 Task: Find a stay in Suzhou, China for 8 guests from July 12 to July 16, with a price range of ₹10,000 to ₹16,000, including Wifi and Free parking, and with Self check-in option.
Action: Mouse moved to (545, 124)
Screenshot: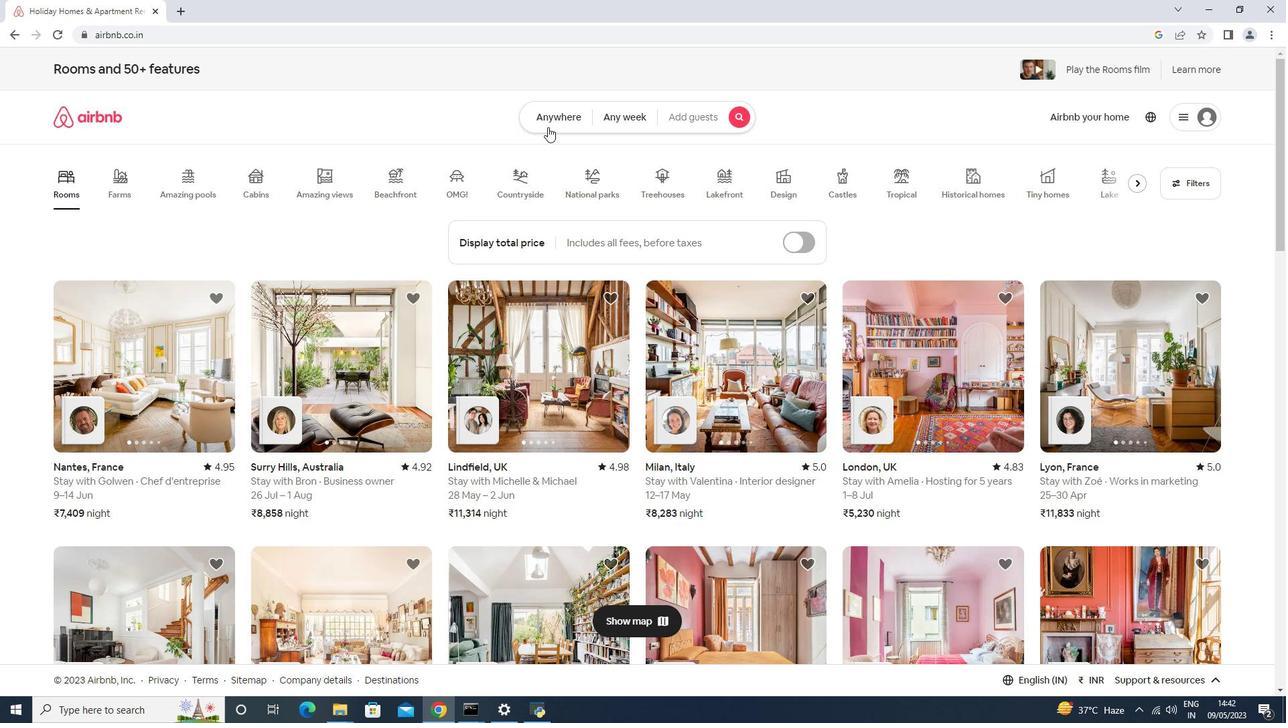 
Action: Mouse pressed left at (545, 124)
Screenshot: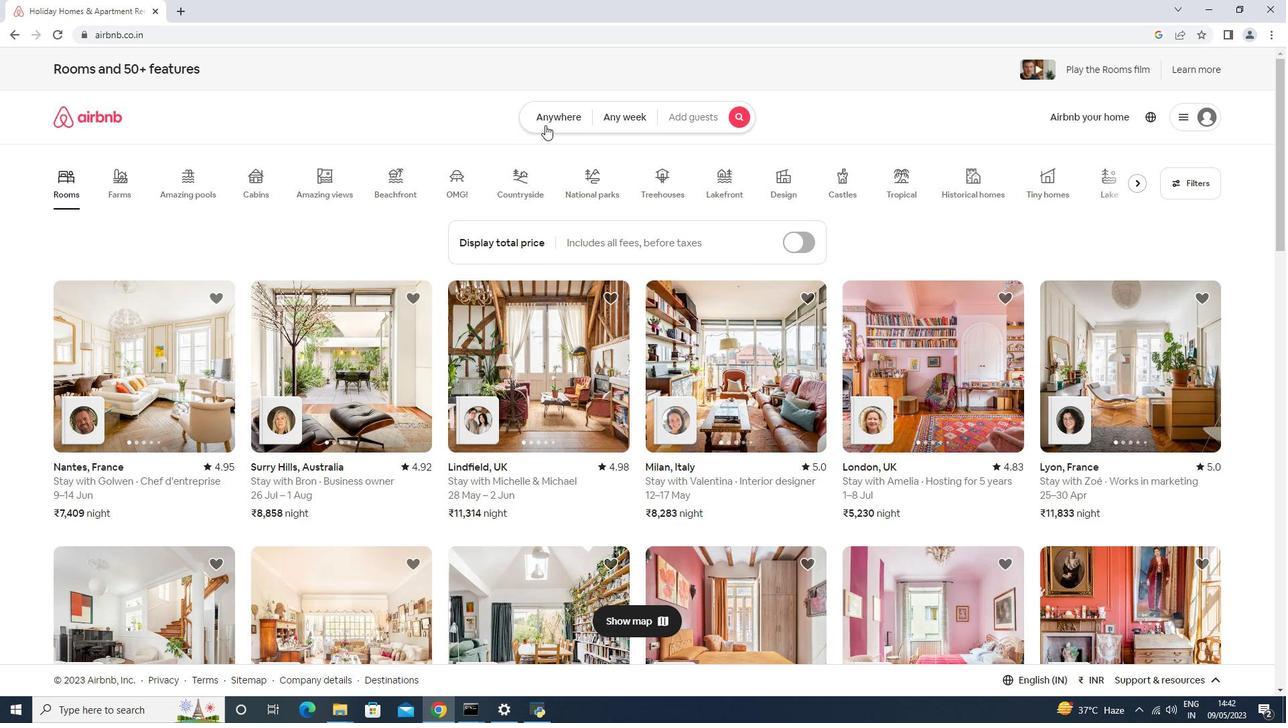 
Action: Mouse moved to (491, 166)
Screenshot: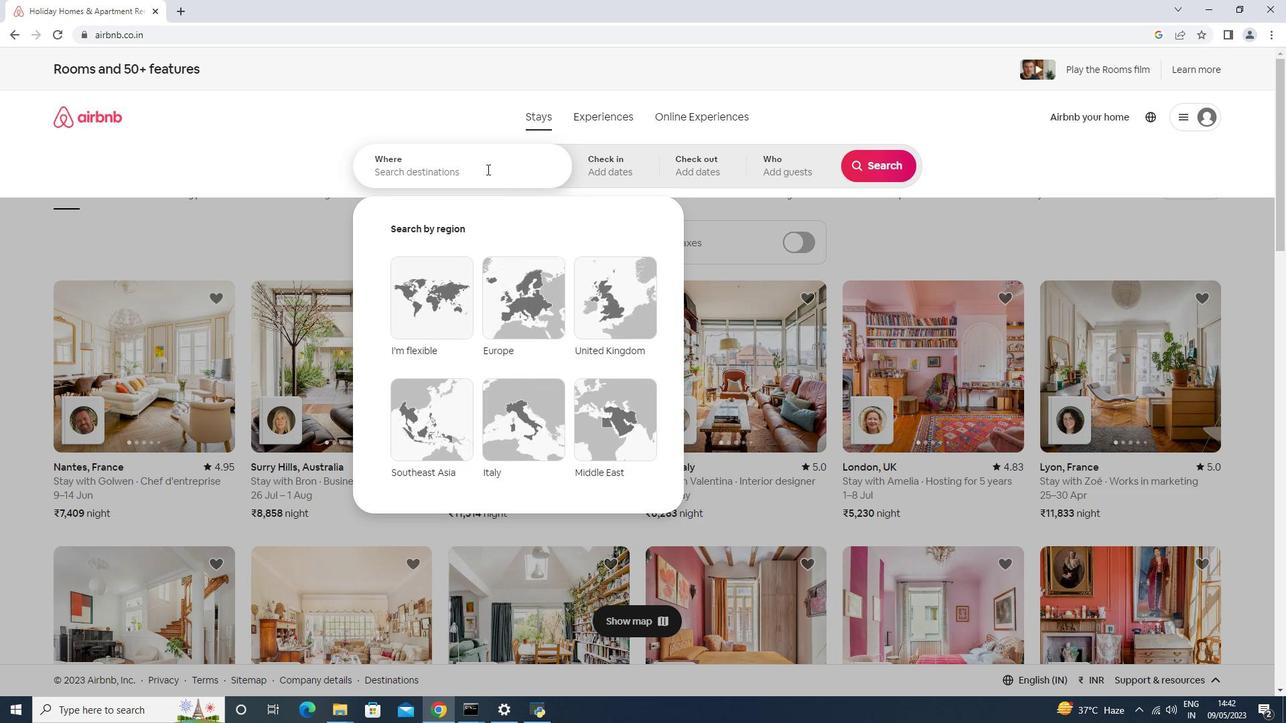 
Action: Mouse pressed left at (491, 166)
Screenshot: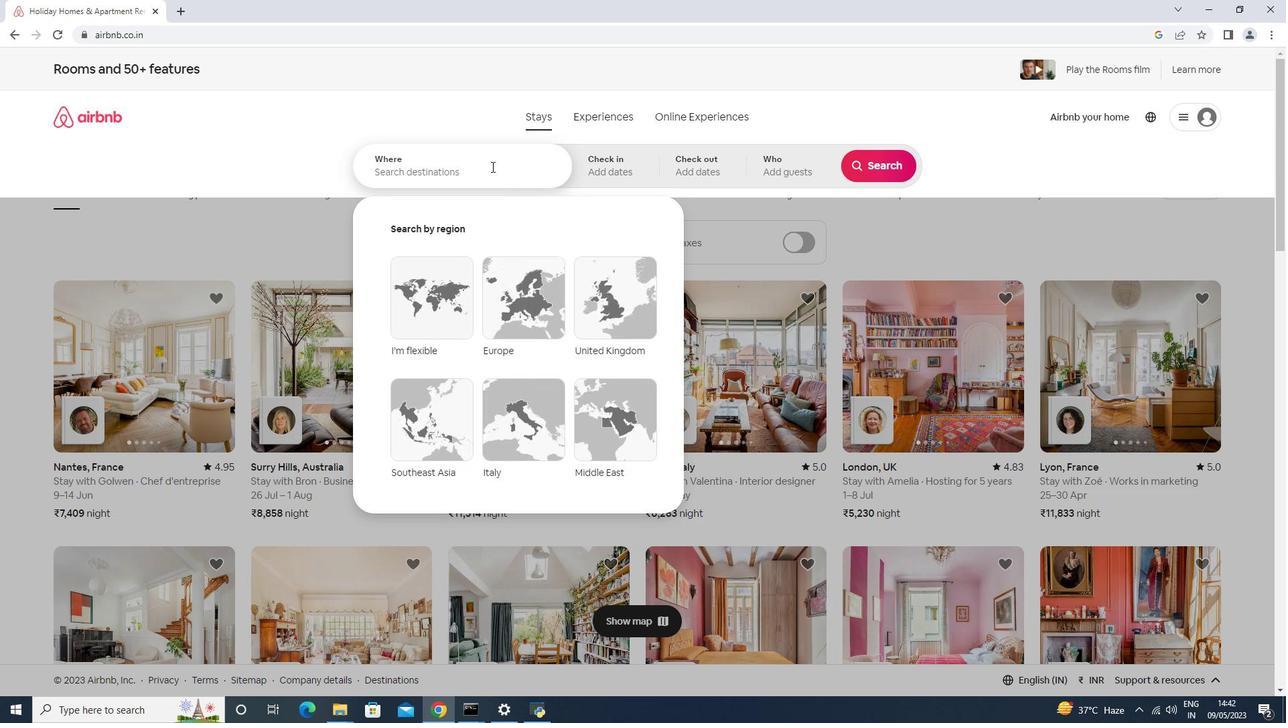 
Action: Key pressed <Key.shift>Suzhou,<Key.space><Key.shift><Key.shift><Key.shift>China<Key.enter>
Screenshot: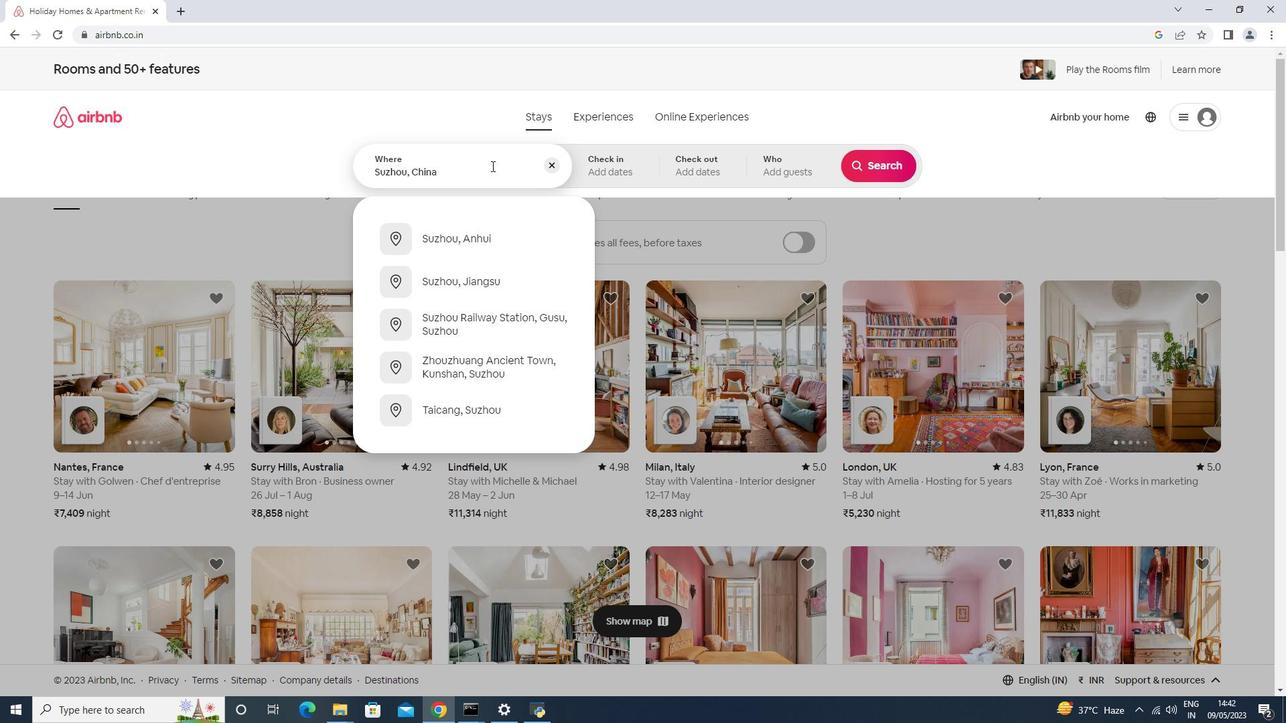 
Action: Mouse moved to (873, 269)
Screenshot: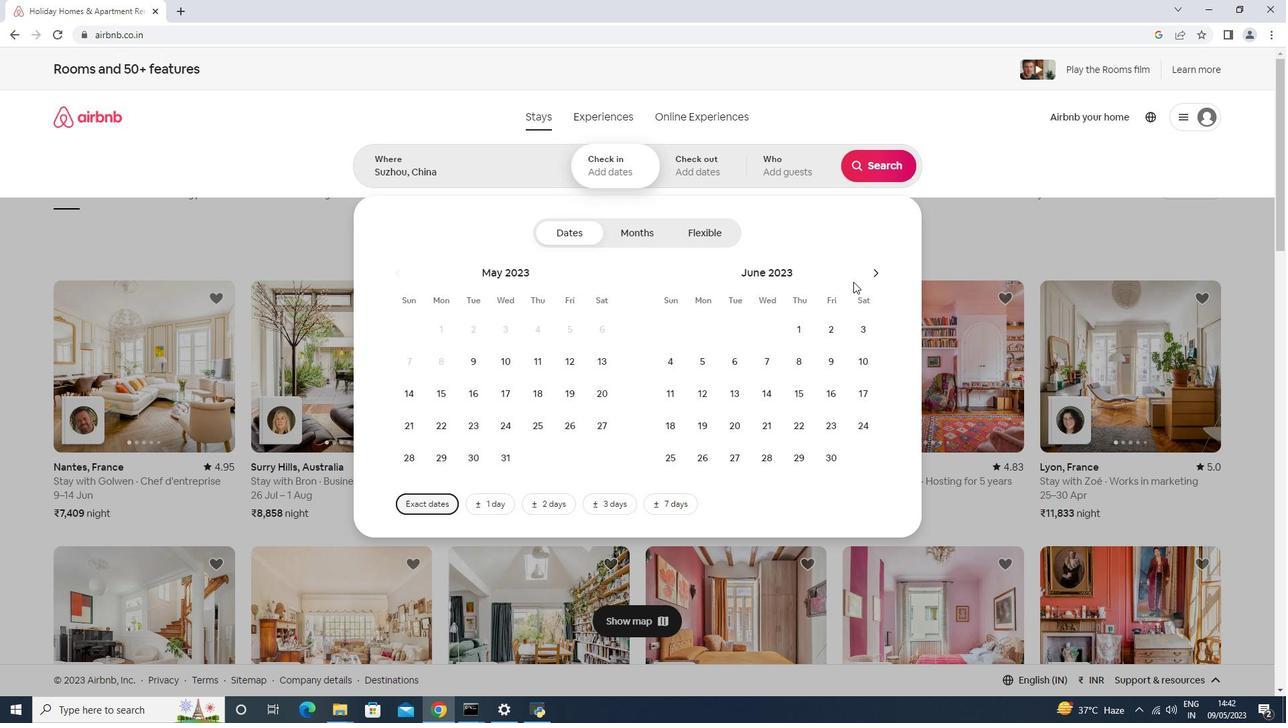 
Action: Mouse pressed left at (873, 269)
Screenshot: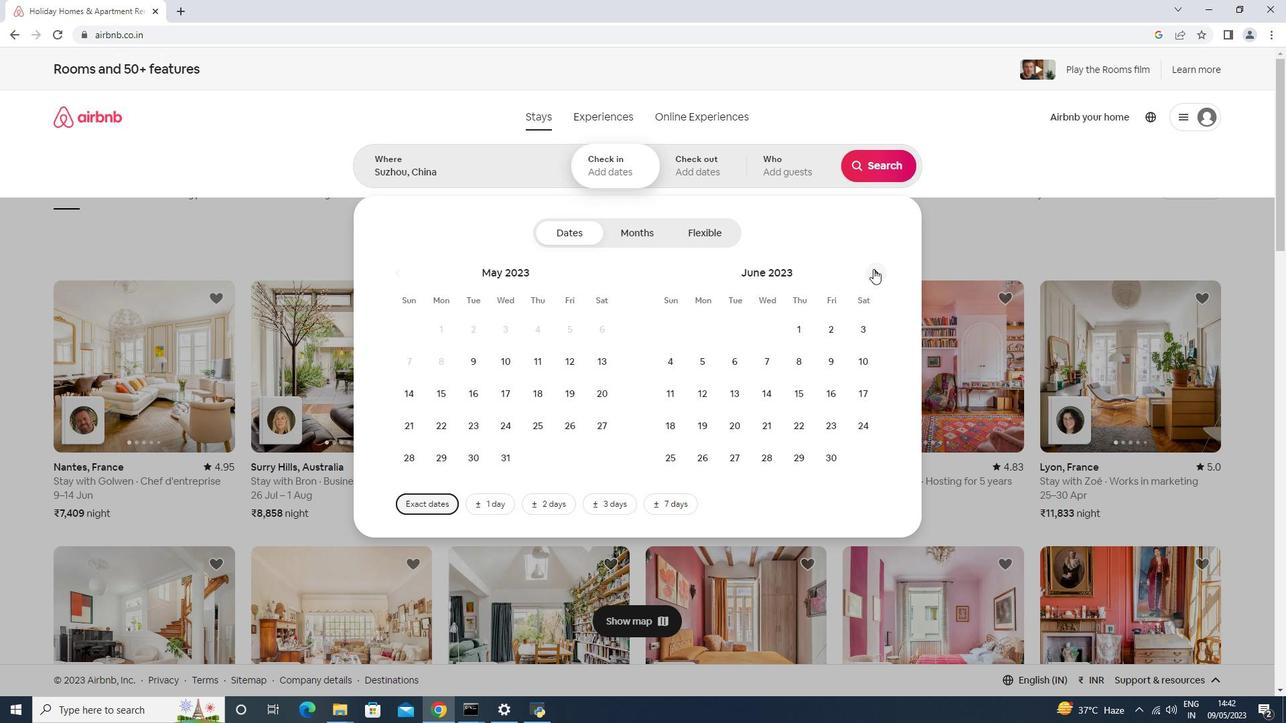
Action: Mouse moved to (762, 389)
Screenshot: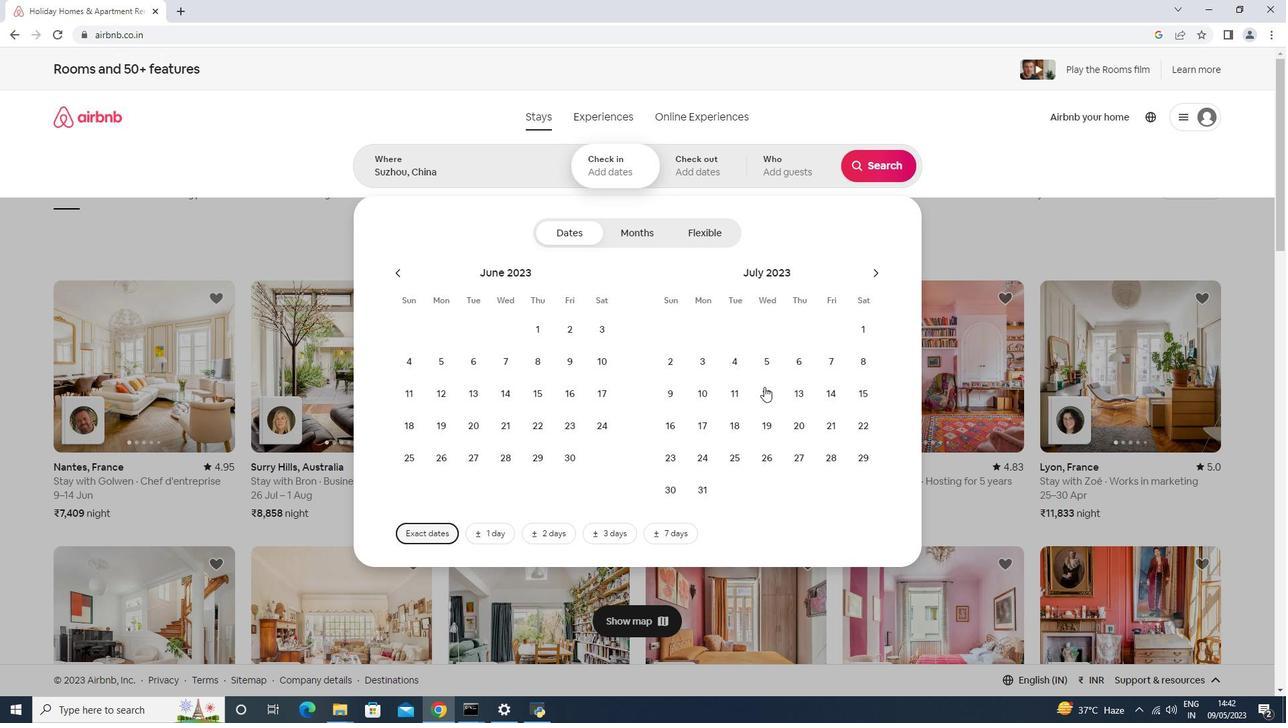 
Action: Mouse pressed left at (762, 389)
Screenshot: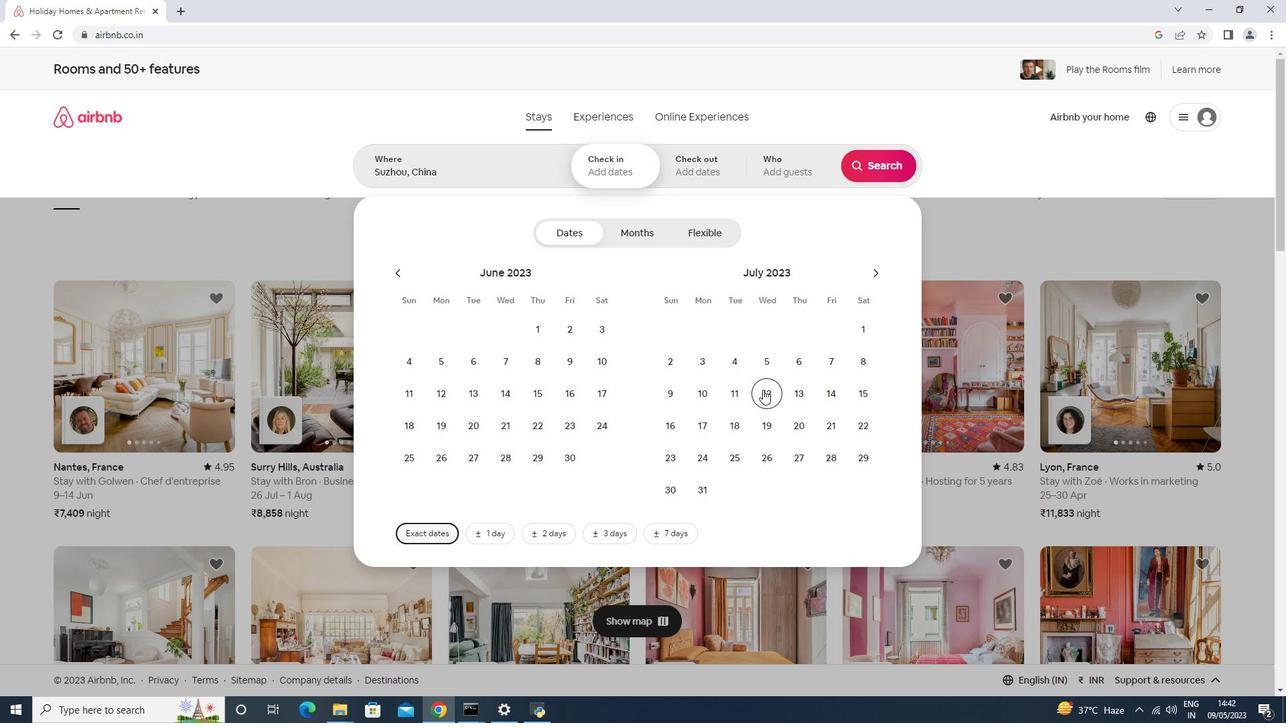 
Action: Mouse moved to (663, 434)
Screenshot: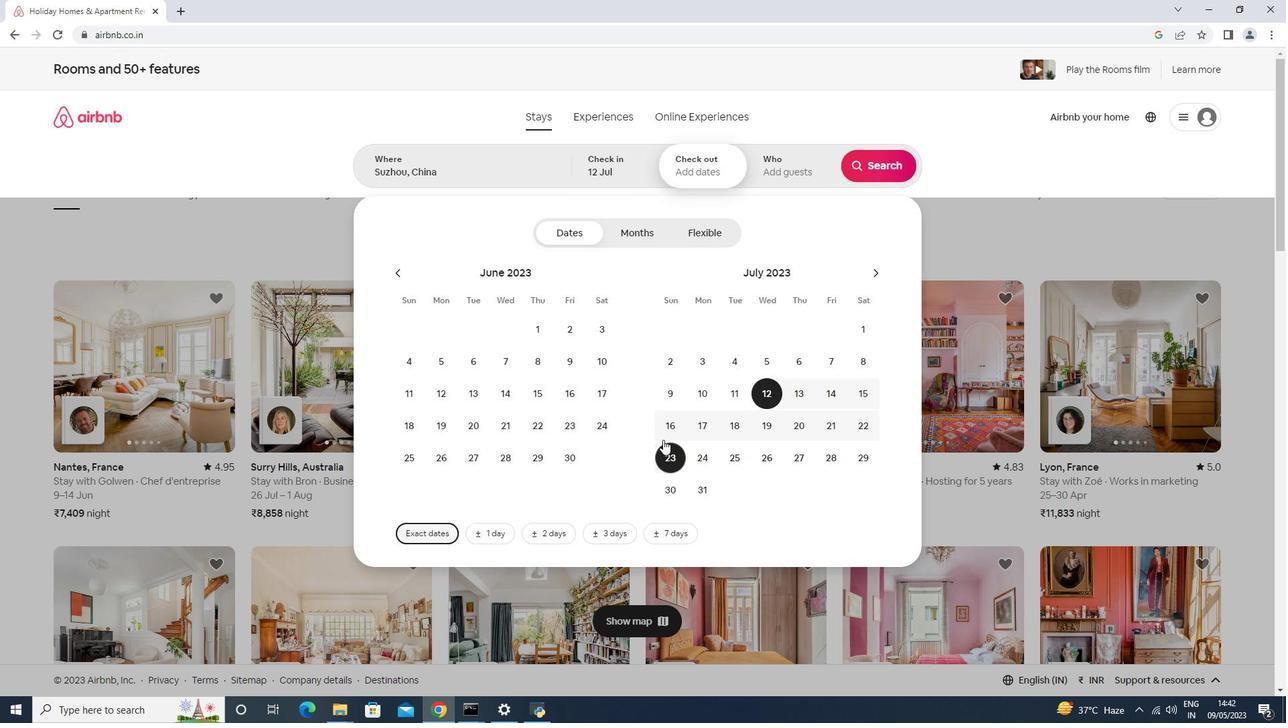 
Action: Mouse pressed left at (663, 434)
Screenshot: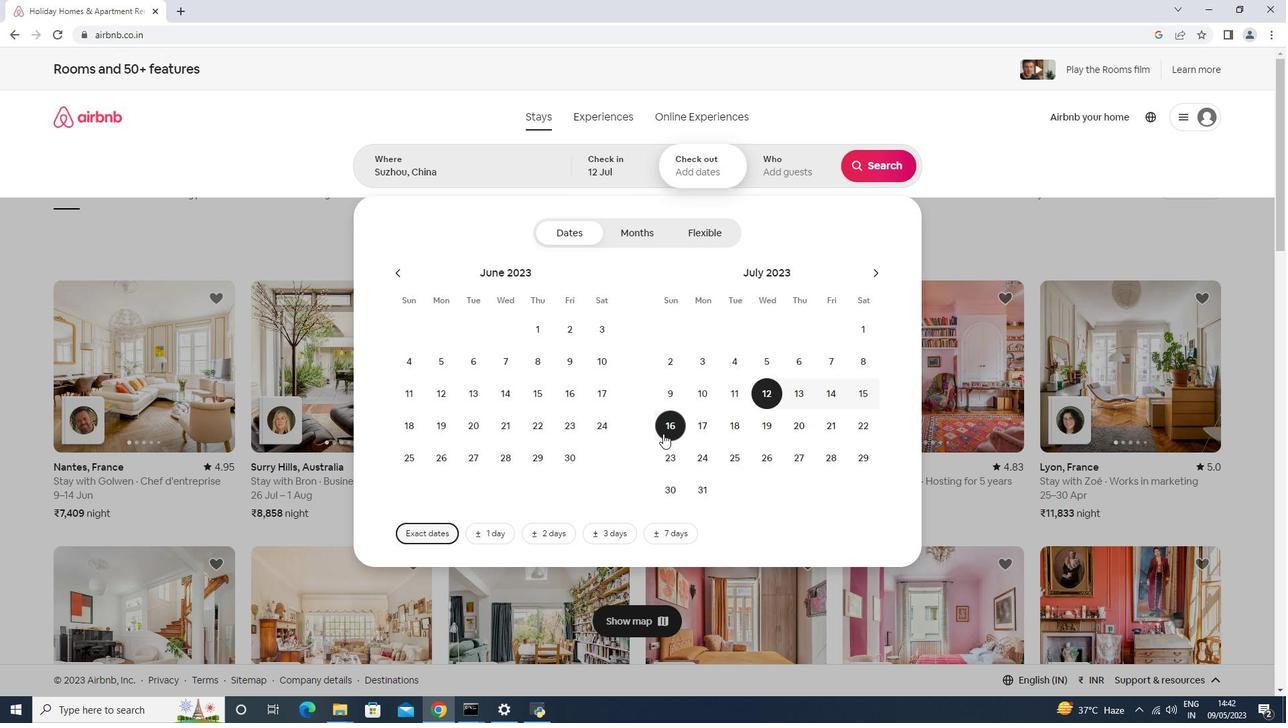
Action: Mouse moved to (782, 181)
Screenshot: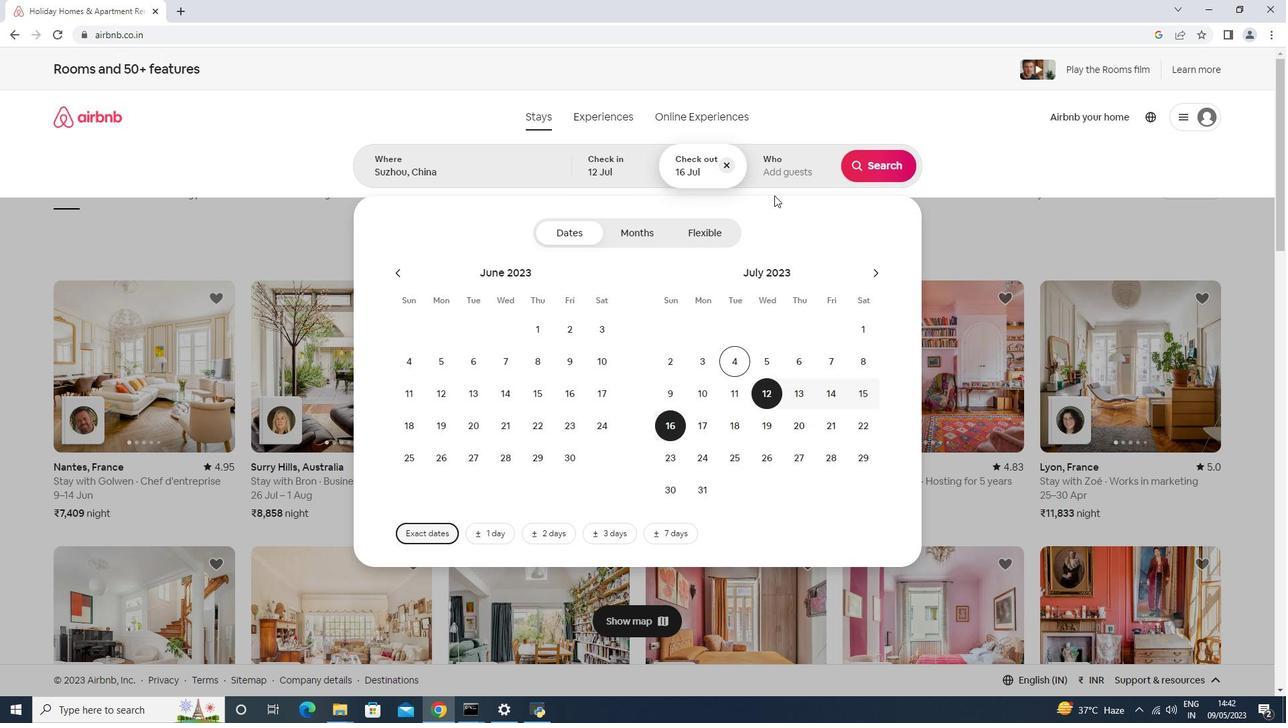 
Action: Mouse pressed left at (782, 181)
Screenshot: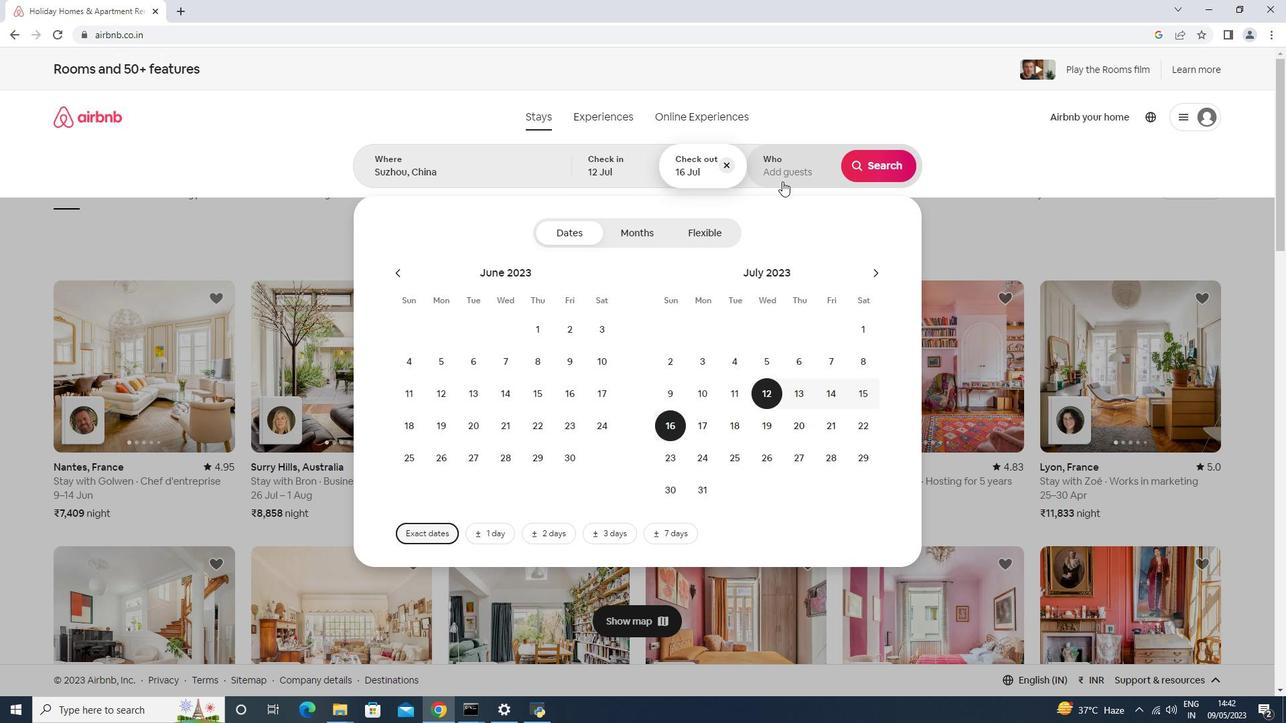 
Action: Mouse moved to (890, 239)
Screenshot: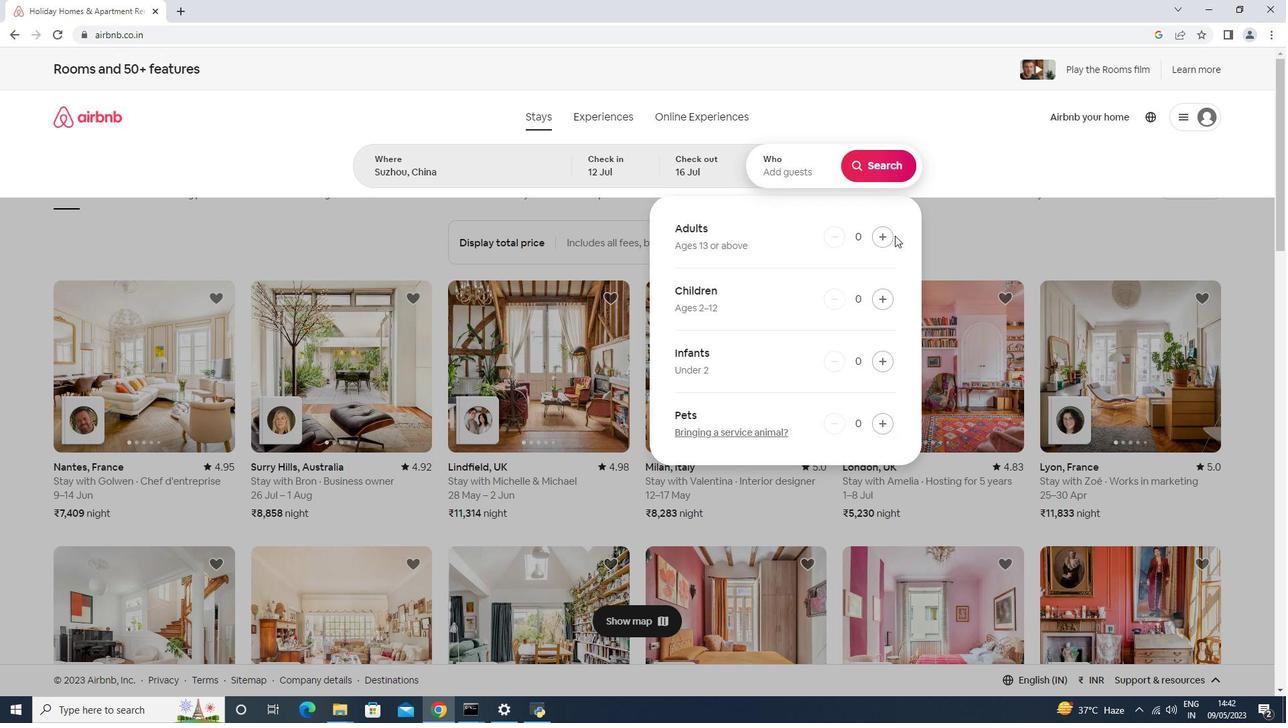 
Action: Mouse pressed left at (890, 239)
Screenshot: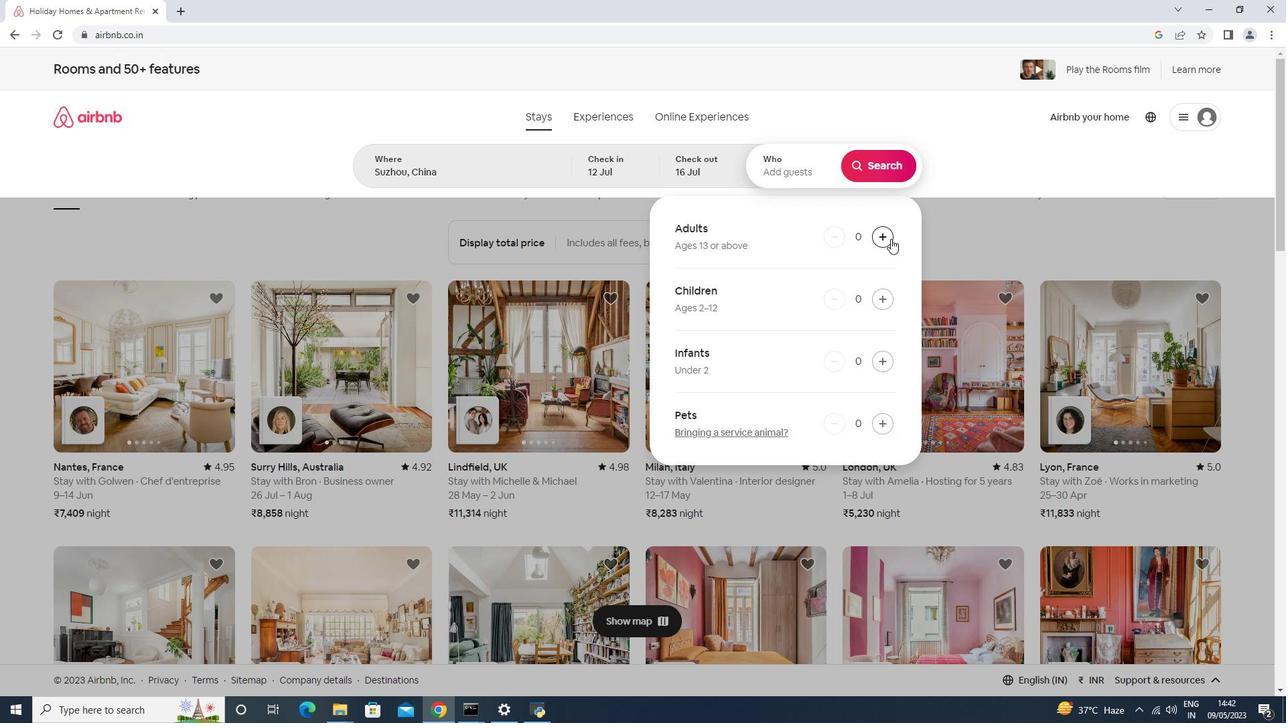 
Action: Mouse pressed left at (890, 239)
Screenshot: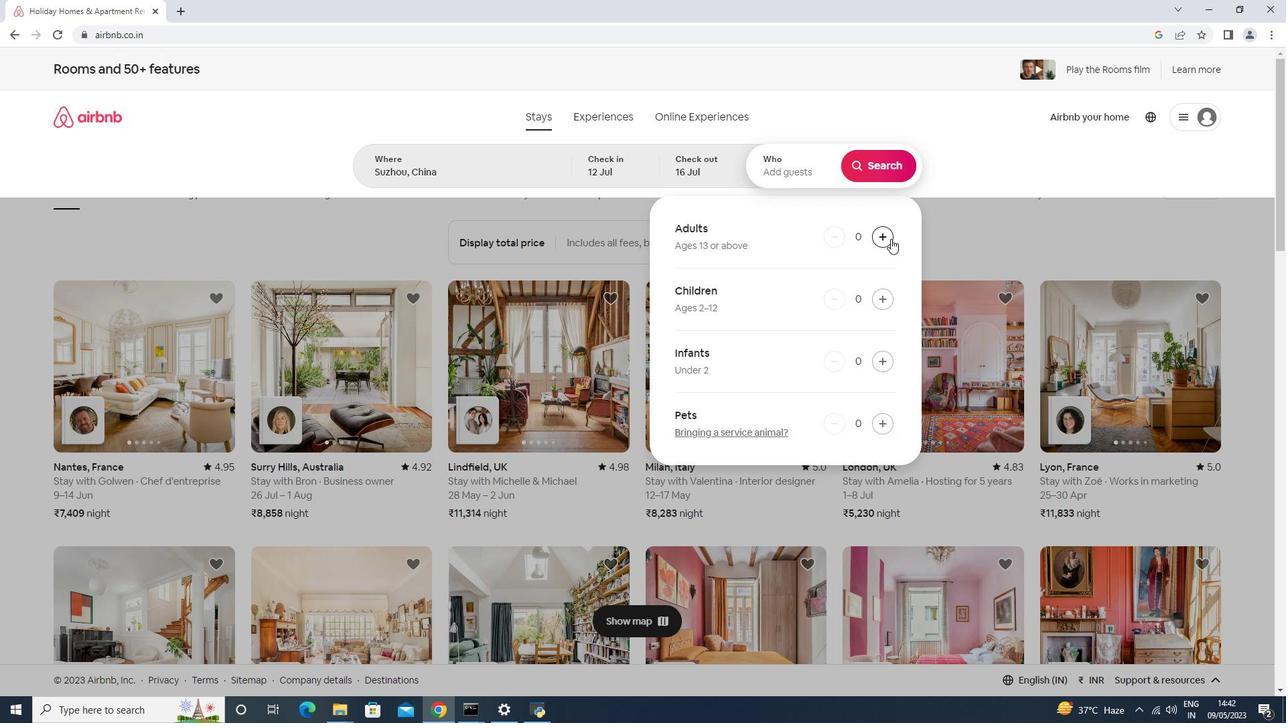 
Action: Mouse pressed left at (890, 239)
Screenshot: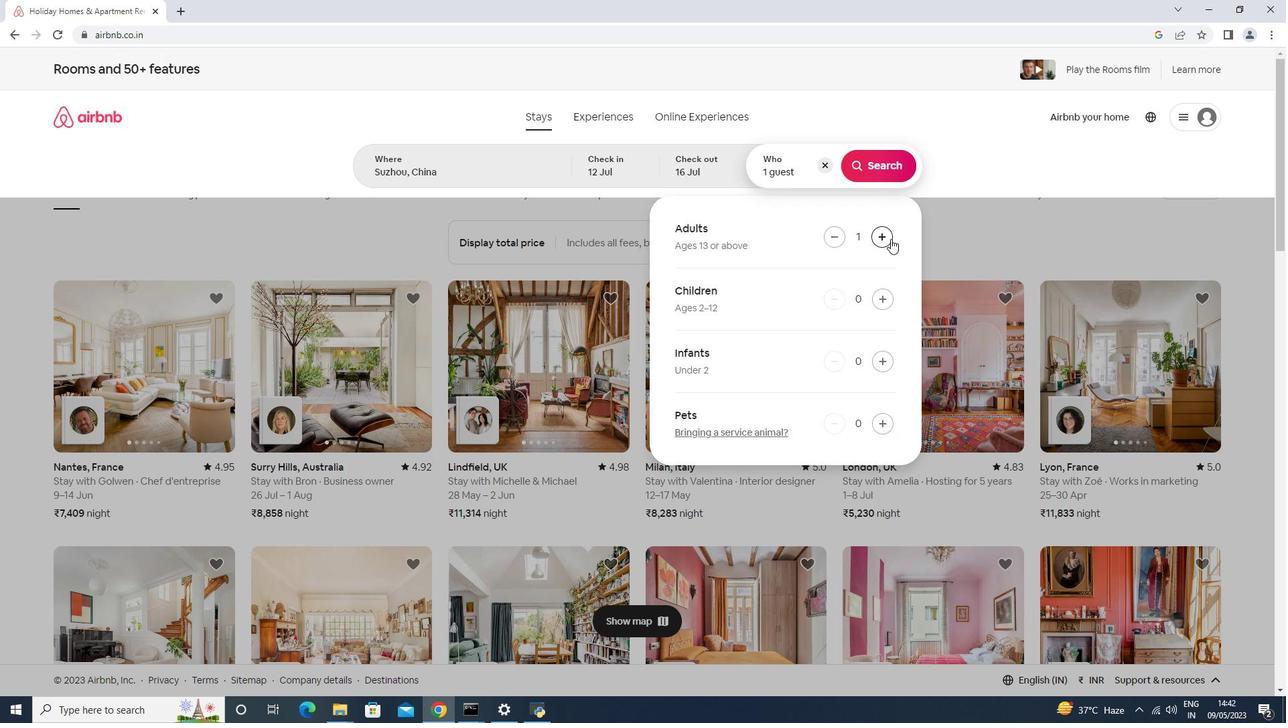 
Action: Mouse pressed left at (890, 239)
Screenshot: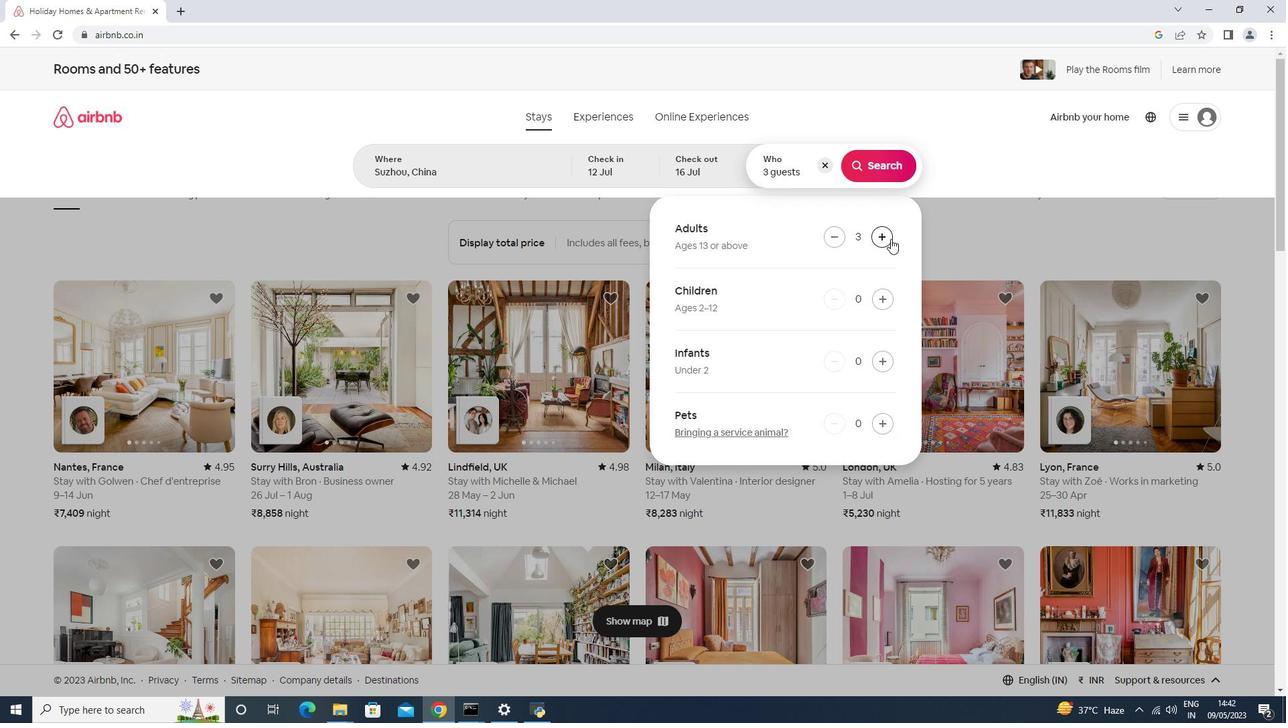 
Action: Mouse pressed left at (890, 239)
Screenshot: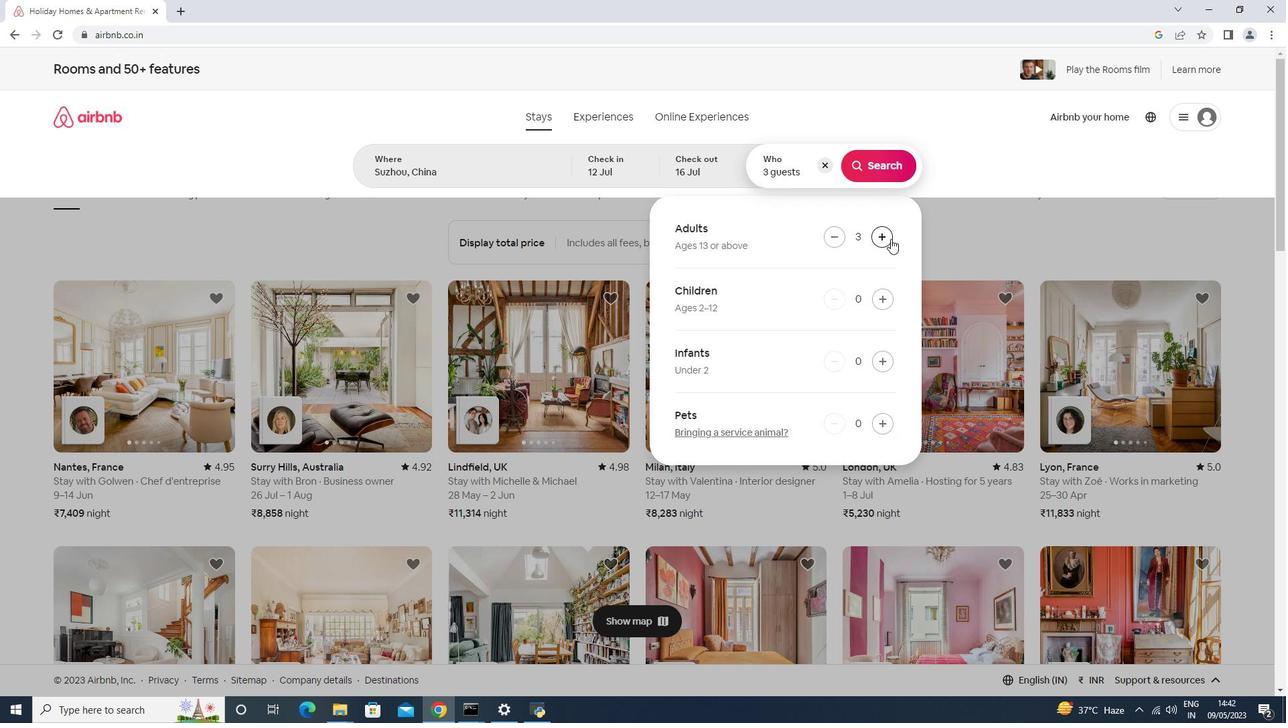 
Action: Mouse pressed left at (890, 239)
Screenshot: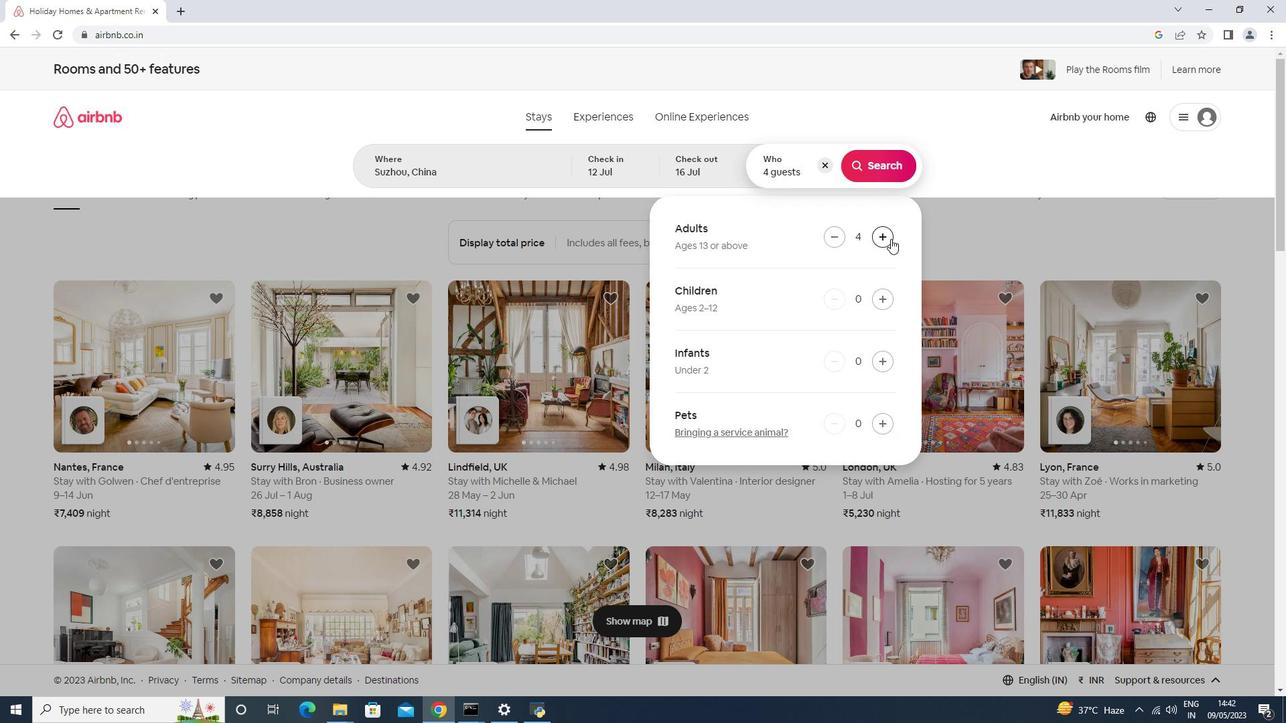 
Action: Mouse pressed left at (890, 239)
Screenshot: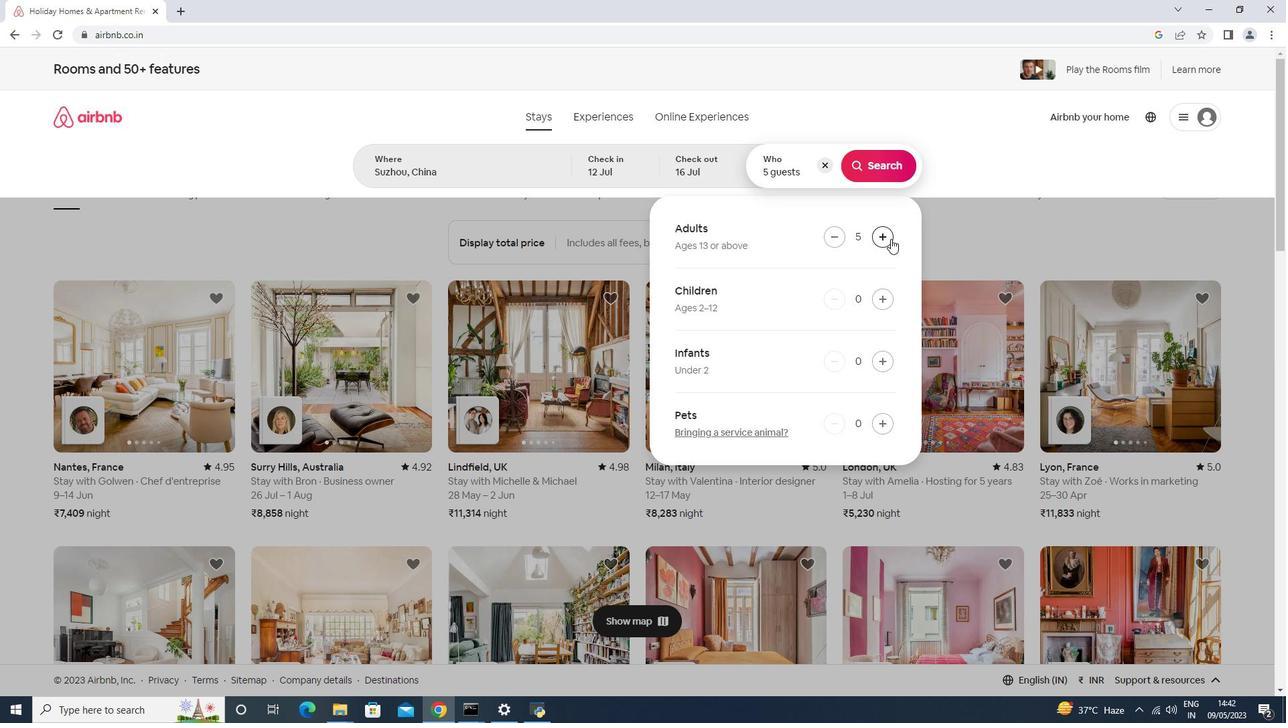 
Action: Mouse pressed left at (890, 239)
Screenshot: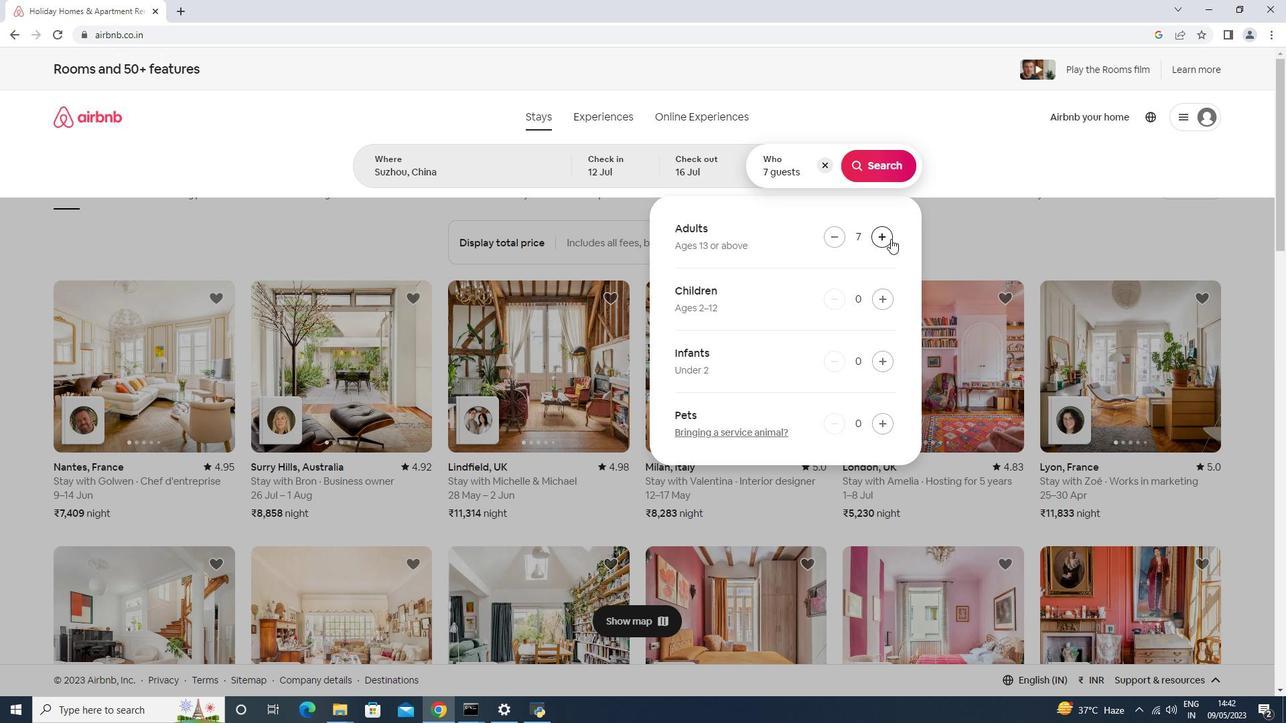 
Action: Mouse moved to (896, 165)
Screenshot: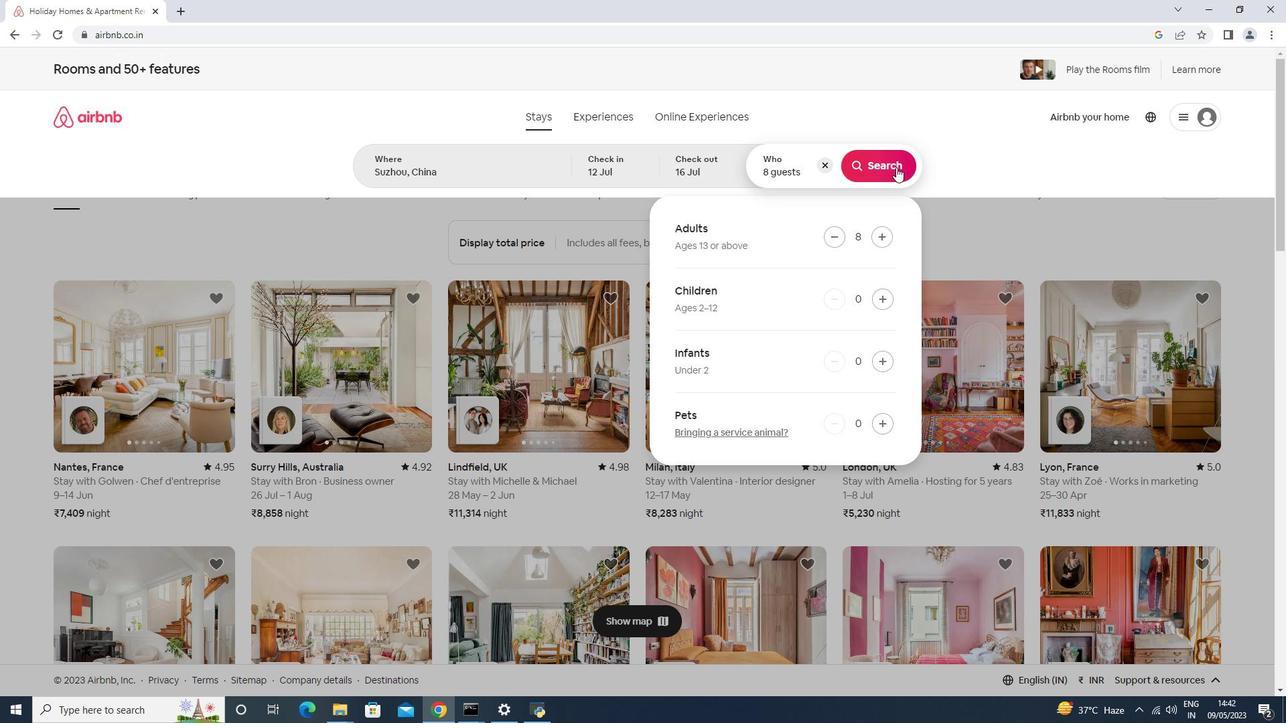 
Action: Mouse pressed left at (896, 165)
Screenshot: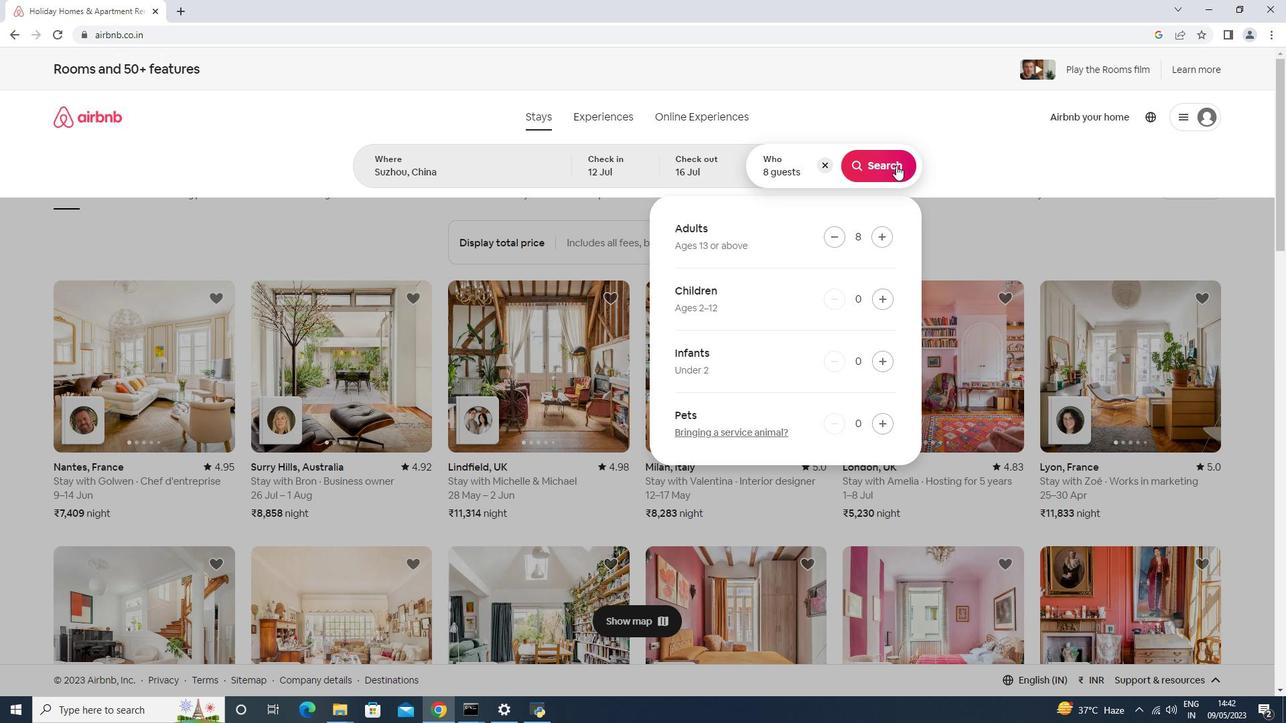 
Action: Mouse moved to (1210, 129)
Screenshot: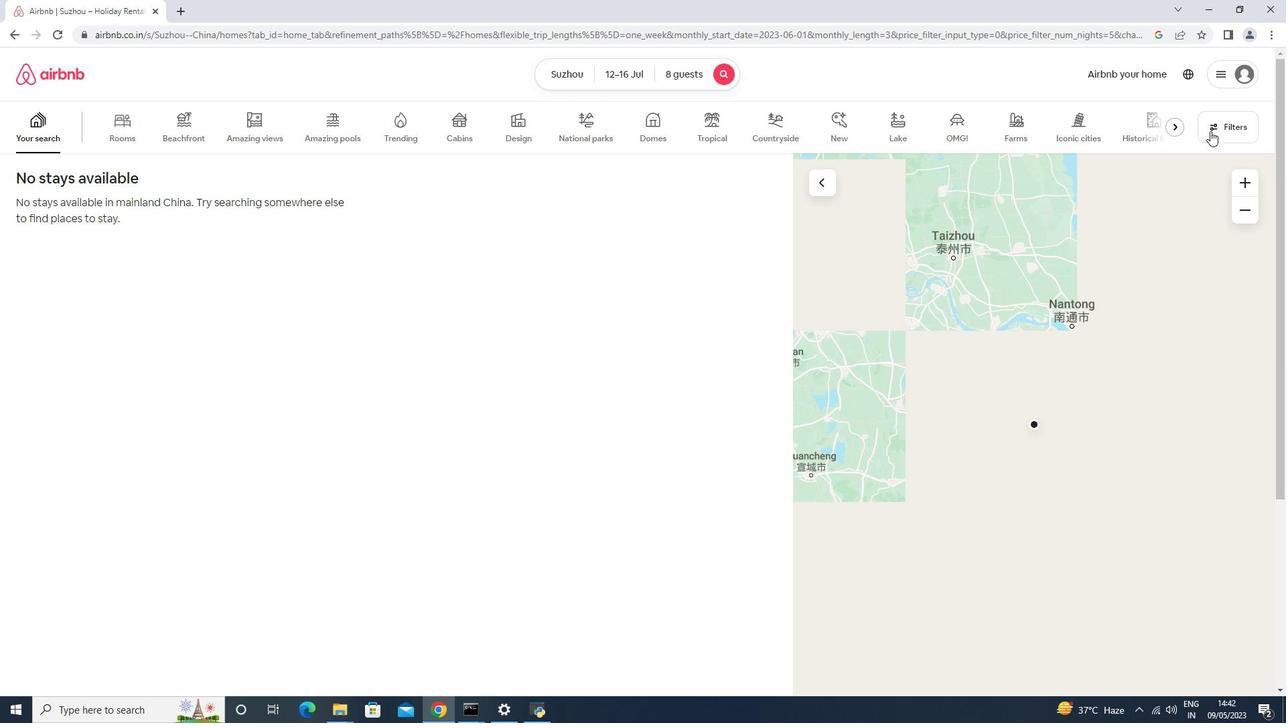 
Action: Mouse pressed left at (1210, 129)
Screenshot: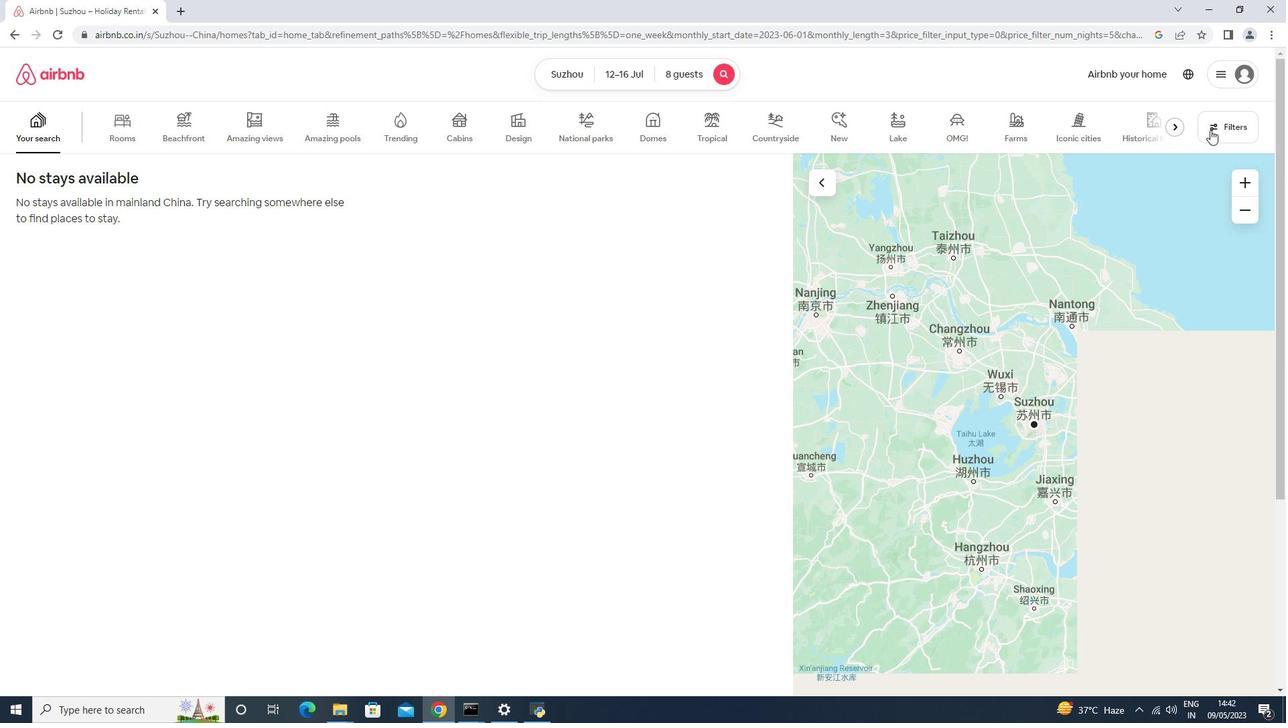 
Action: Mouse moved to (547, 456)
Screenshot: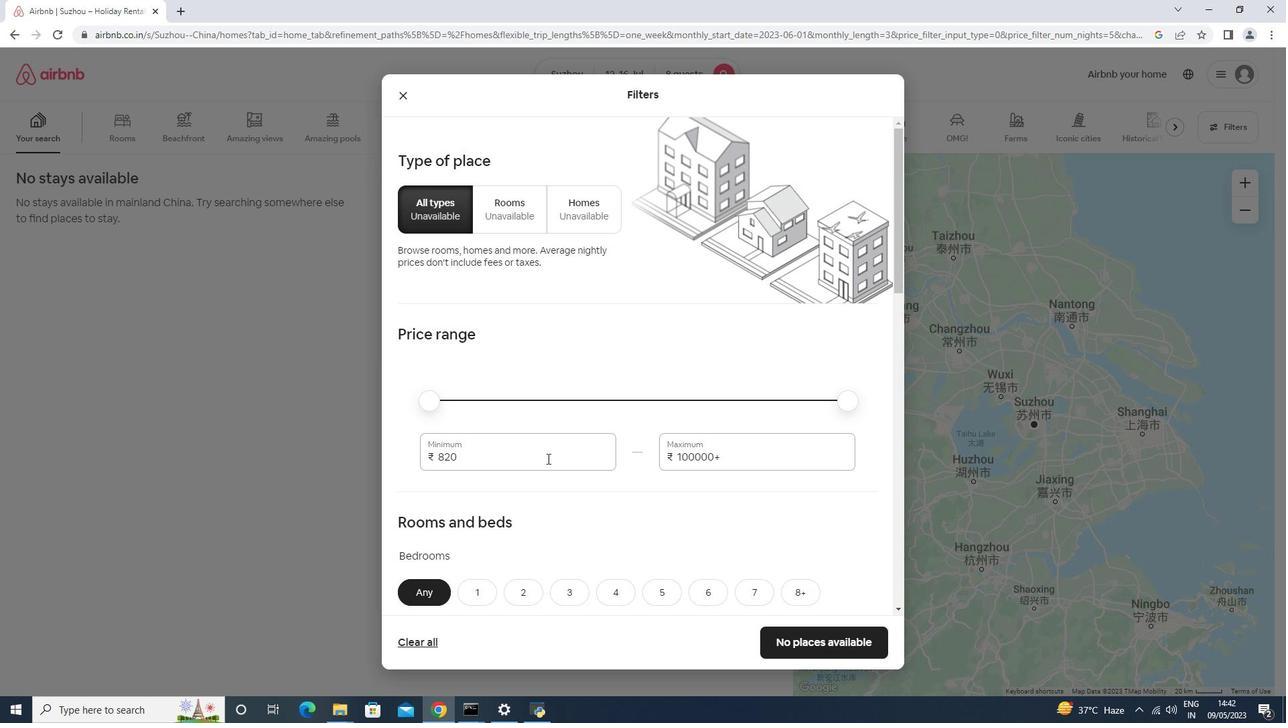 
Action: Mouse pressed left at (547, 456)
Screenshot: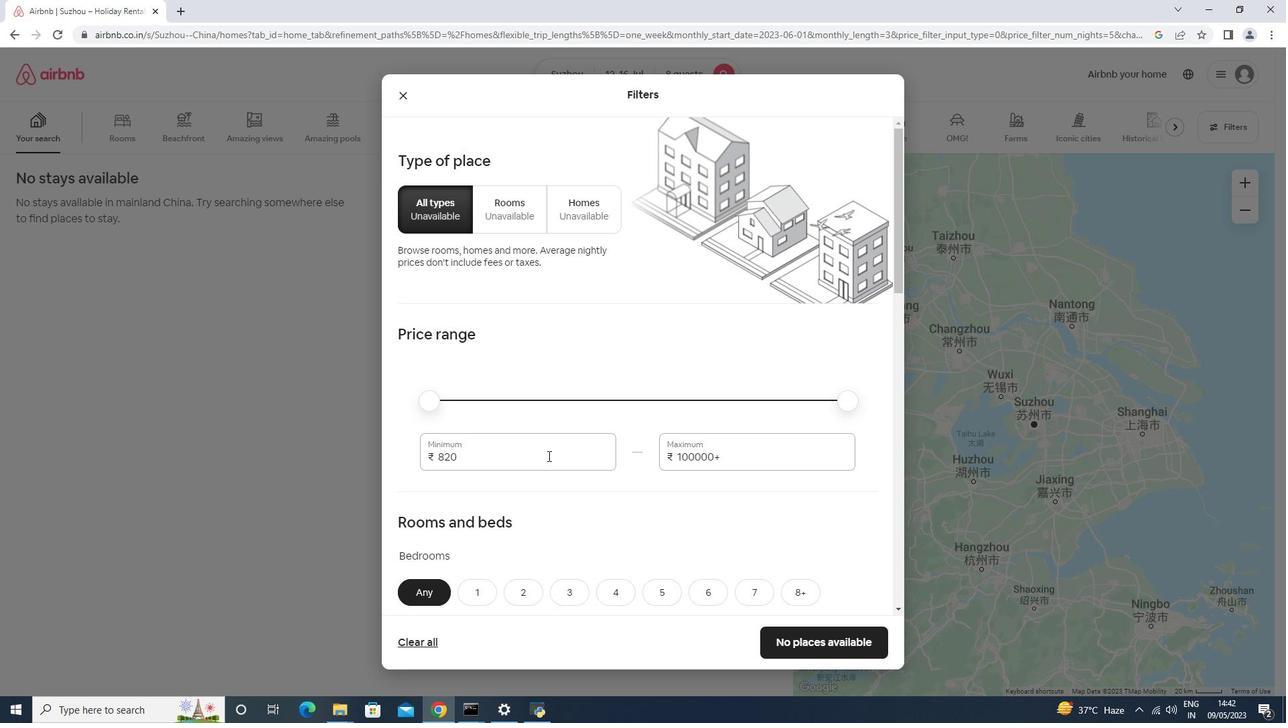 
Action: Key pressed <Key.backspace><Key.backspace><Key.backspace>10100<Key.backspace><Key.backspace><Key.backspace>000<Key.tab>16000
Screenshot: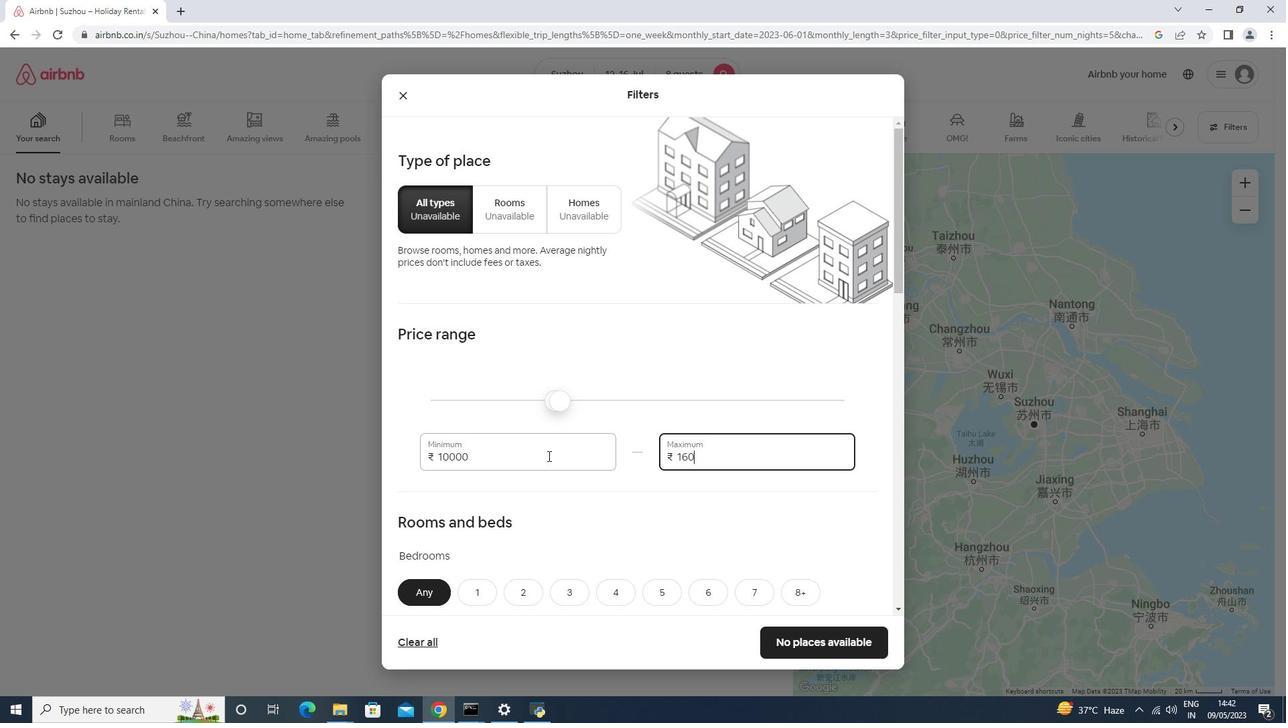 
Action: Mouse moved to (547, 456)
Screenshot: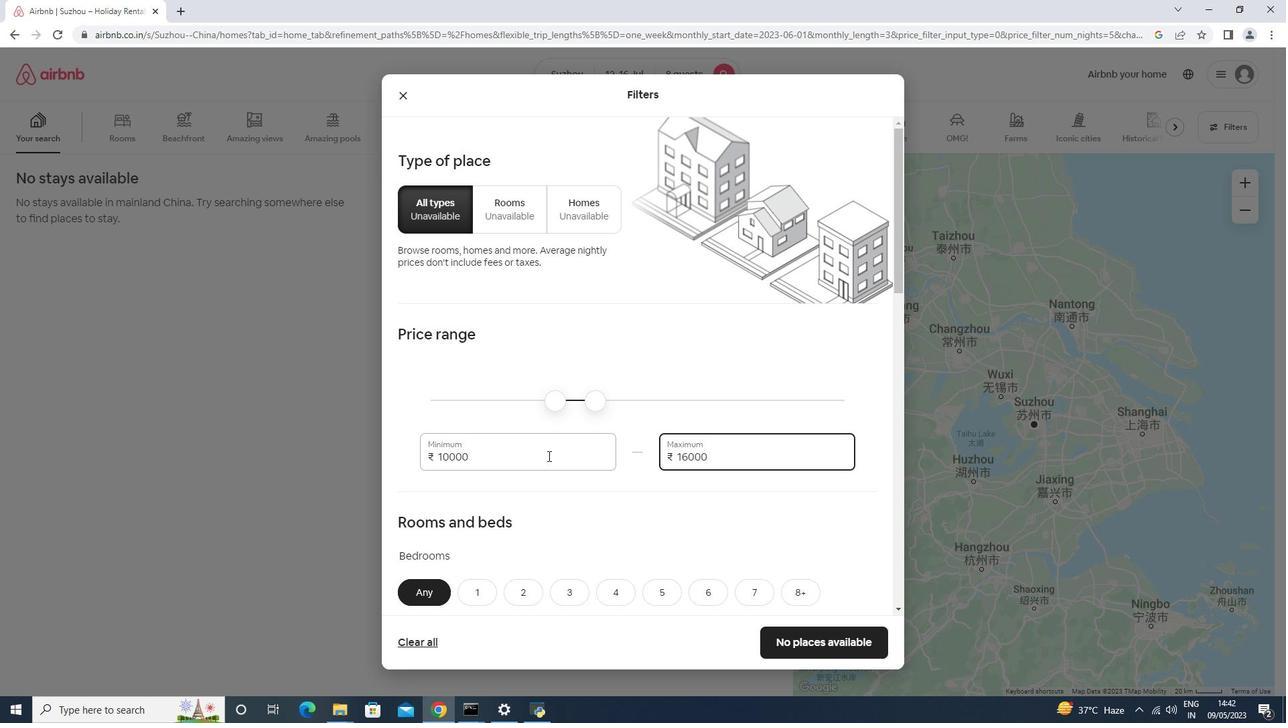 
Action: Mouse scrolled (547, 455) with delta (0, 0)
Screenshot: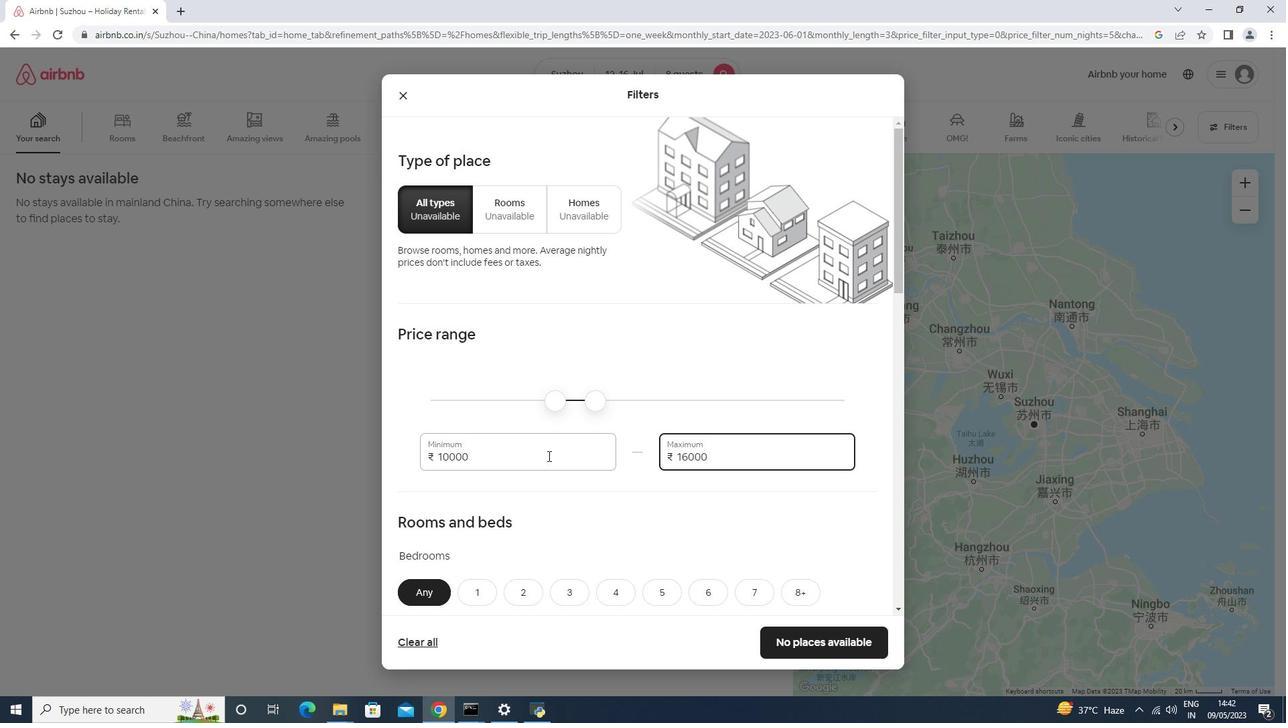 
Action: Mouse scrolled (547, 455) with delta (0, 0)
Screenshot: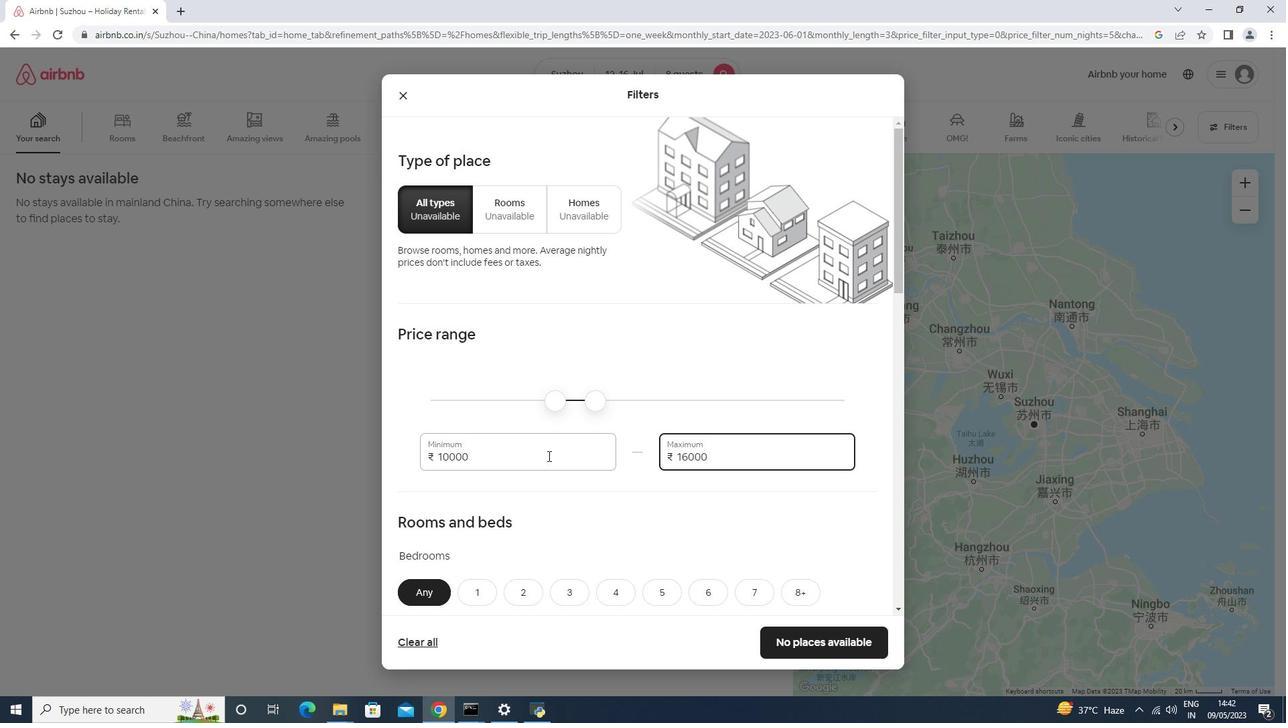 
Action: Mouse scrolled (547, 455) with delta (0, 0)
Screenshot: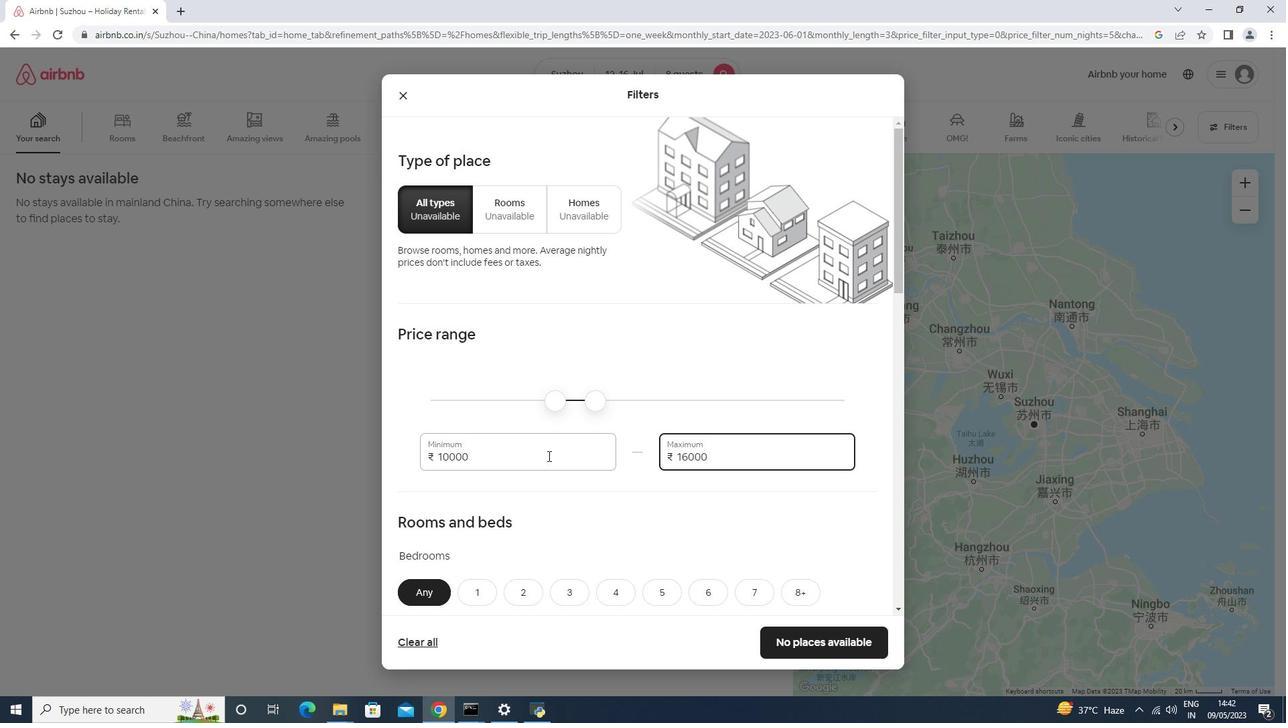 
Action: Mouse scrolled (547, 455) with delta (0, 0)
Screenshot: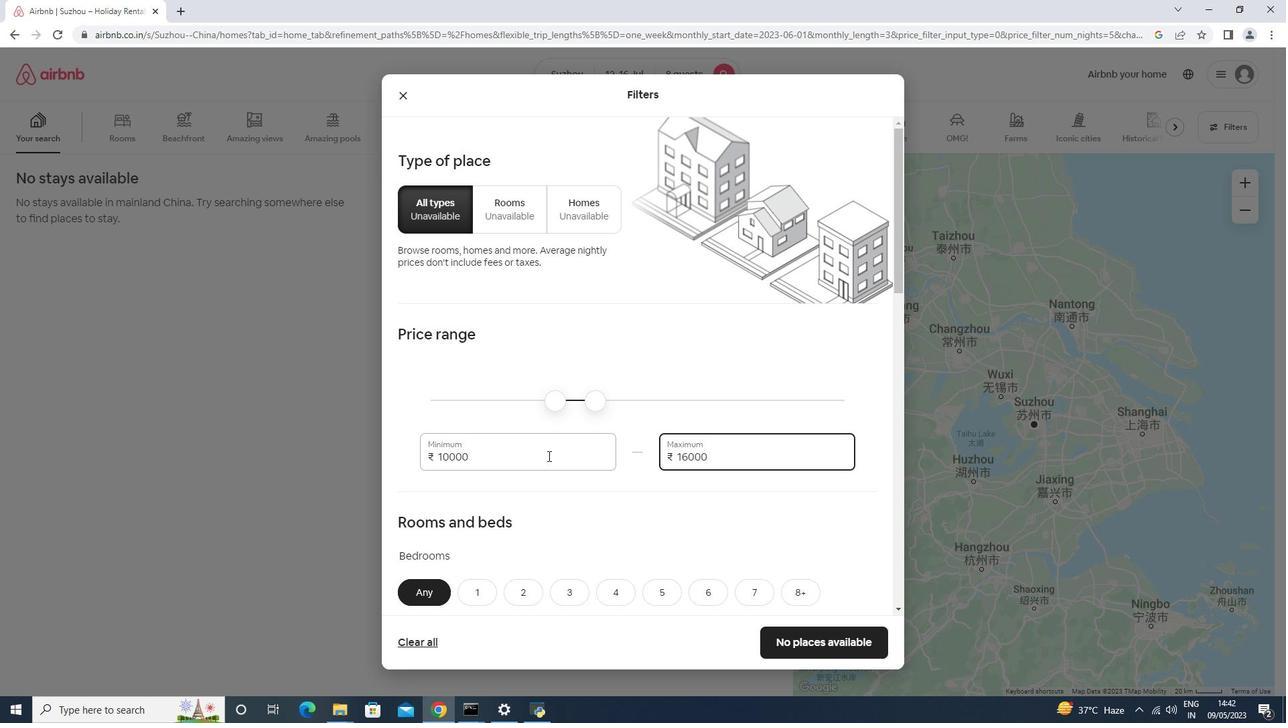 
Action: Mouse moved to (789, 328)
Screenshot: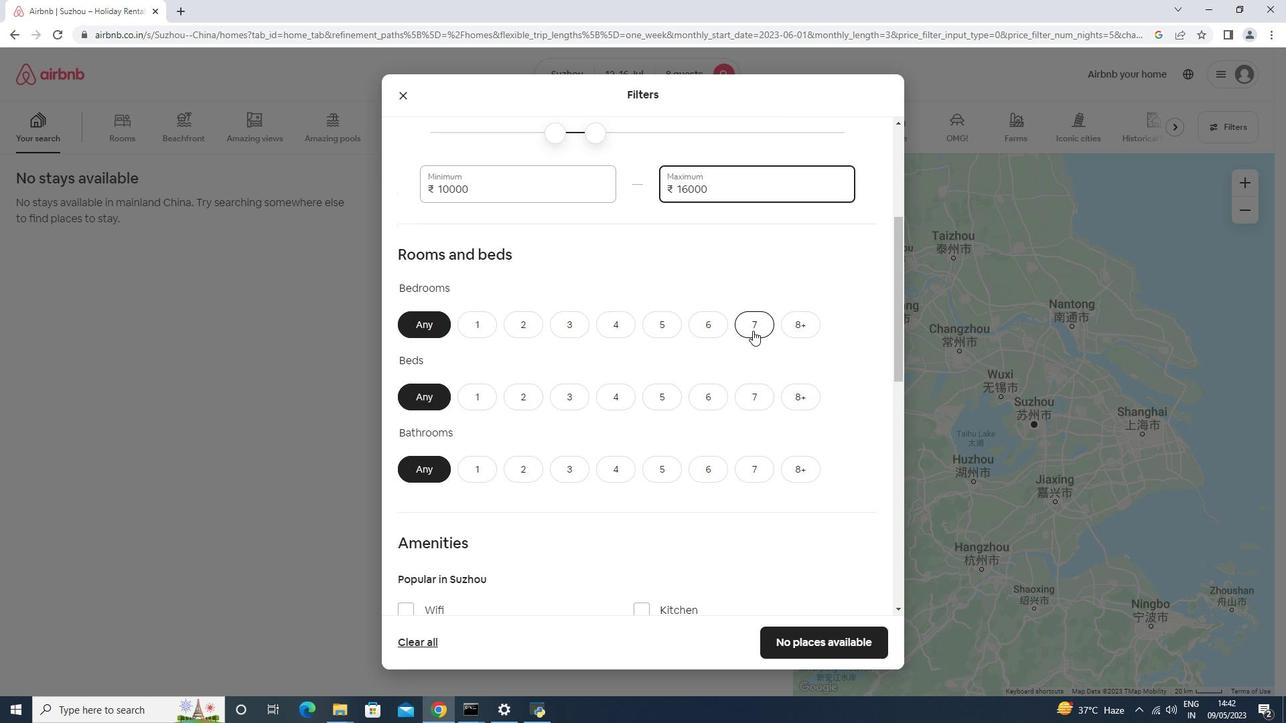 
Action: Mouse pressed left at (789, 328)
Screenshot: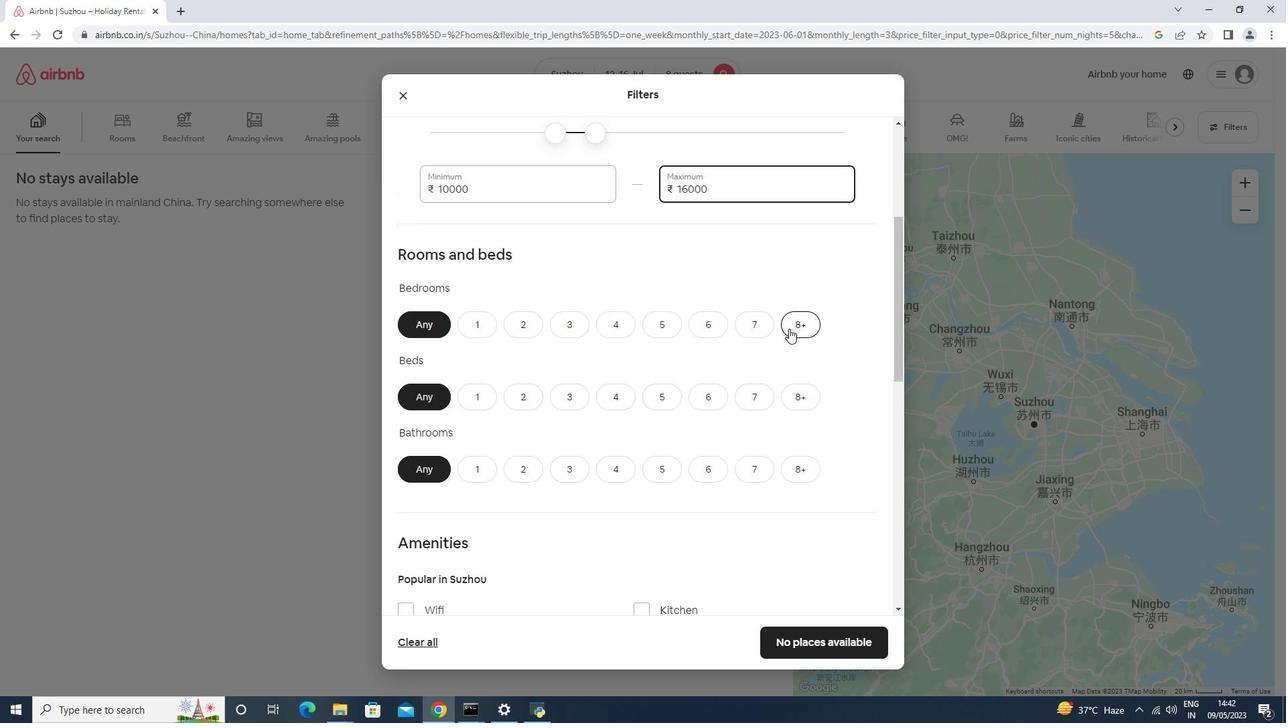 
Action: Mouse moved to (802, 394)
Screenshot: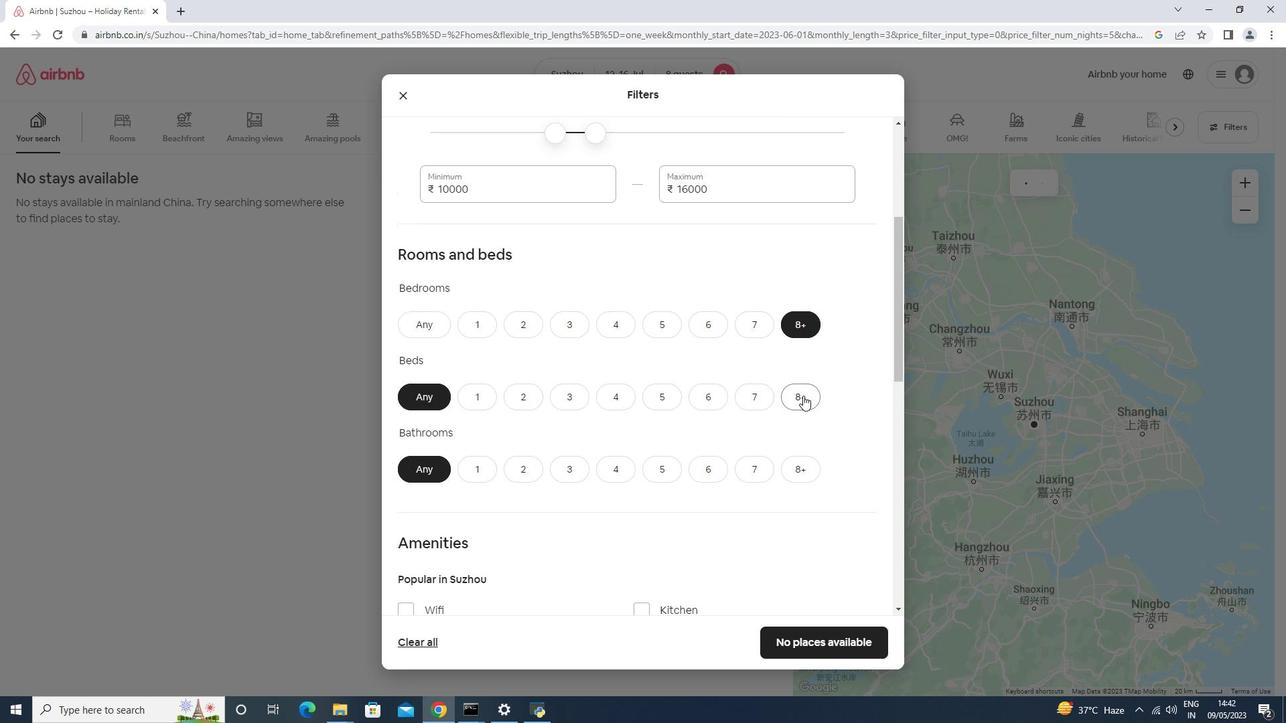 
Action: Mouse pressed left at (802, 394)
Screenshot: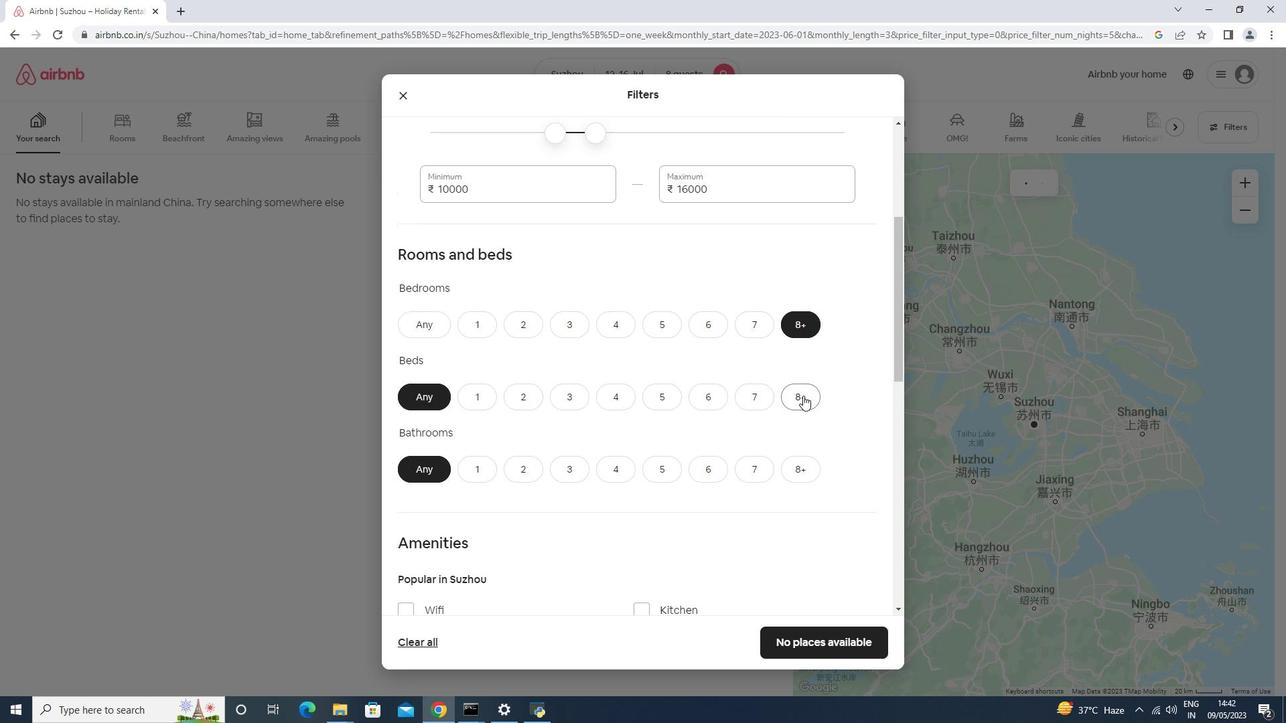
Action: Mouse moved to (801, 473)
Screenshot: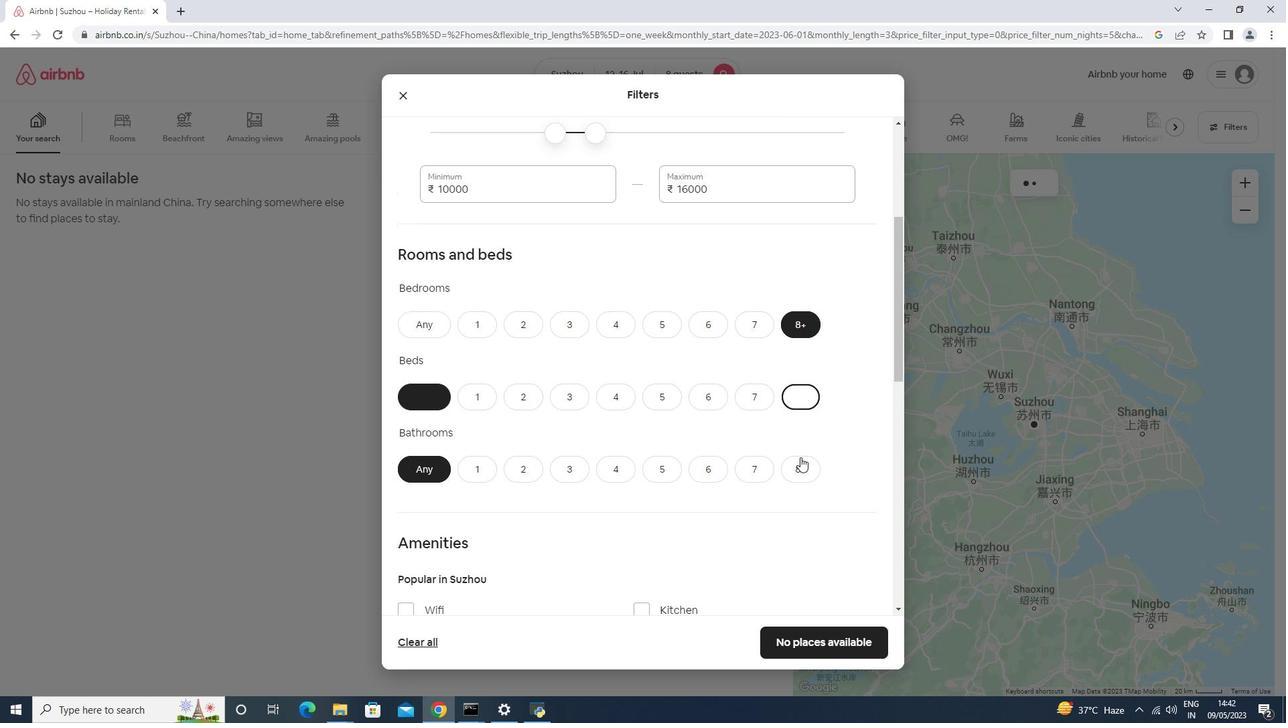 
Action: Mouse pressed left at (801, 473)
Screenshot: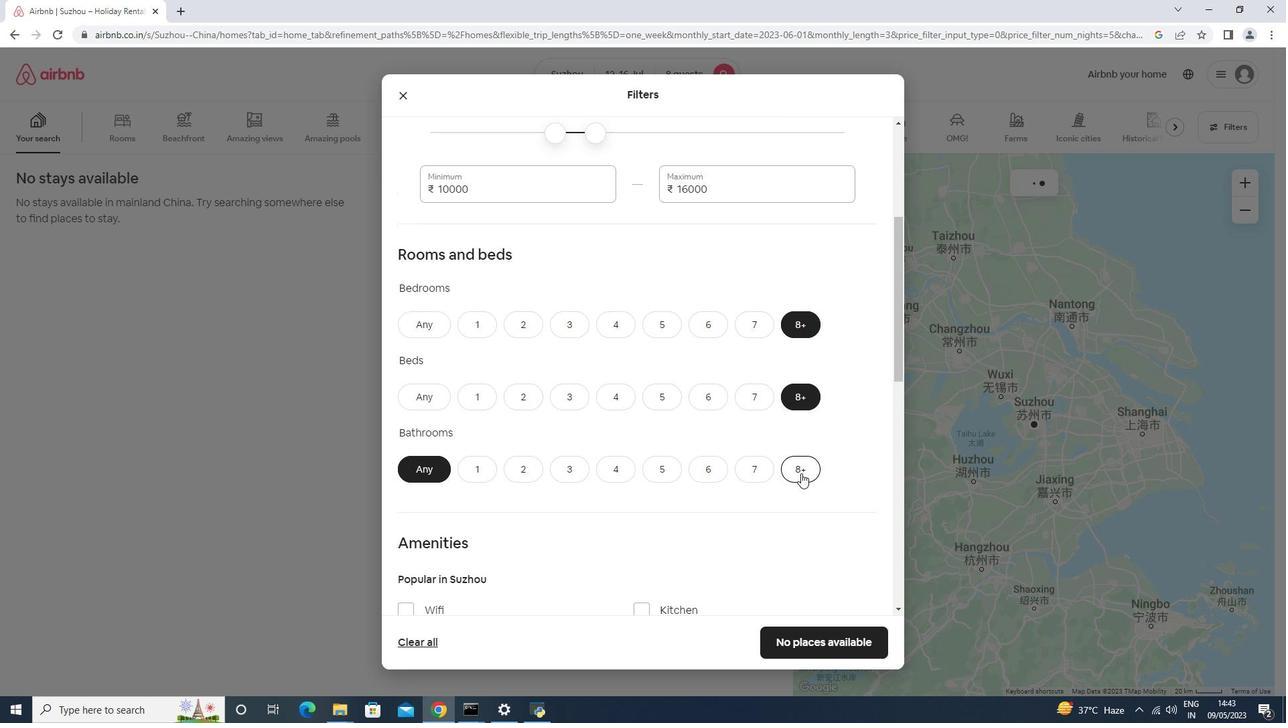 
Action: Mouse moved to (799, 468)
Screenshot: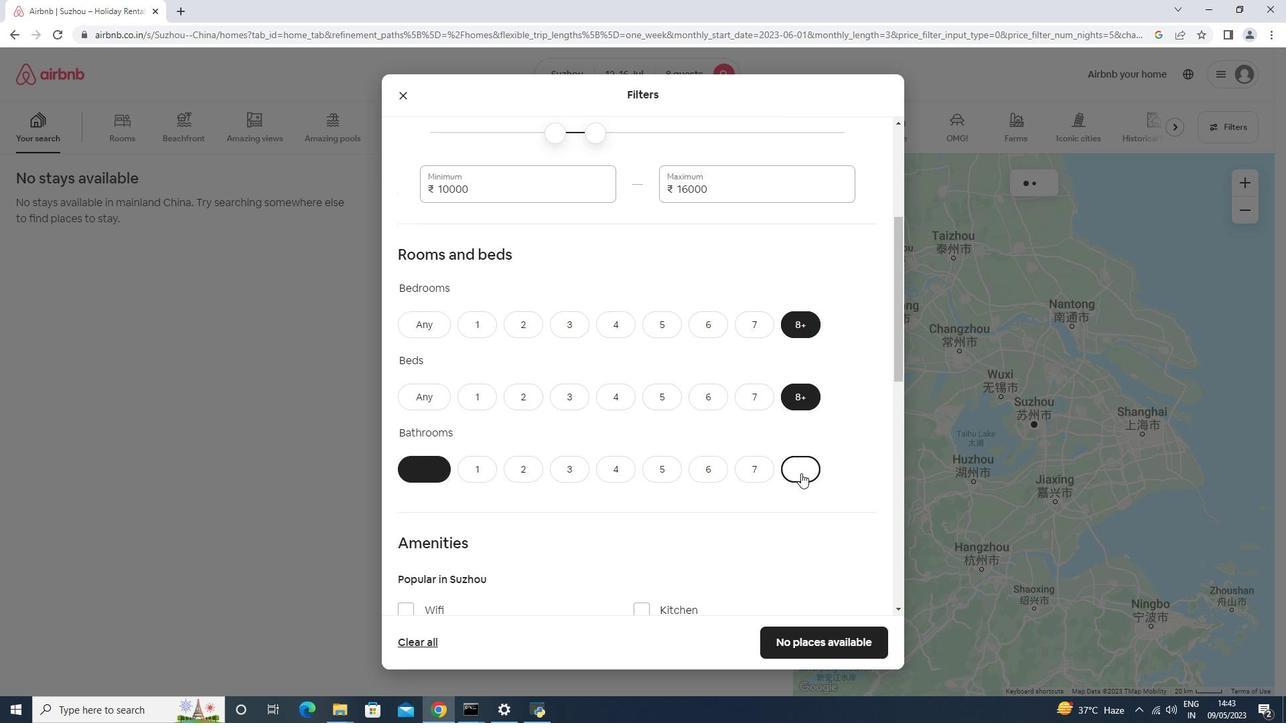 
Action: Mouse scrolled (799, 468) with delta (0, 0)
Screenshot: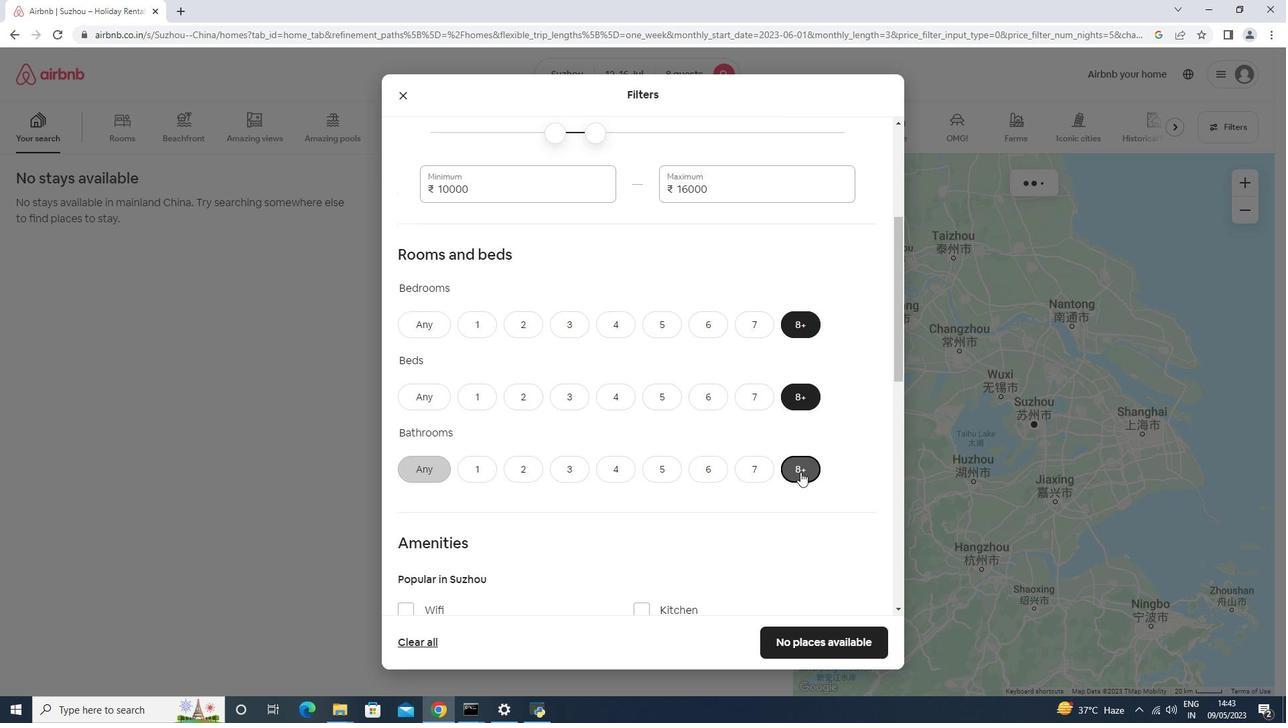 
Action: Mouse scrolled (799, 468) with delta (0, 0)
Screenshot: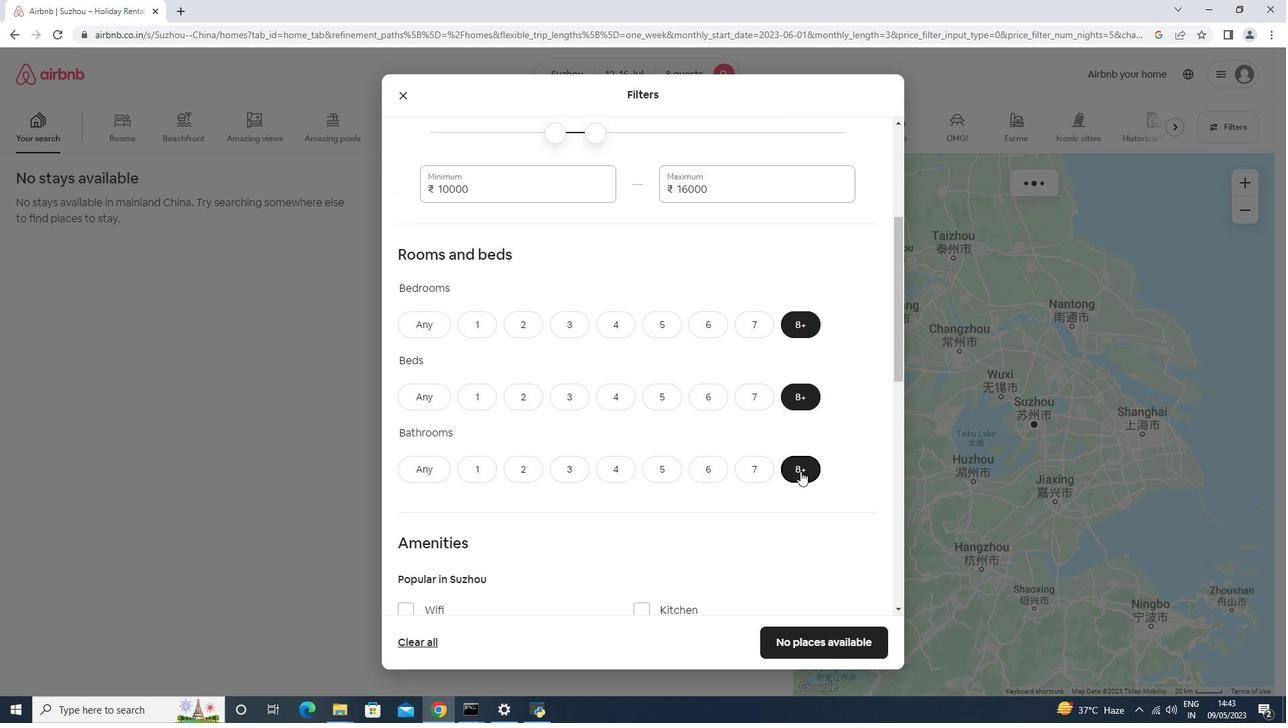 
Action: Mouse scrolled (799, 468) with delta (0, 0)
Screenshot: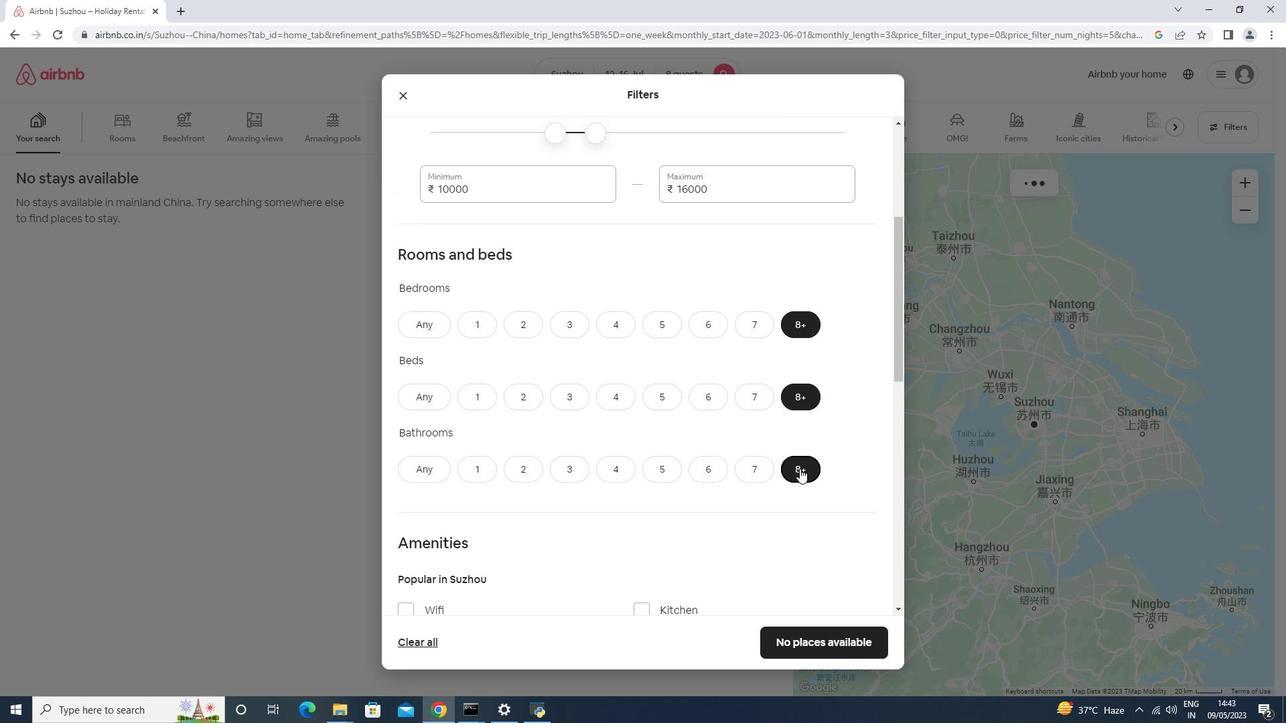 
Action: Mouse scrolled (799, 468) with delta (0, 0)
Screenshot: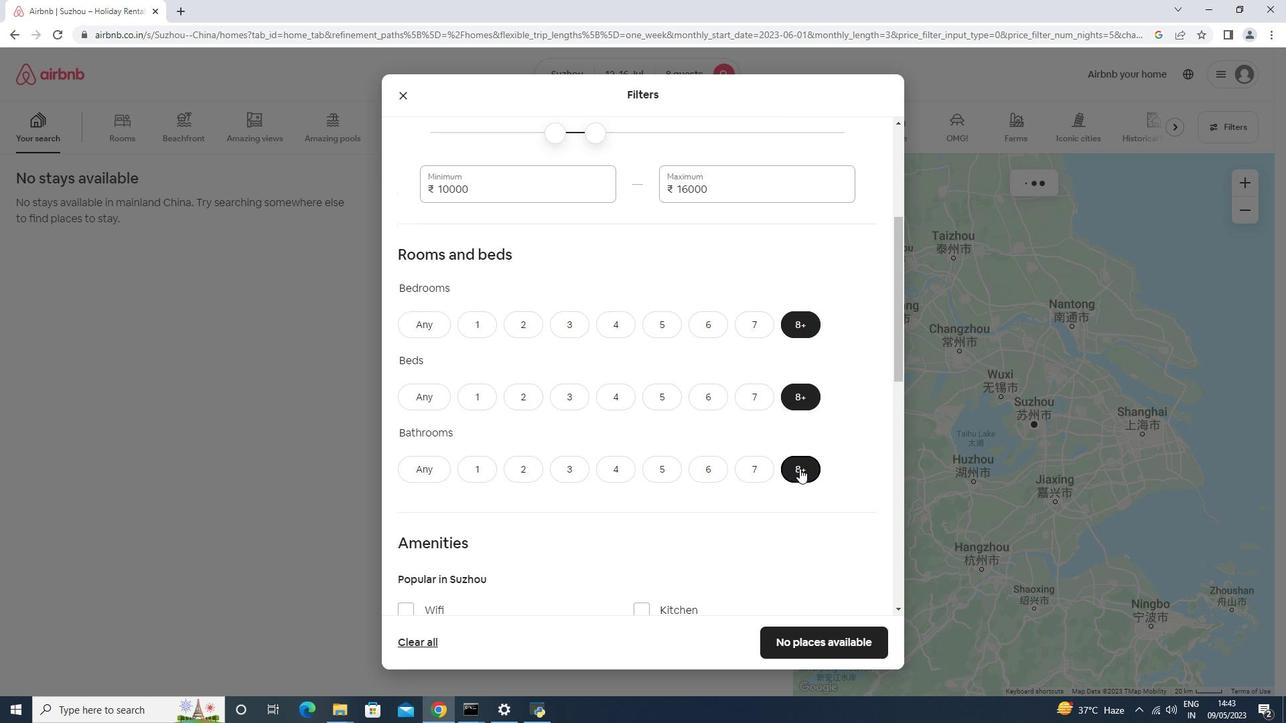 
Action: Mouse scrolled (799, 468) with delta (0, 0)
Screenshot: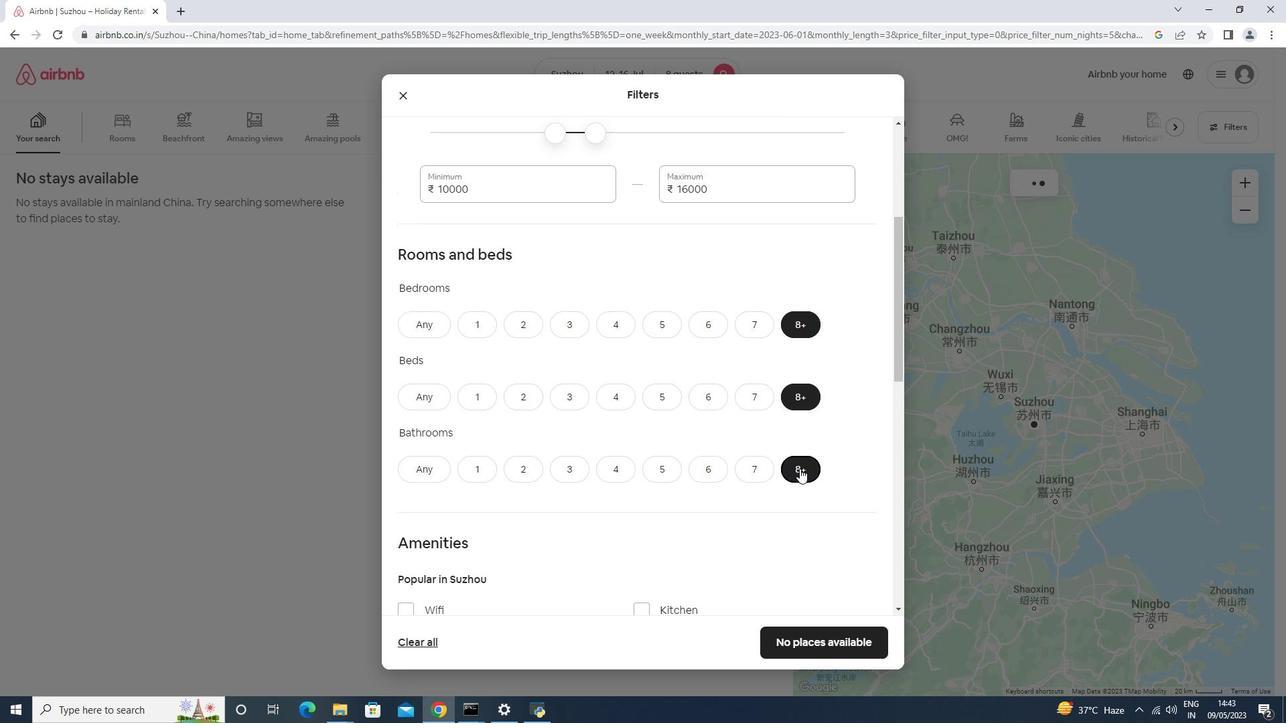 
Action: Mouse moved to (466, 342)
Screenshot: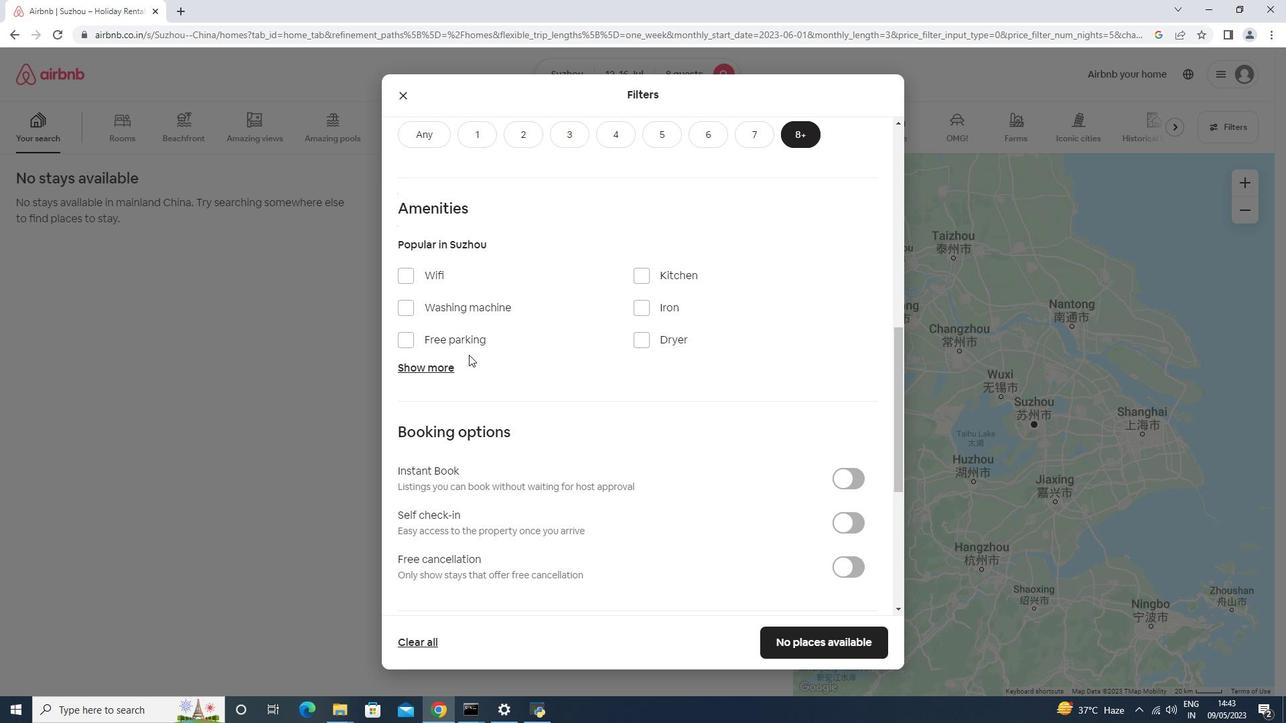 
Action: Mouse pressed left at (466, 342)
Screenshot: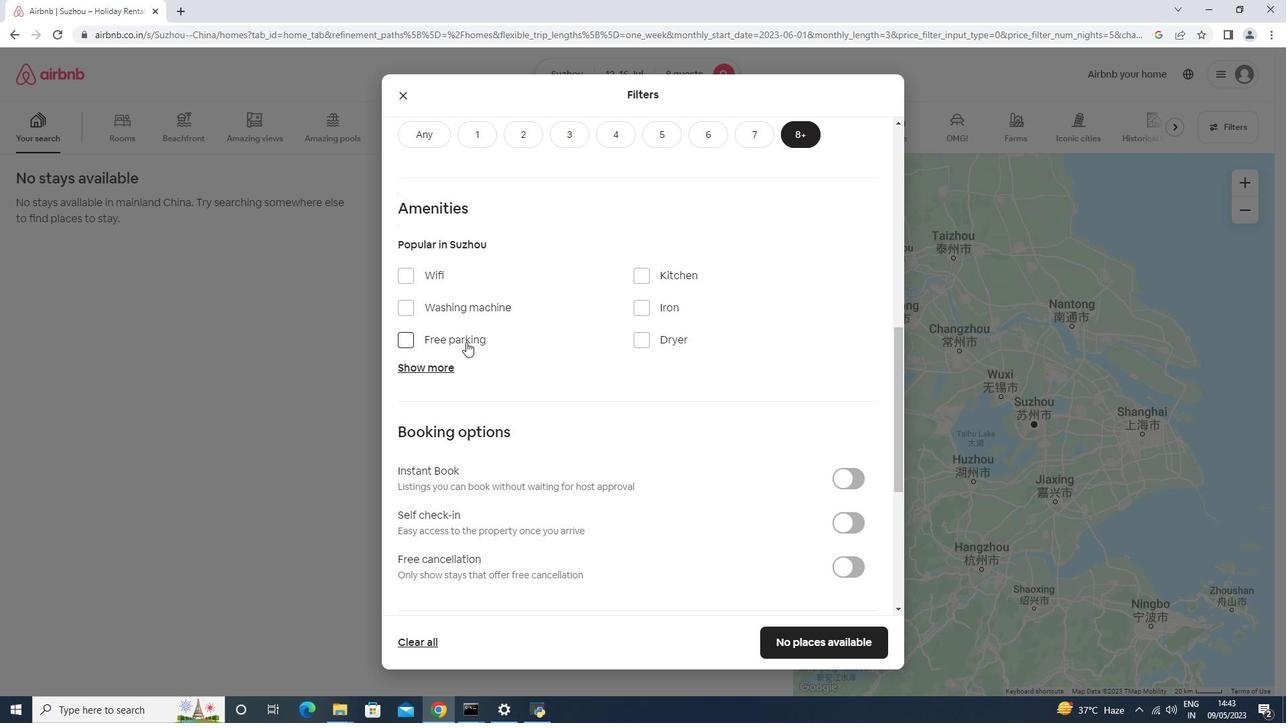 
Action: Mouse moved to (465, 280)
Screenshot: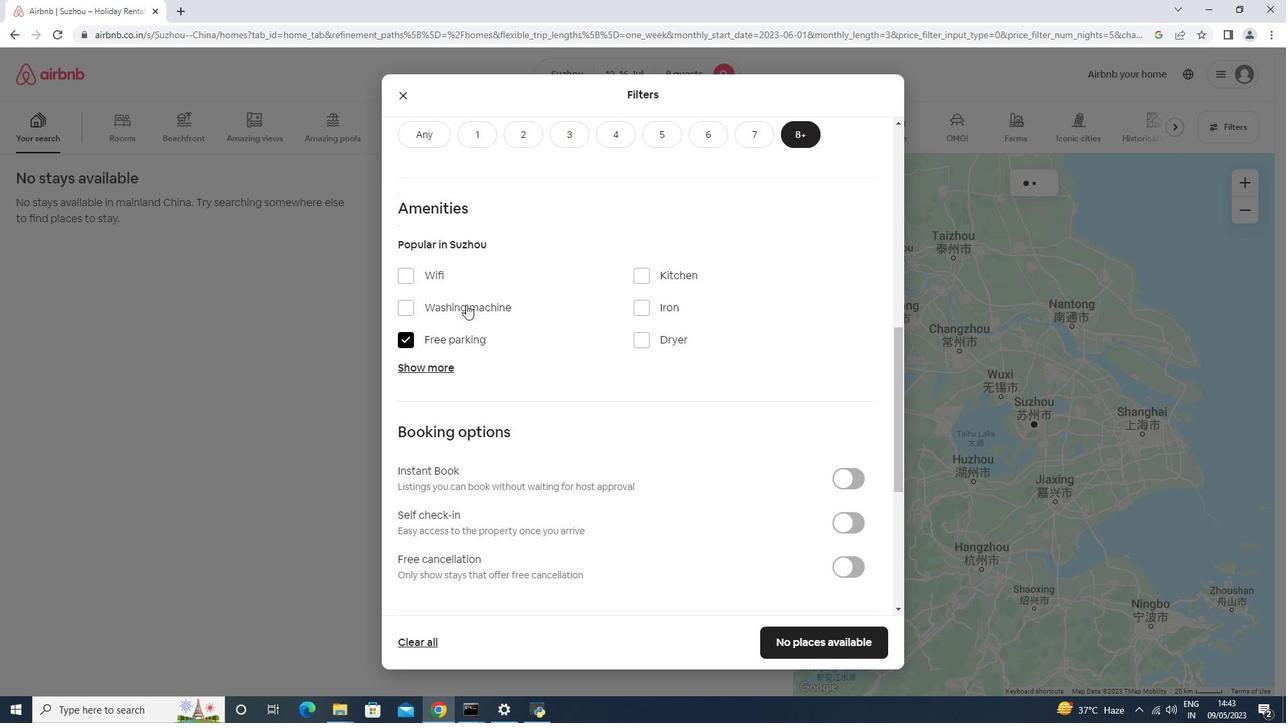 
Action: Mouse pressed left at (465, 280)
Screenshot: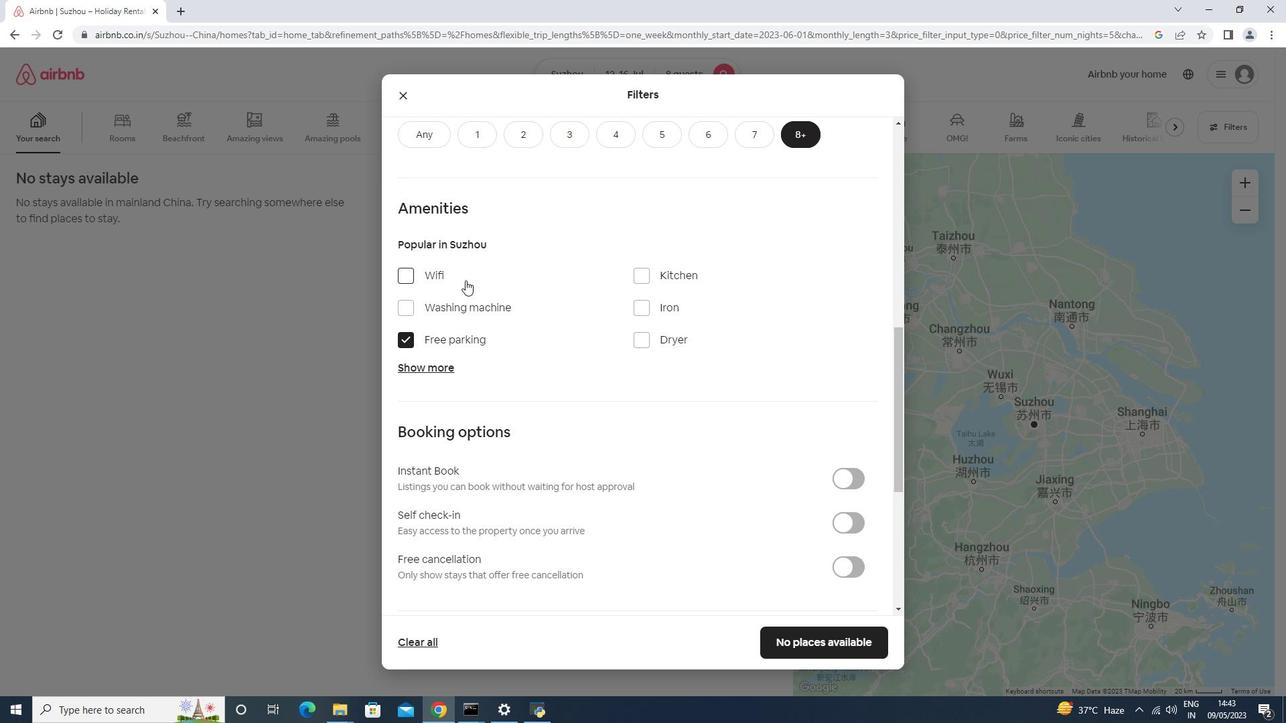 
Action: Mouse moved to (432, 369)
Screenshot: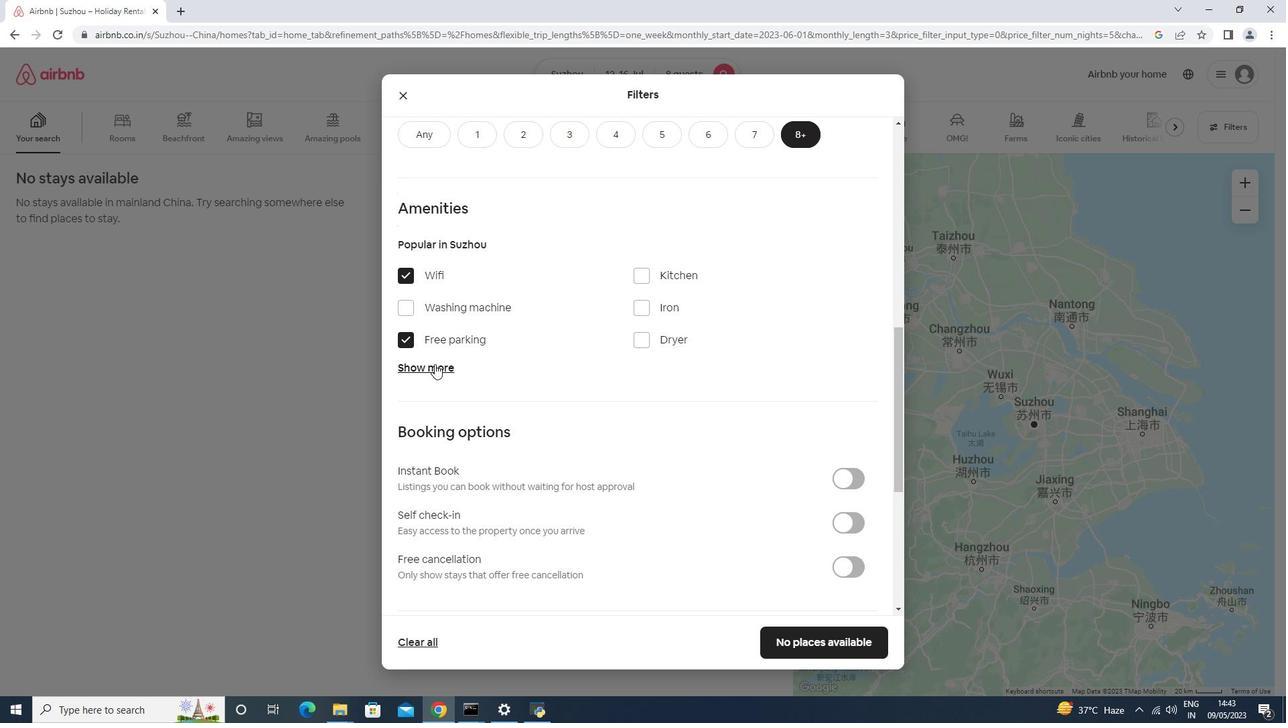 
Action: Mouse pressed left at (432, 369)
Screenshot: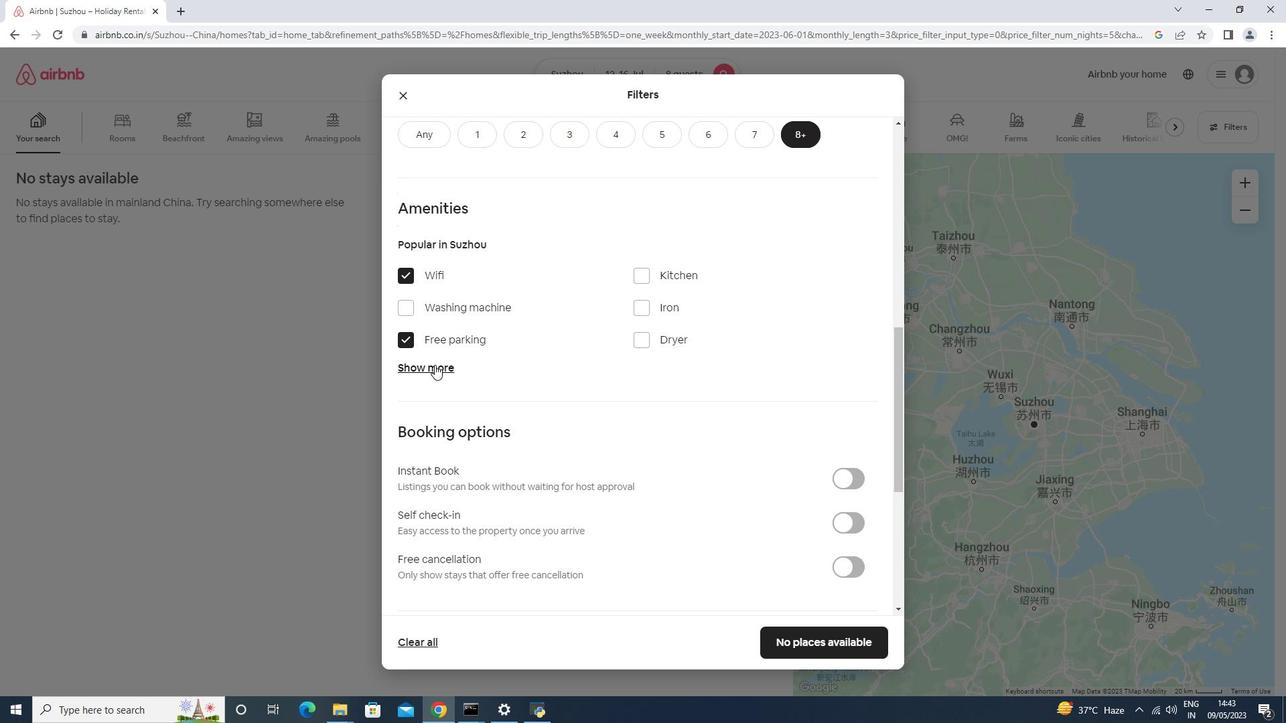 
Action: Mouse moved to (657, 449)
Screenshot: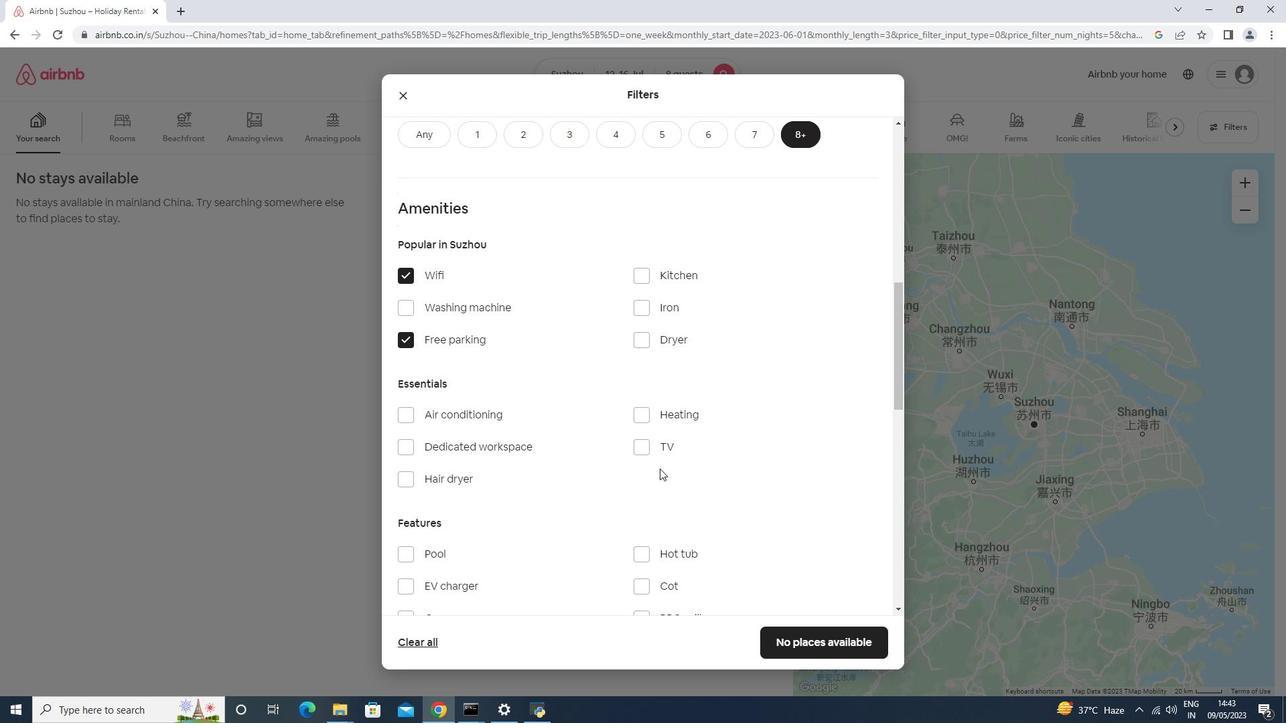 
Action: Mouse pressed left at (657, 449)
Screenshot: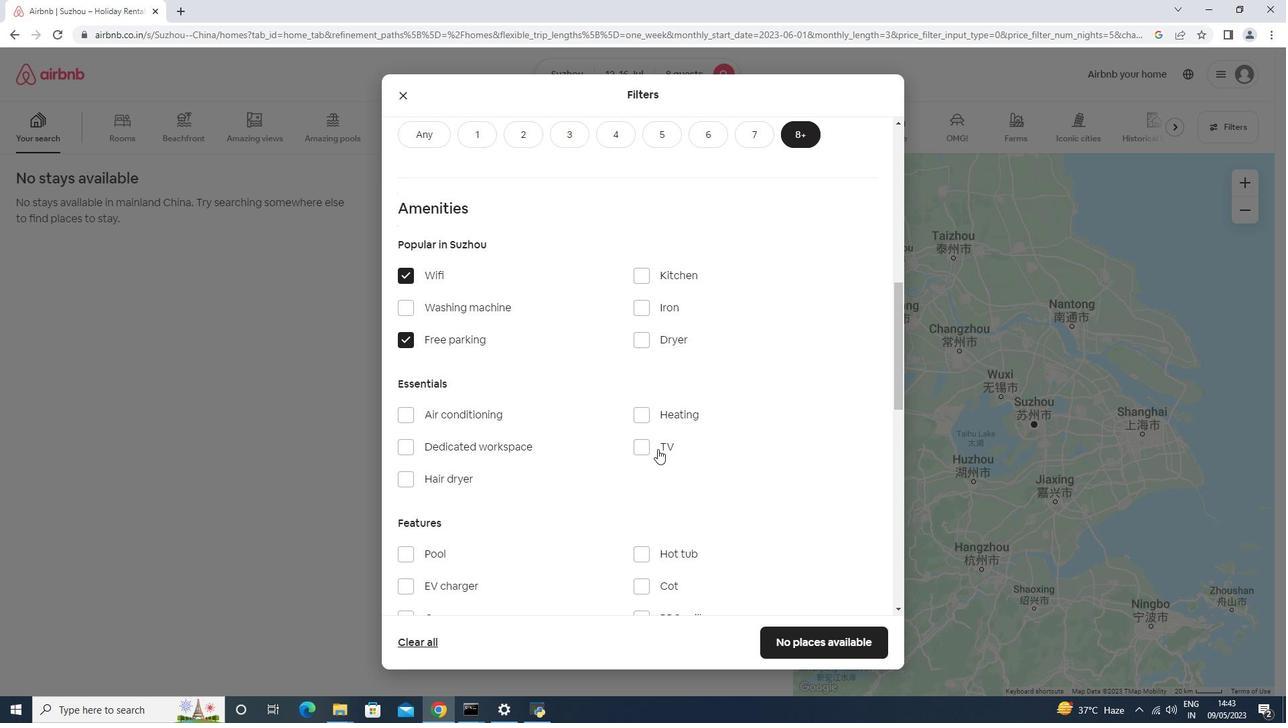 
Action: Mouse moved to (655, 448)
Screenshot: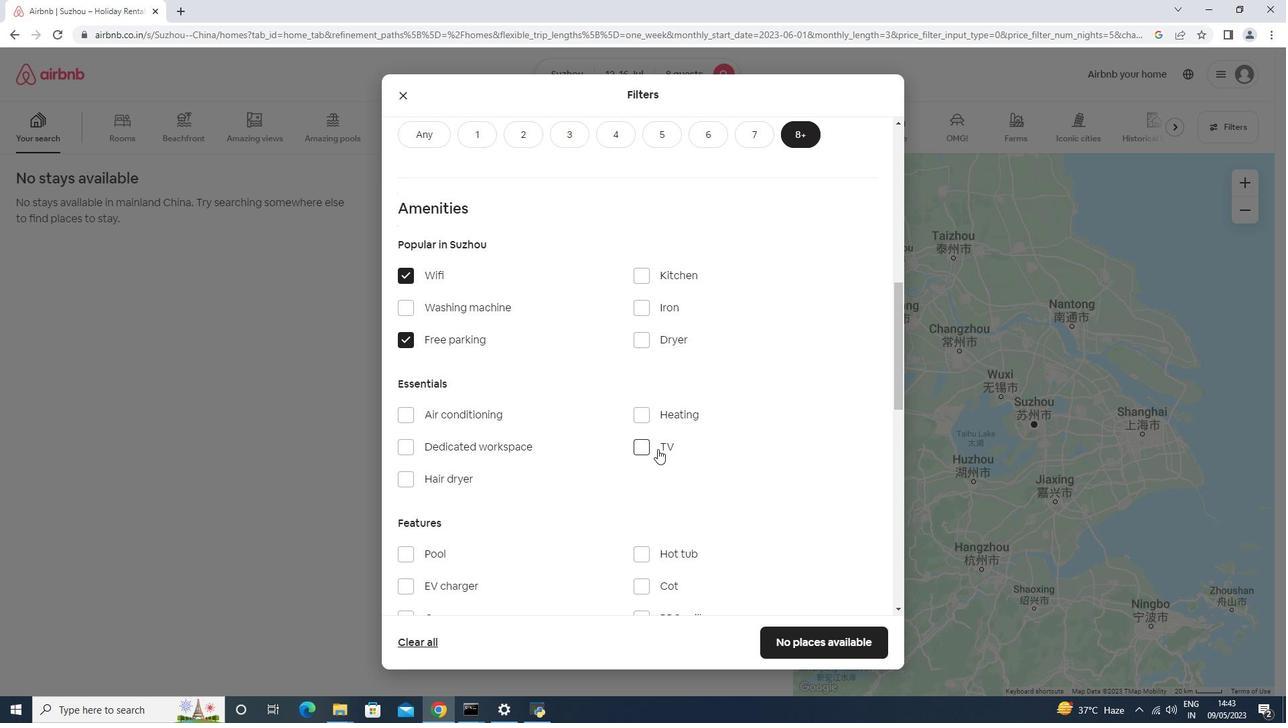 
Action: Mouse scrolled (655, 448) with delta (0, 0)
Screenshot: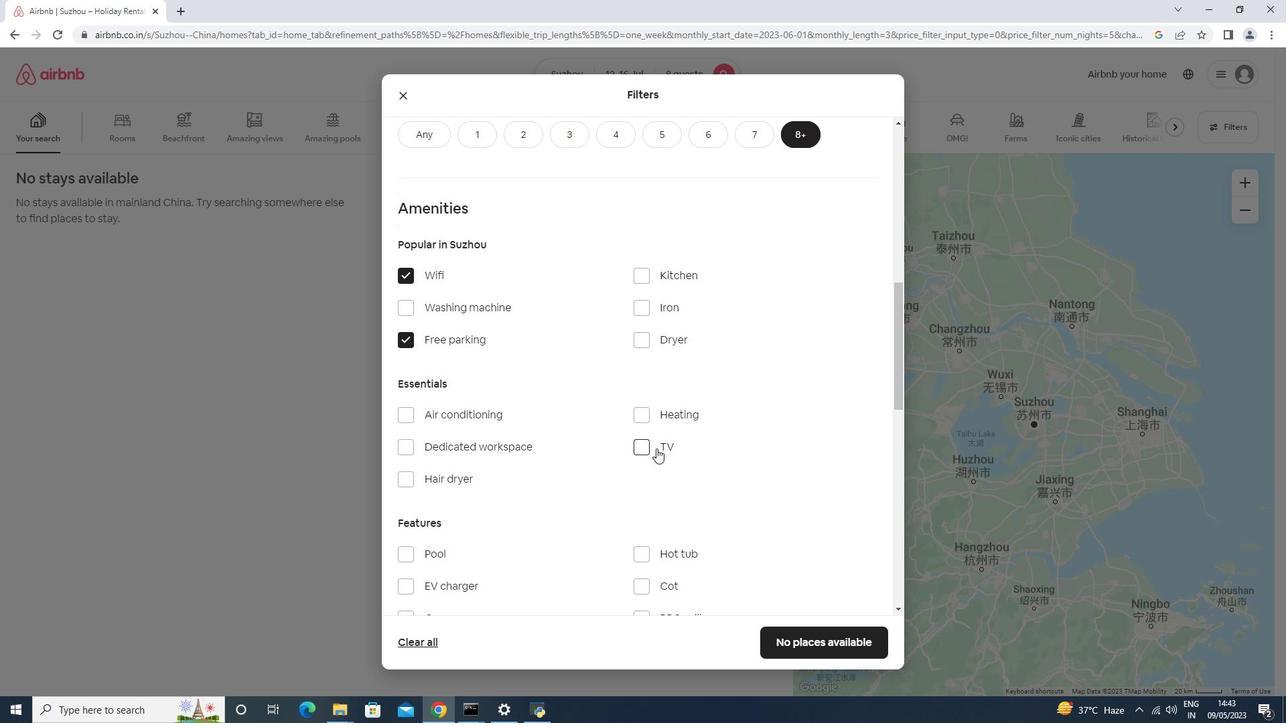 
Action: Mouse scrolled (655, 448) with delta (0, 0)
Screenshot: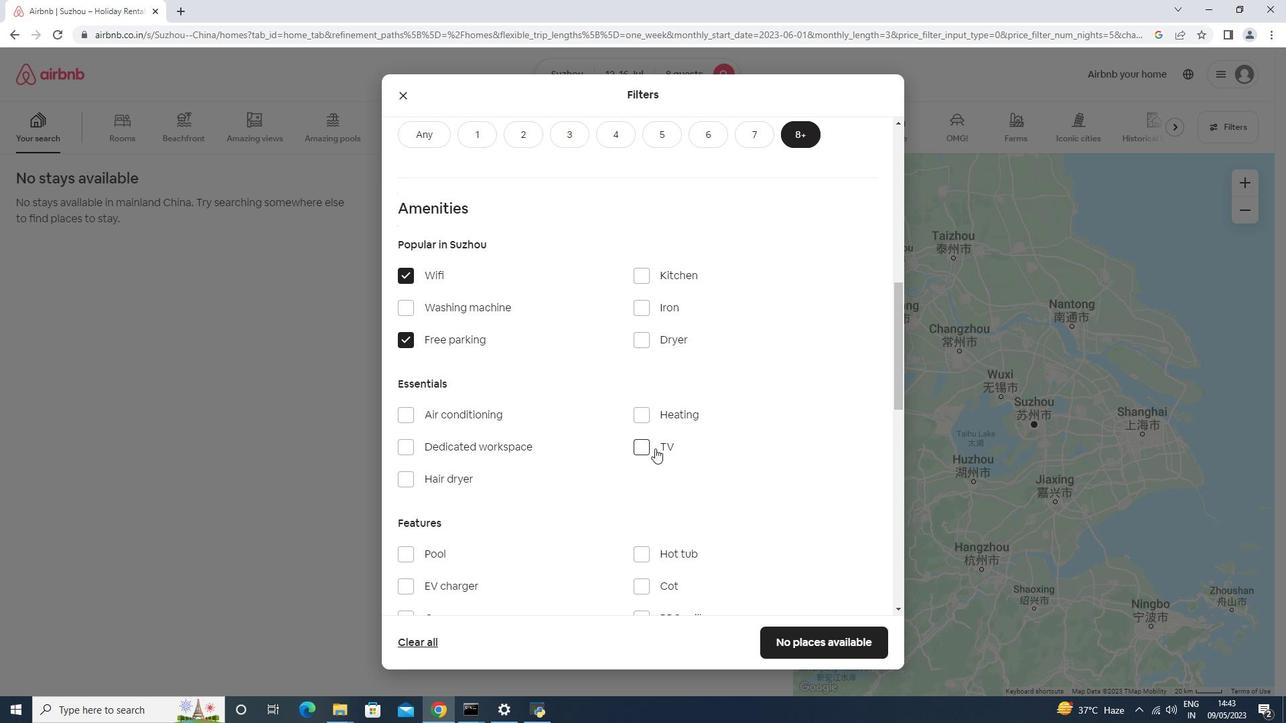 
Action: Mouse moved to (499, 511)
Screenshot: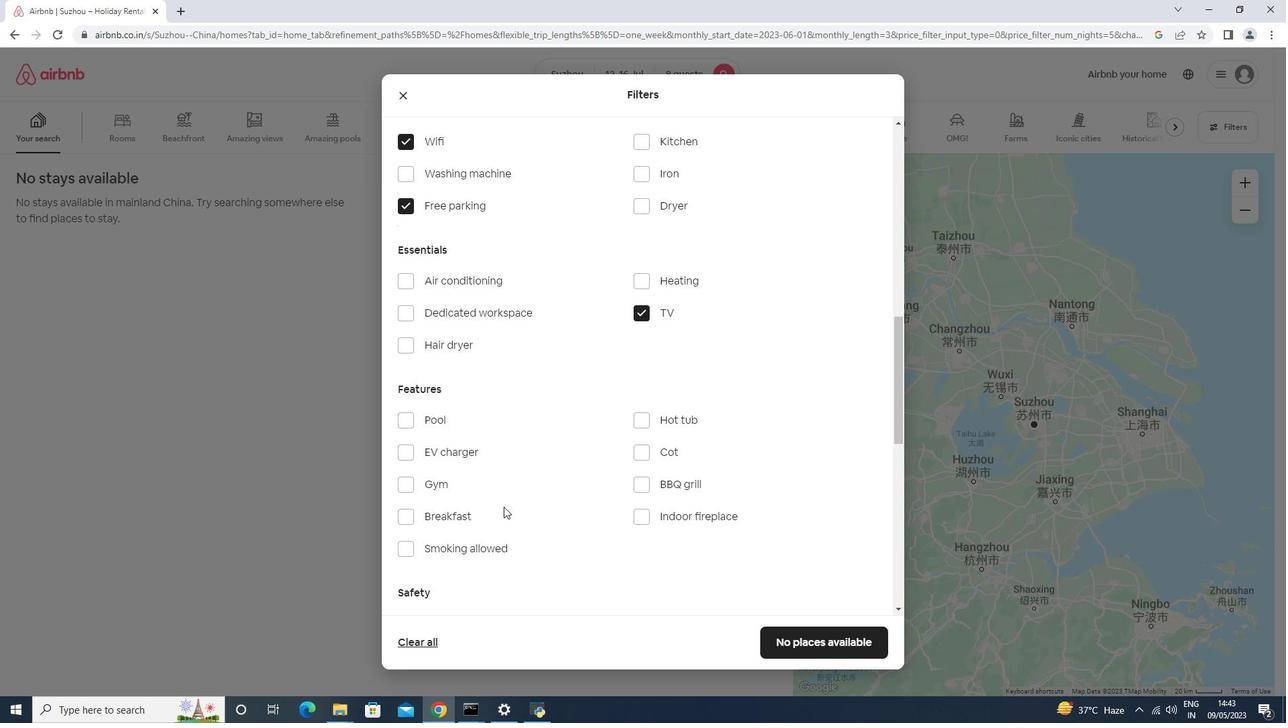 
Action: Mouse pressed left at (499, 511)
Screenshot: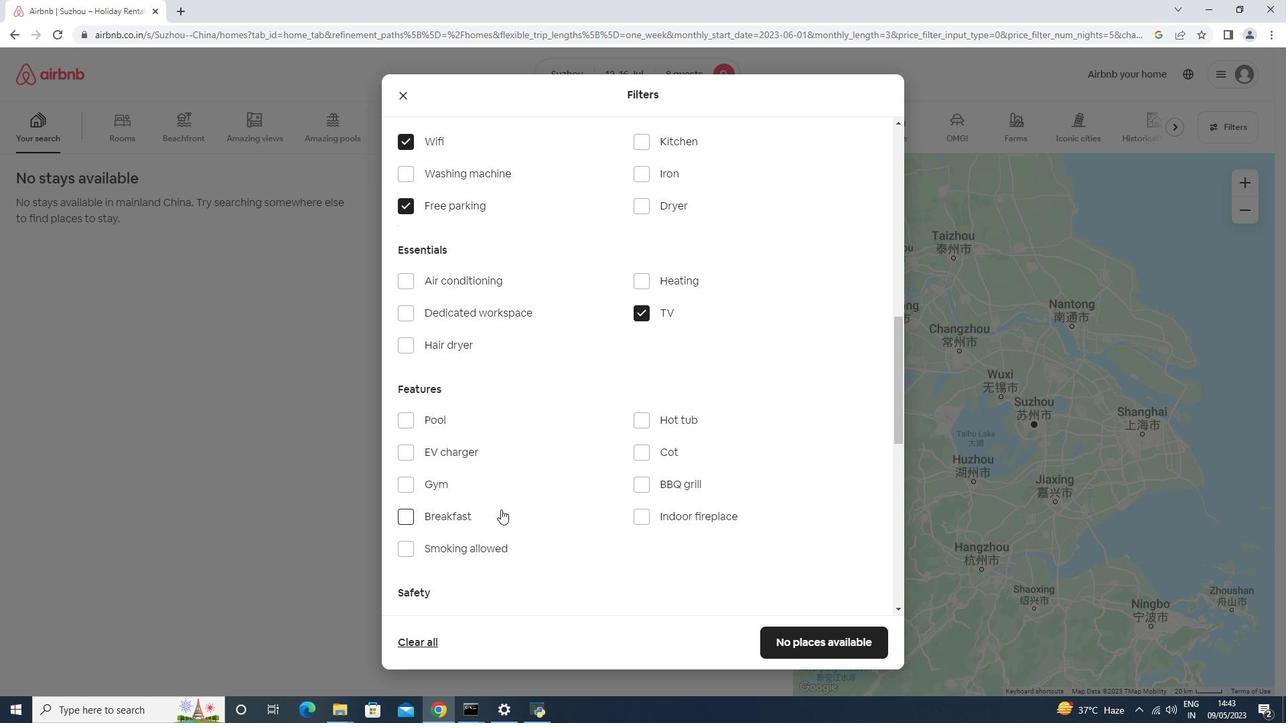 
Action: Mouse moved to (503, 485)
Screenshot: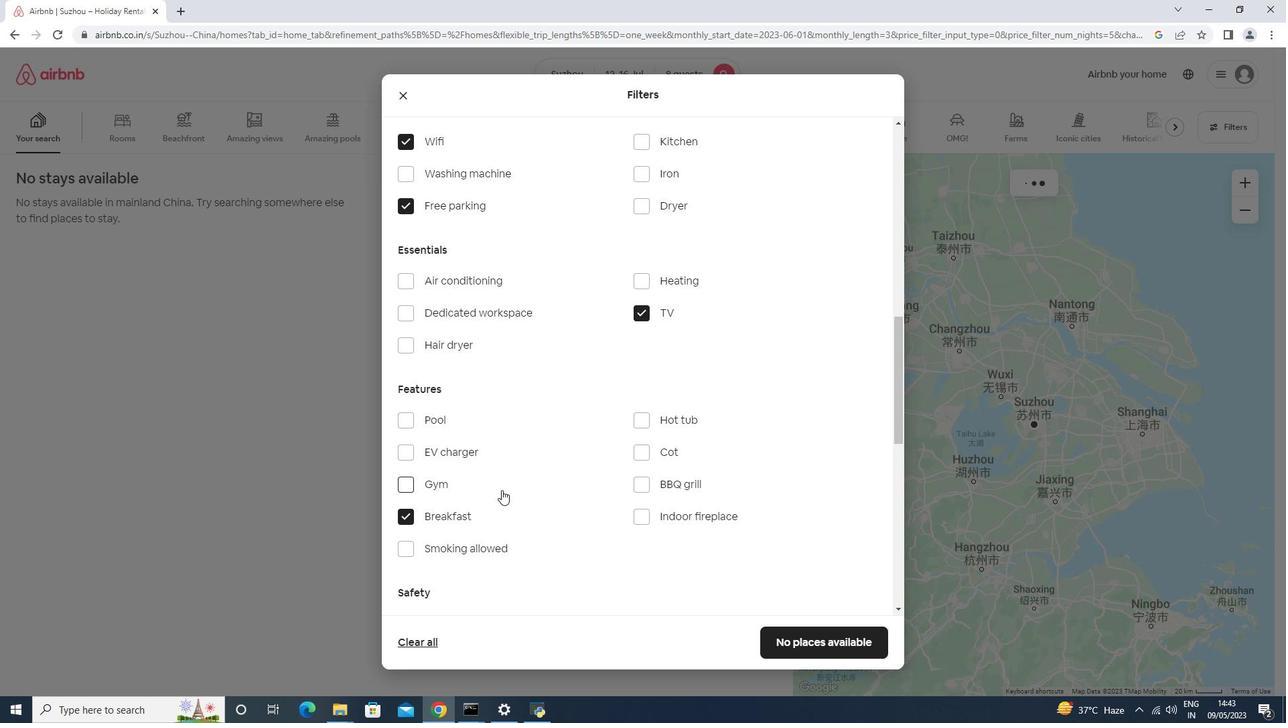
Action: Mouse pressed left at (503, 485)
Screenshot: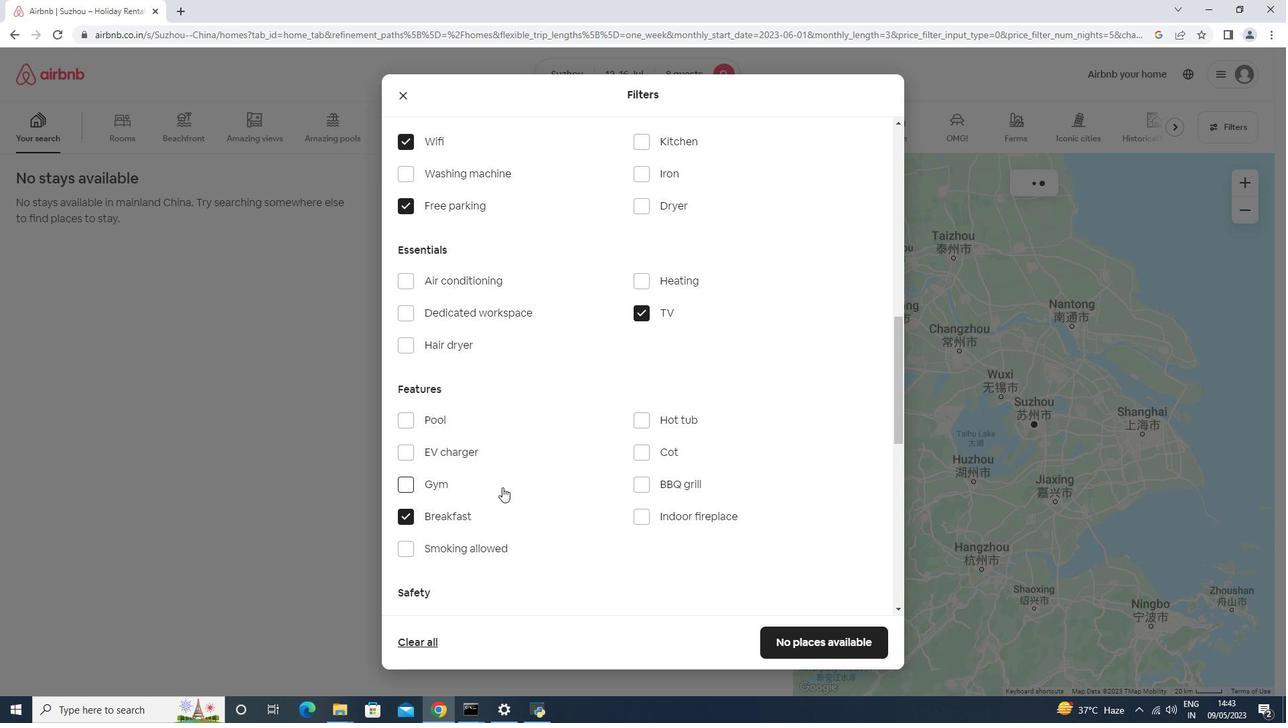 
Action: Mouse moved to (535, 478)
Screenshot: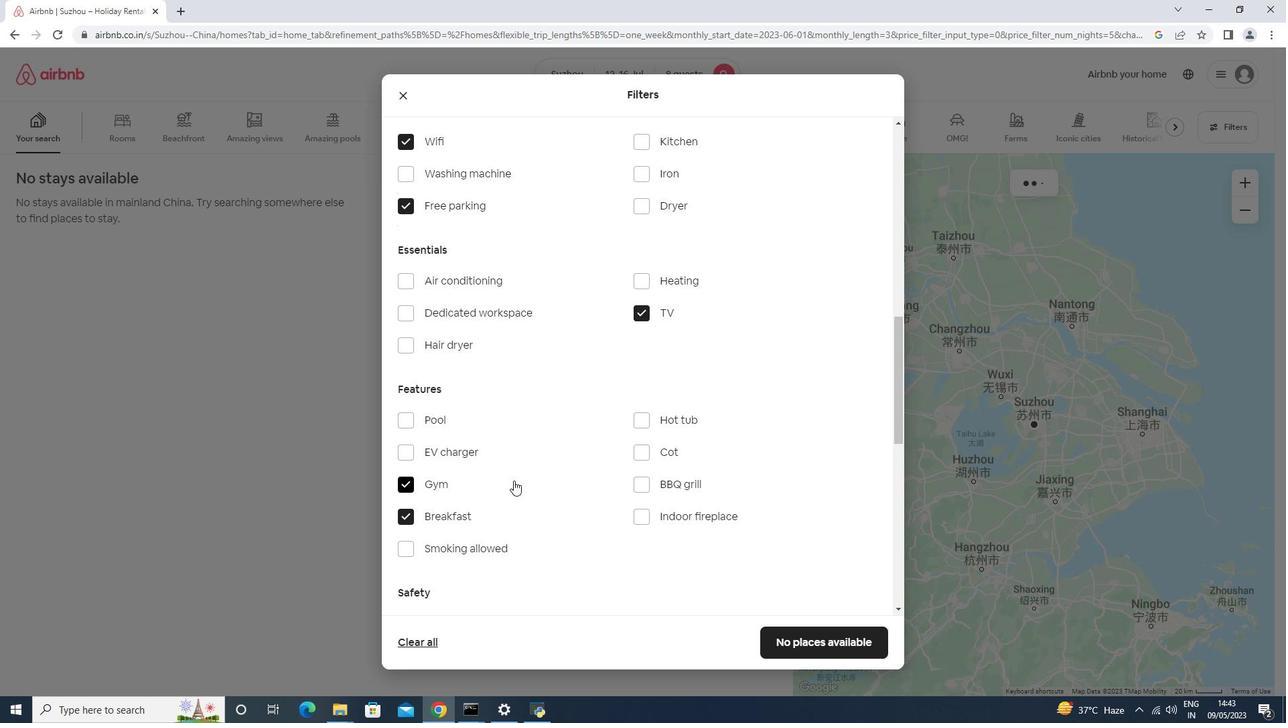 
Action: Mouse scrolled (533, 474) with delta (0, 0)
Screenshot: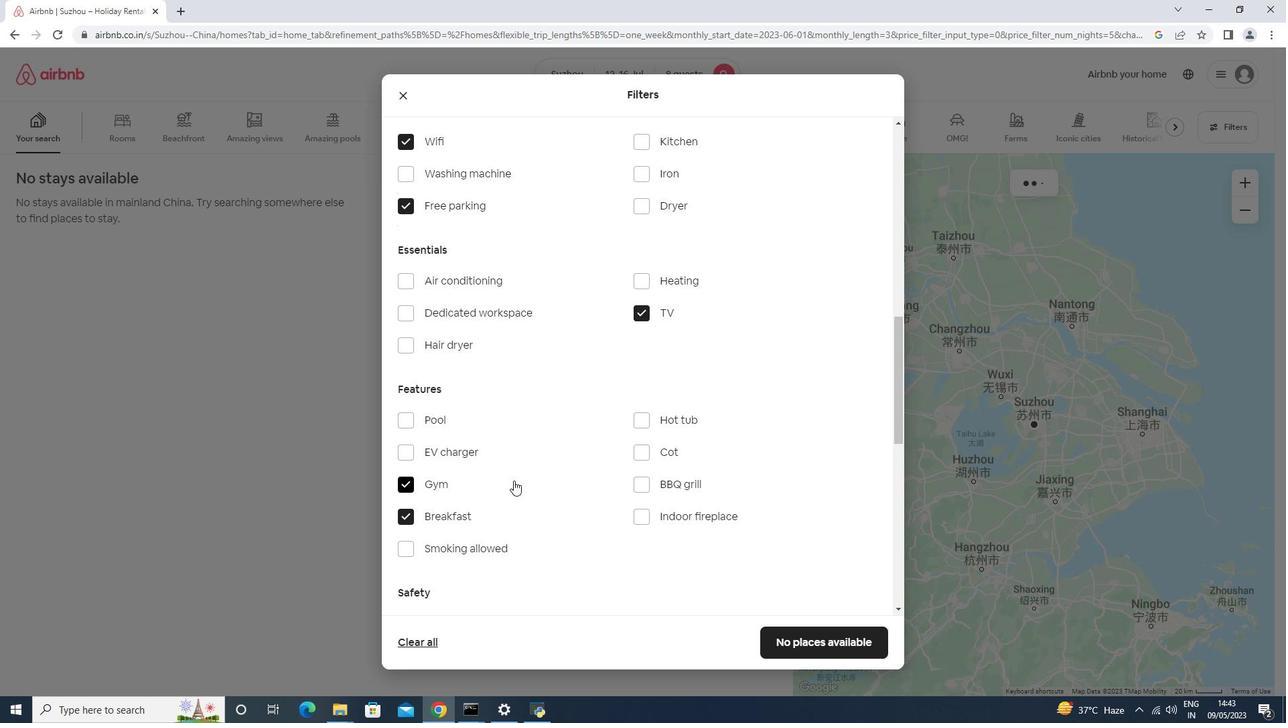 
Action: Mouse moved to (535, 478)
Screenshot: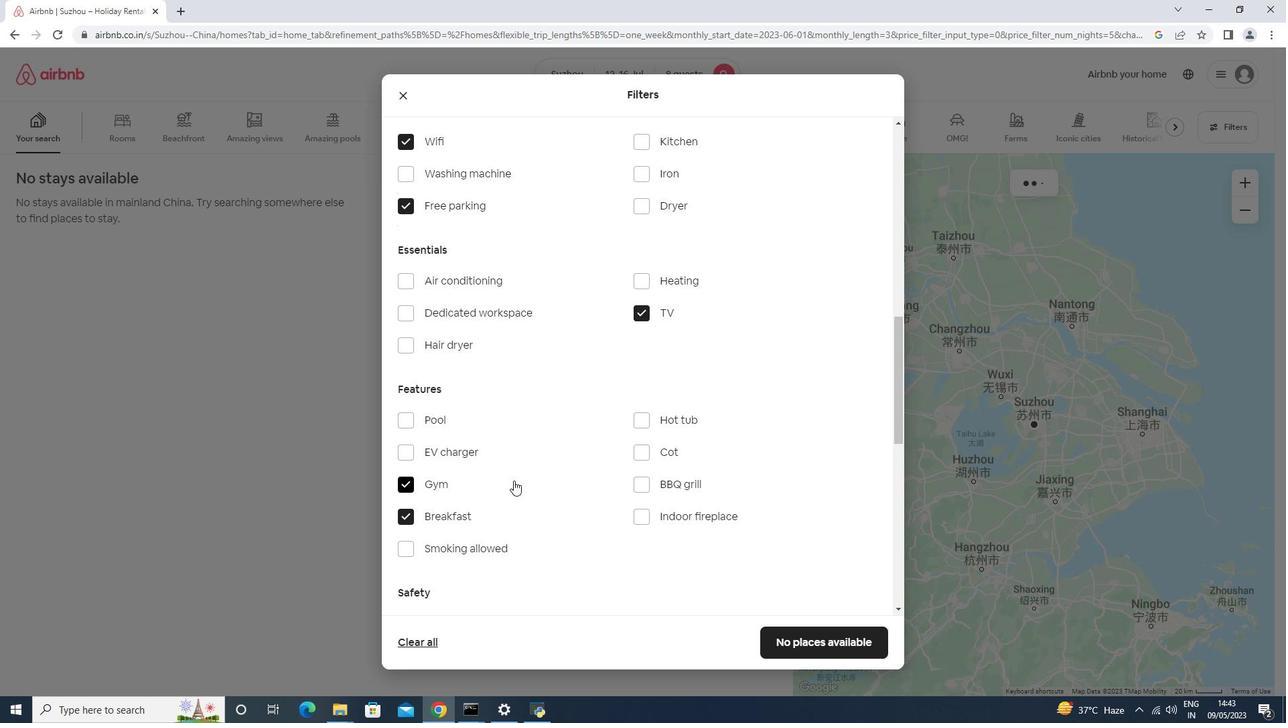 
Action: Mouse scrolled (535, 477) with delta (0, 0)
Screenshot: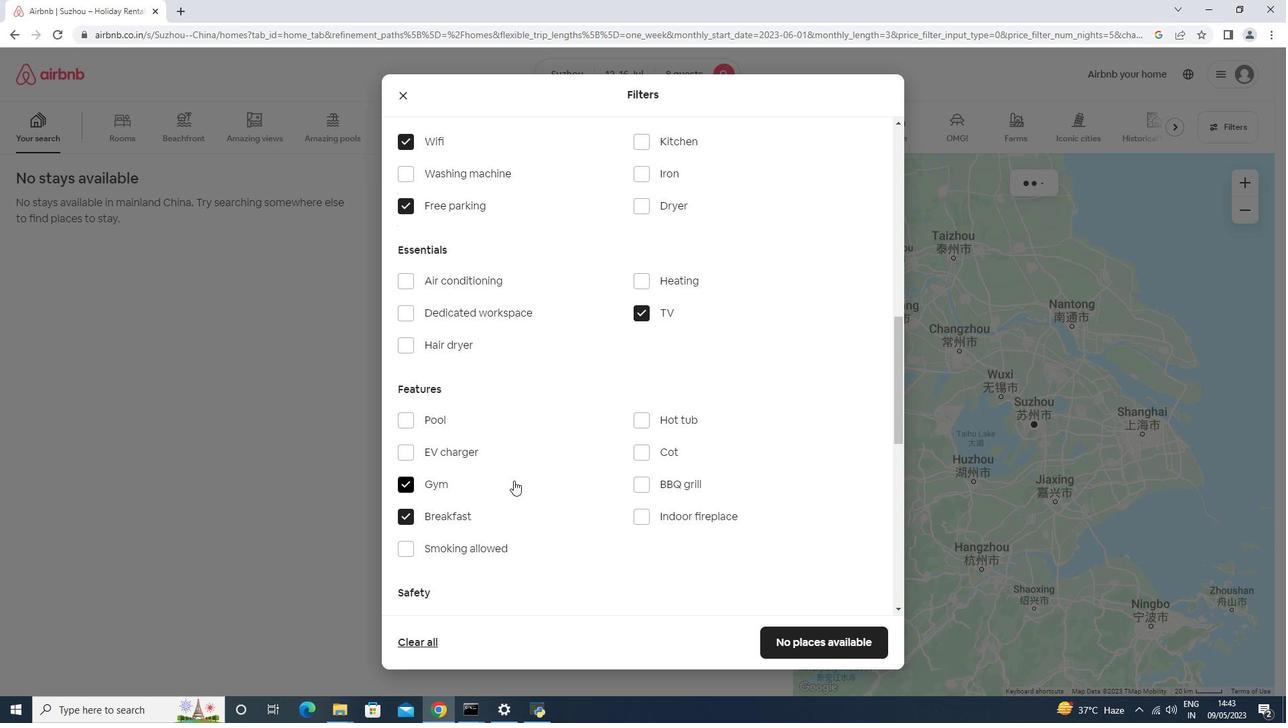 
Action: Mouse moved to (537, 480)
Screenshot: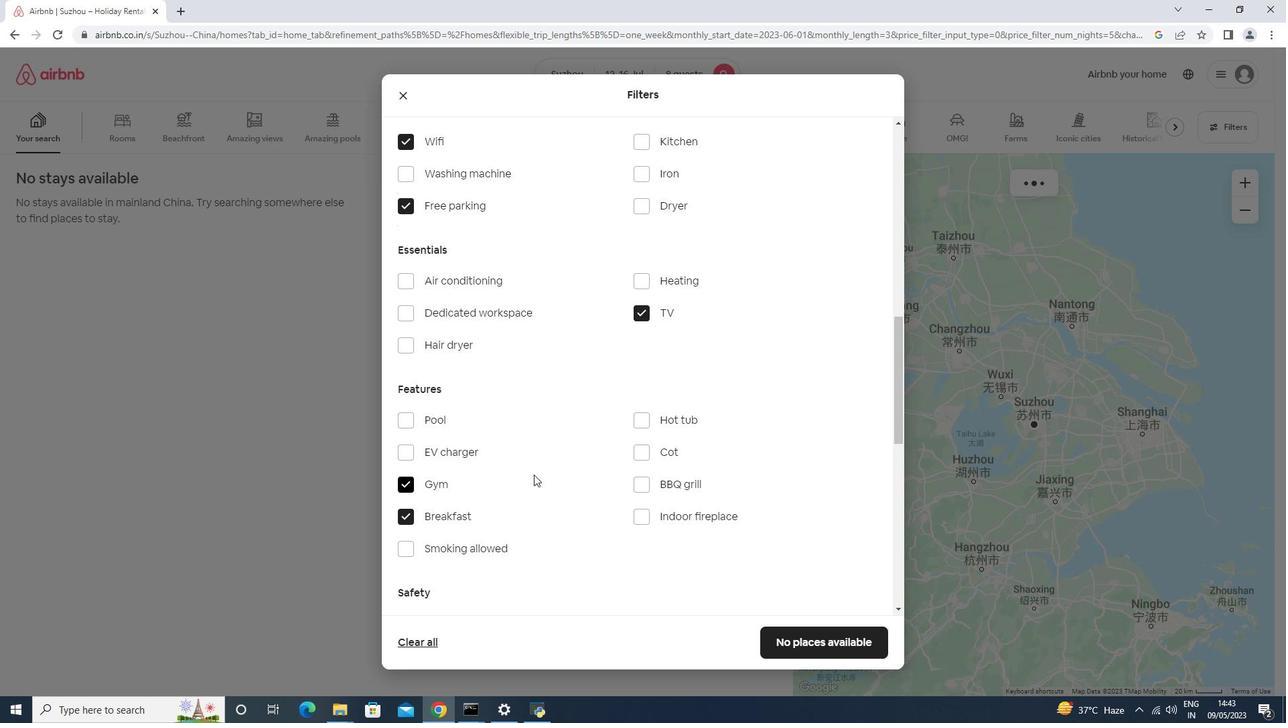 
Action: Mouse scrolled (537, 480) with delta (0, 0)
Screenshot: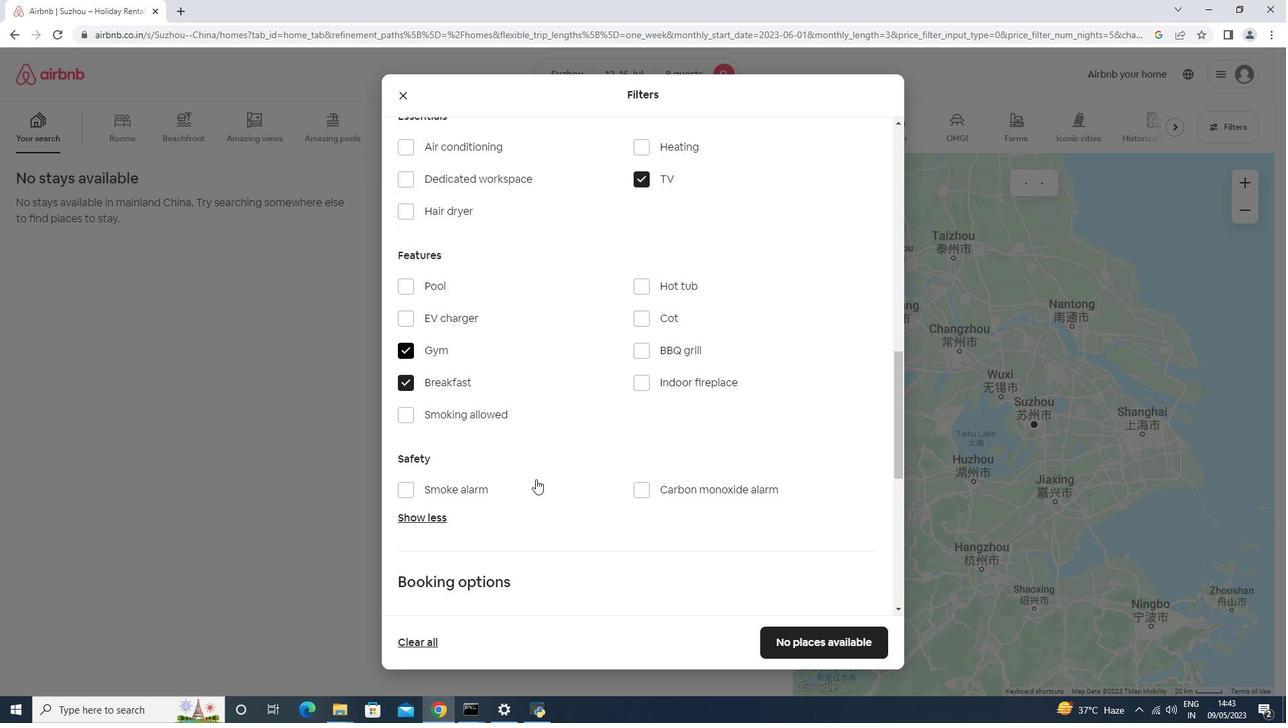 
Action: Mouse moved to (609, 501)
Screenshot: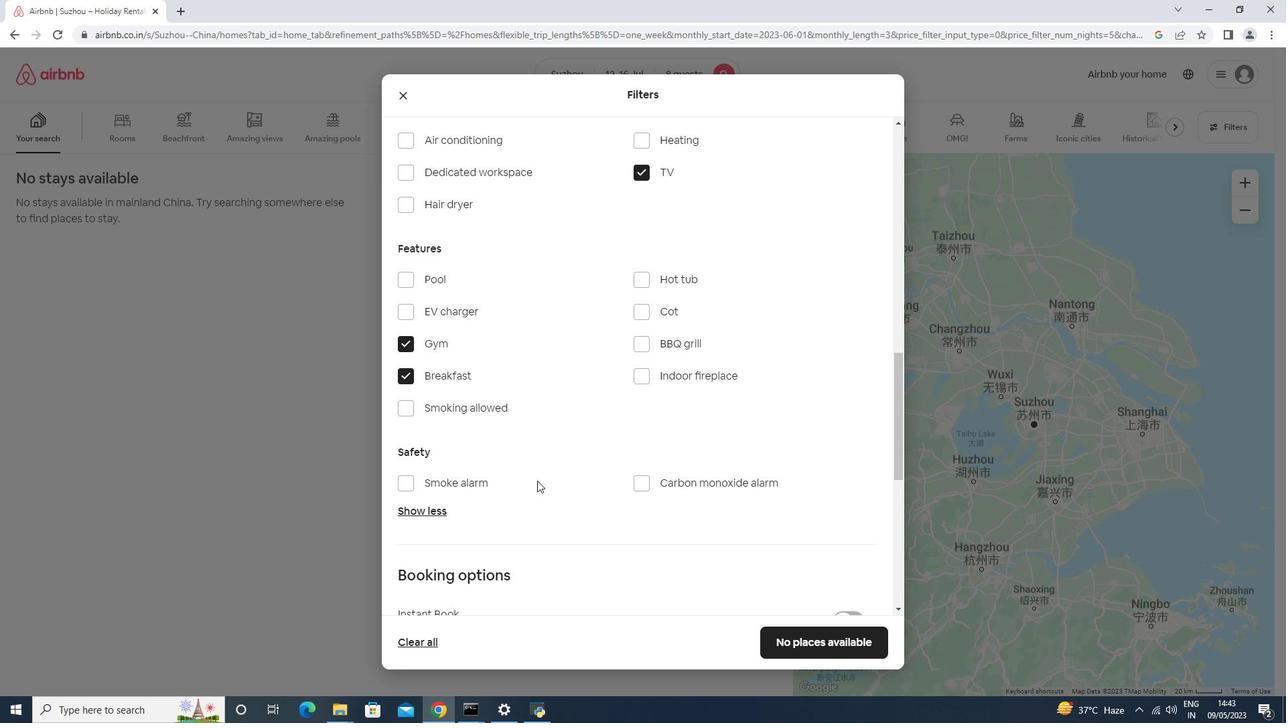 
Action: Mouse scrolled (609, 501) with delta (0, 0)
Screenshot: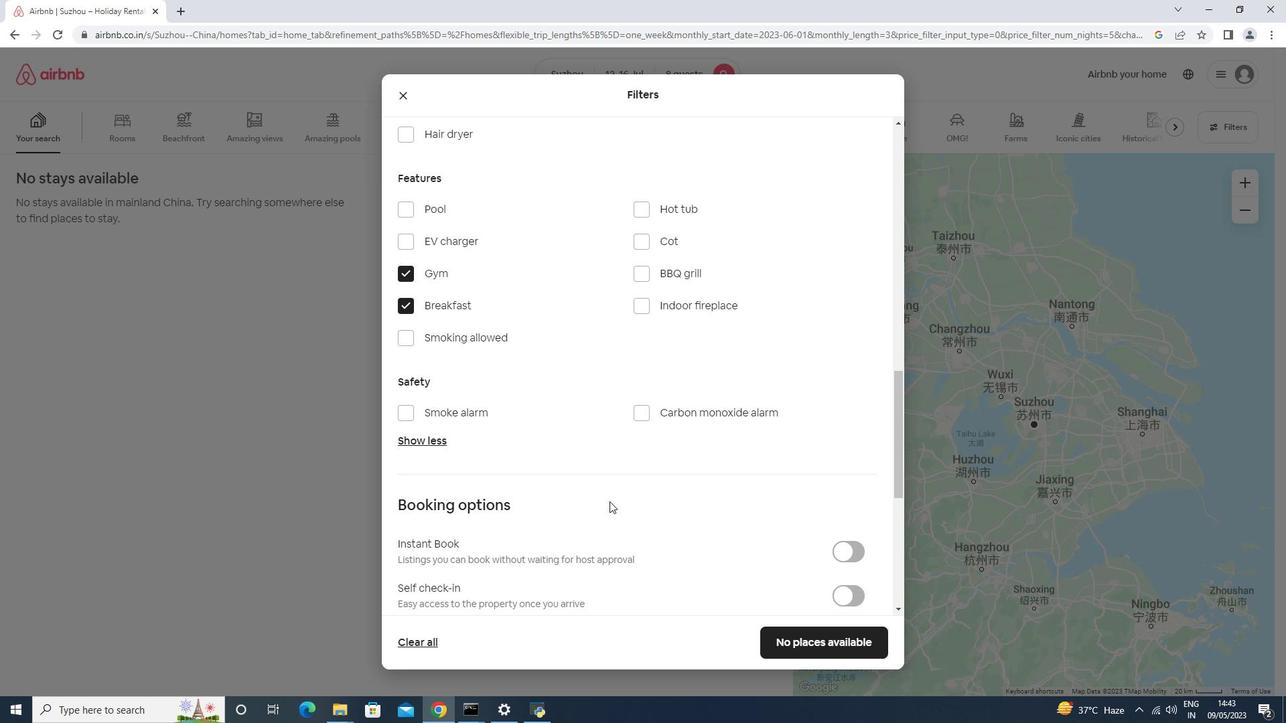 
Action: Mouse moved to (841, 465)
Screenshot: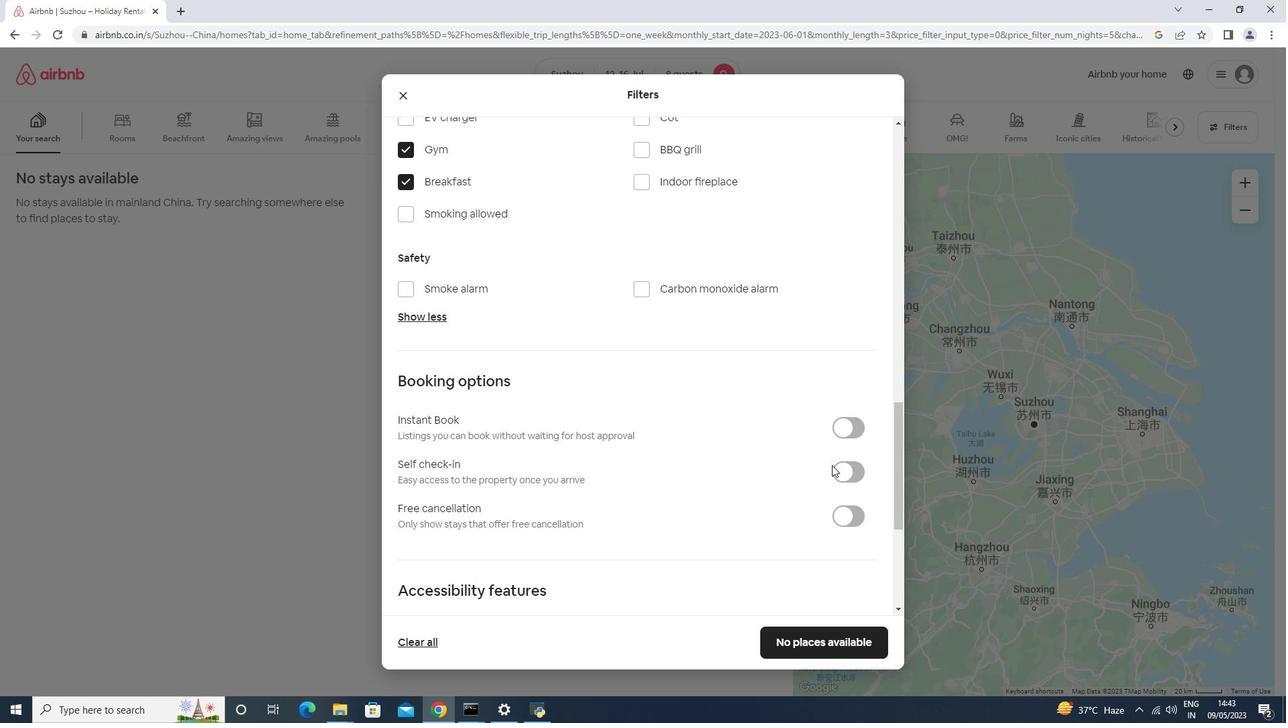 
Action: Mouse pressed left at (841, 465)
Screenshot: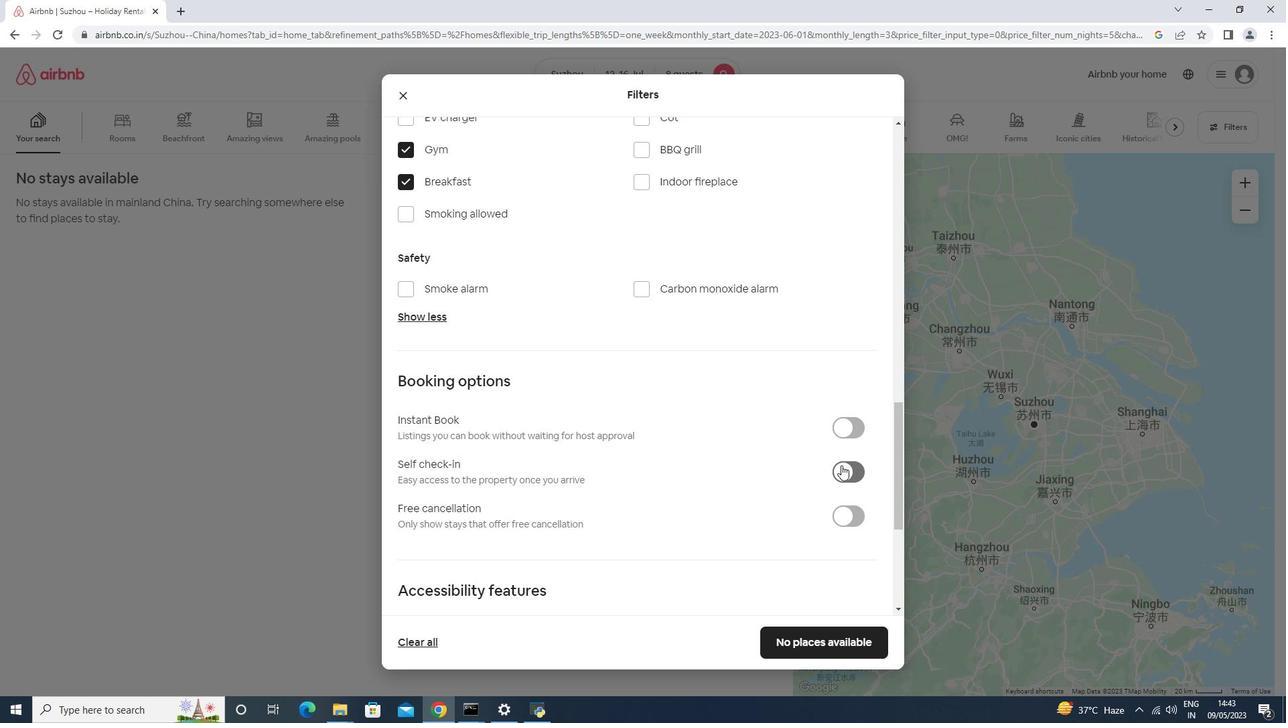 
Action: Mouse moved to (842, 465)
Screenshot: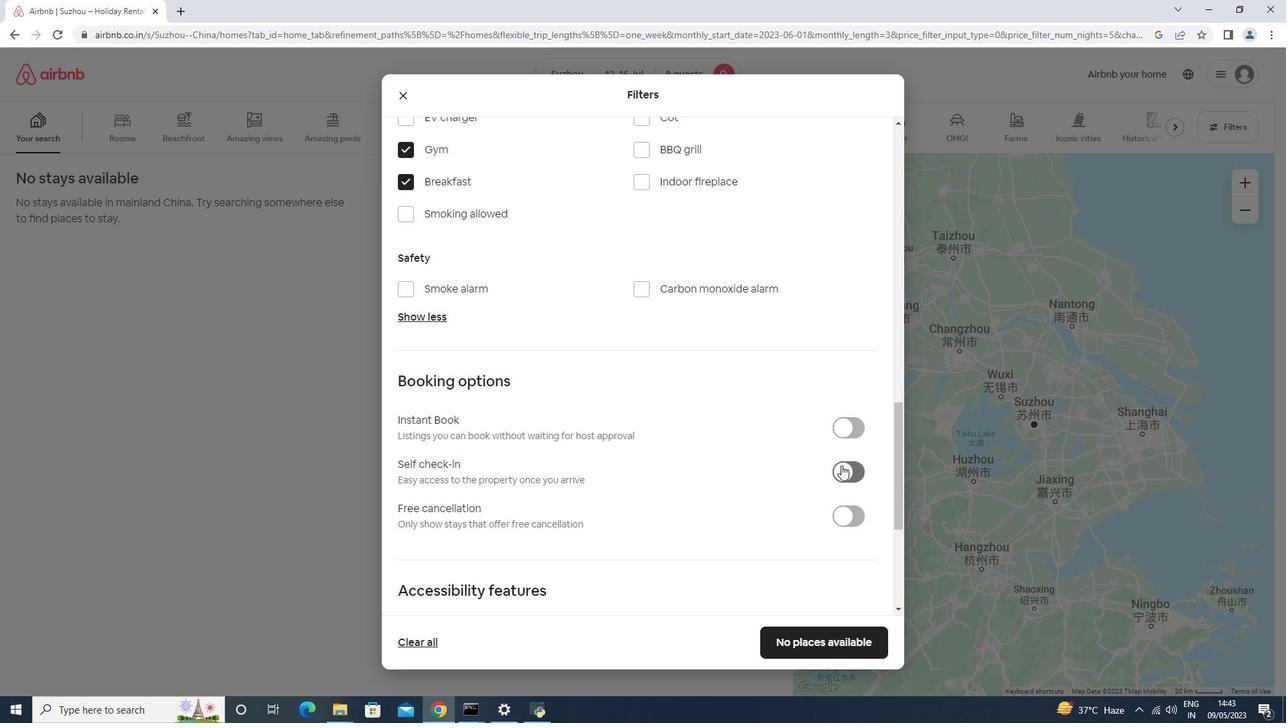 
Action: Mouse scrolled (842, 464) with delta (0, 0)
Screenshot: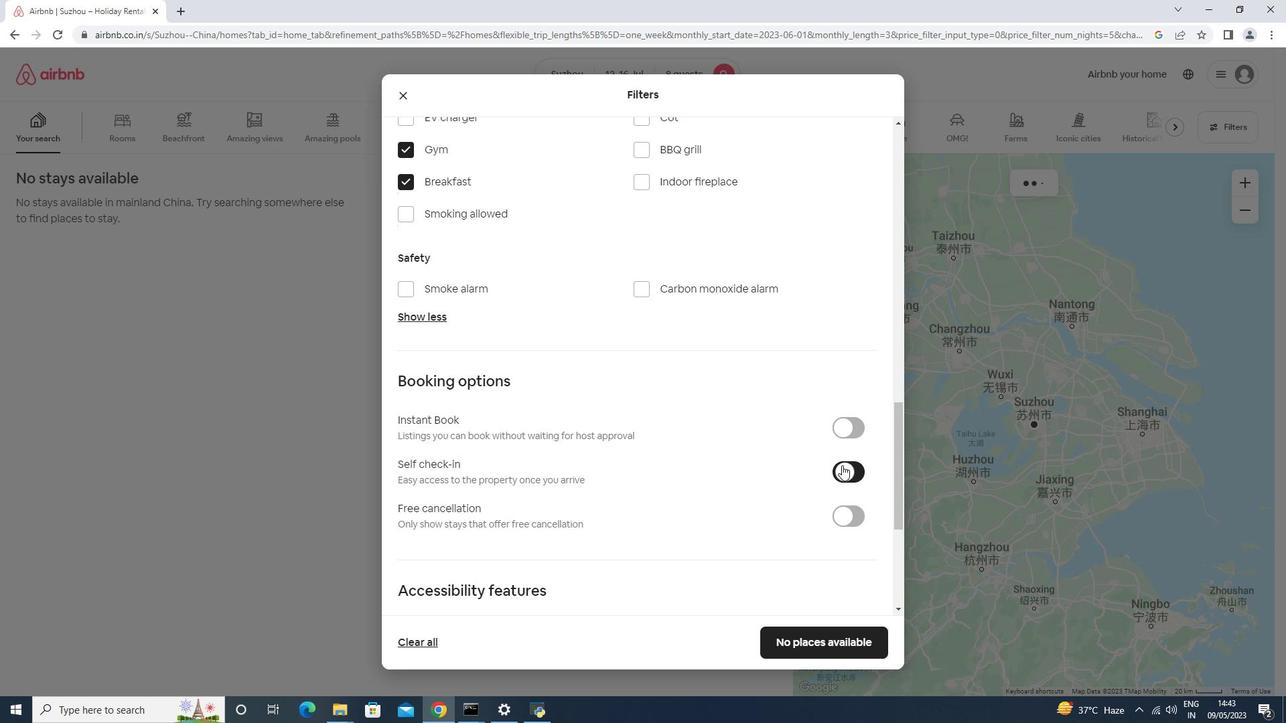 
Action: Mouse scrolled (842, 464) with delta (0, 0)
Screenshot: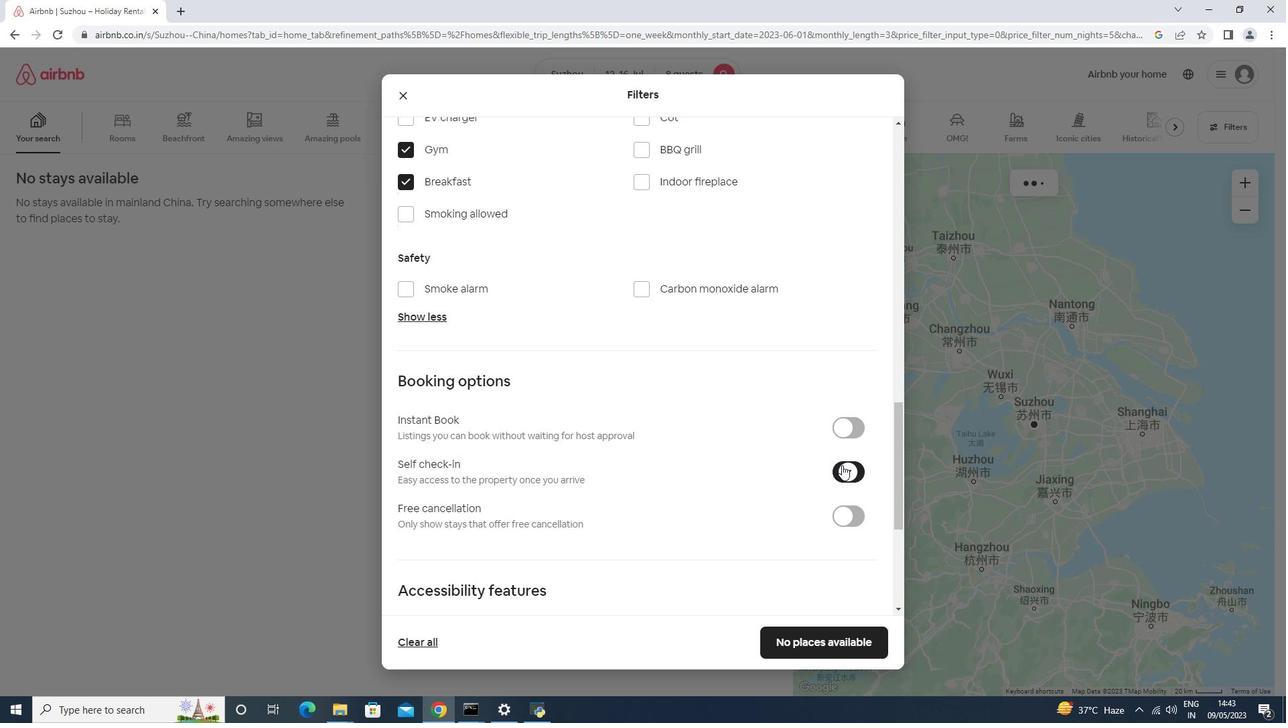 
Action: Mouse scrolled (842, 464) with delta (0, 0)
Screenshot: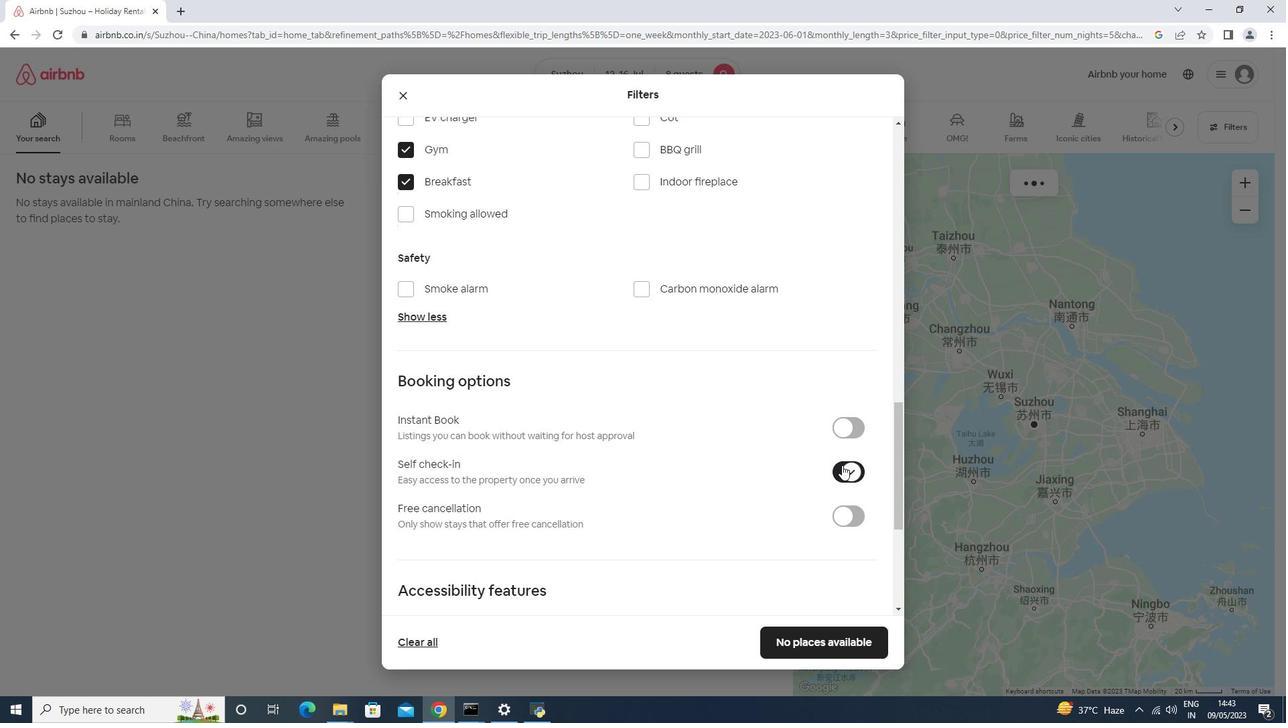 
Action: Mouse scrolled (842, 464) with delta (0, 0)
Screenshot: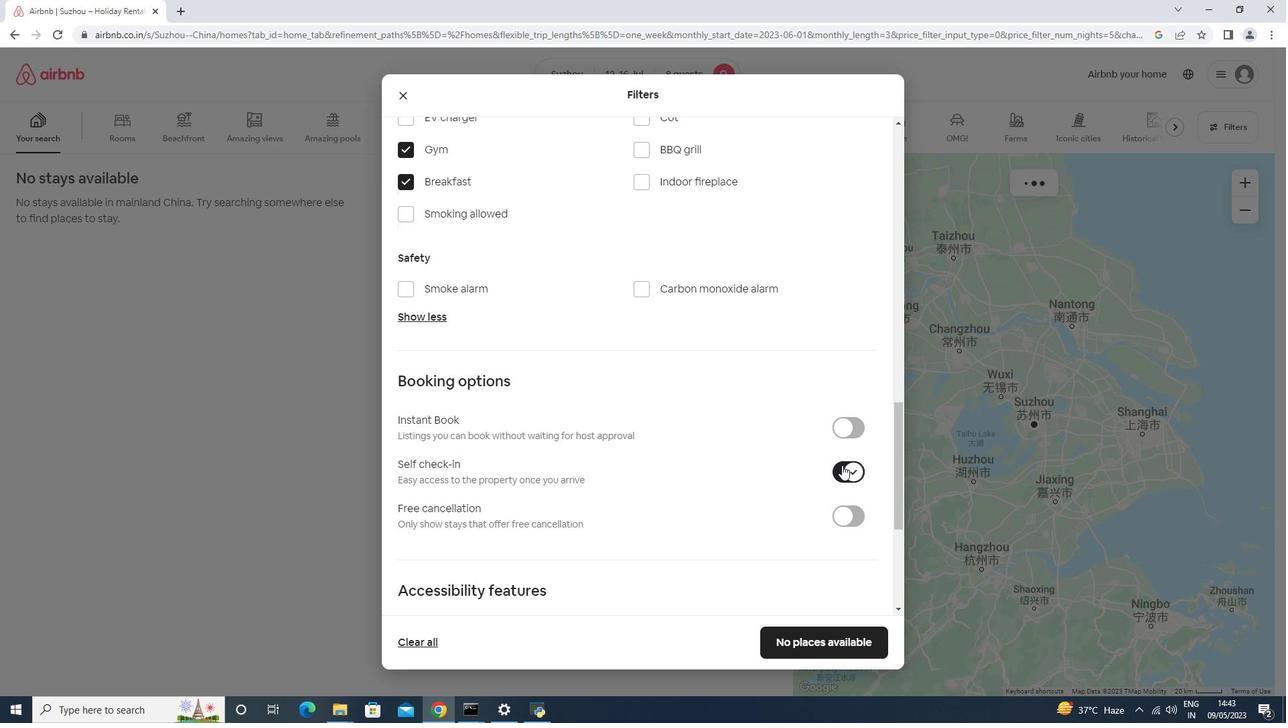 
Action: Mouse scrolled (842, 464) with delta (0, 0)
Screenshot: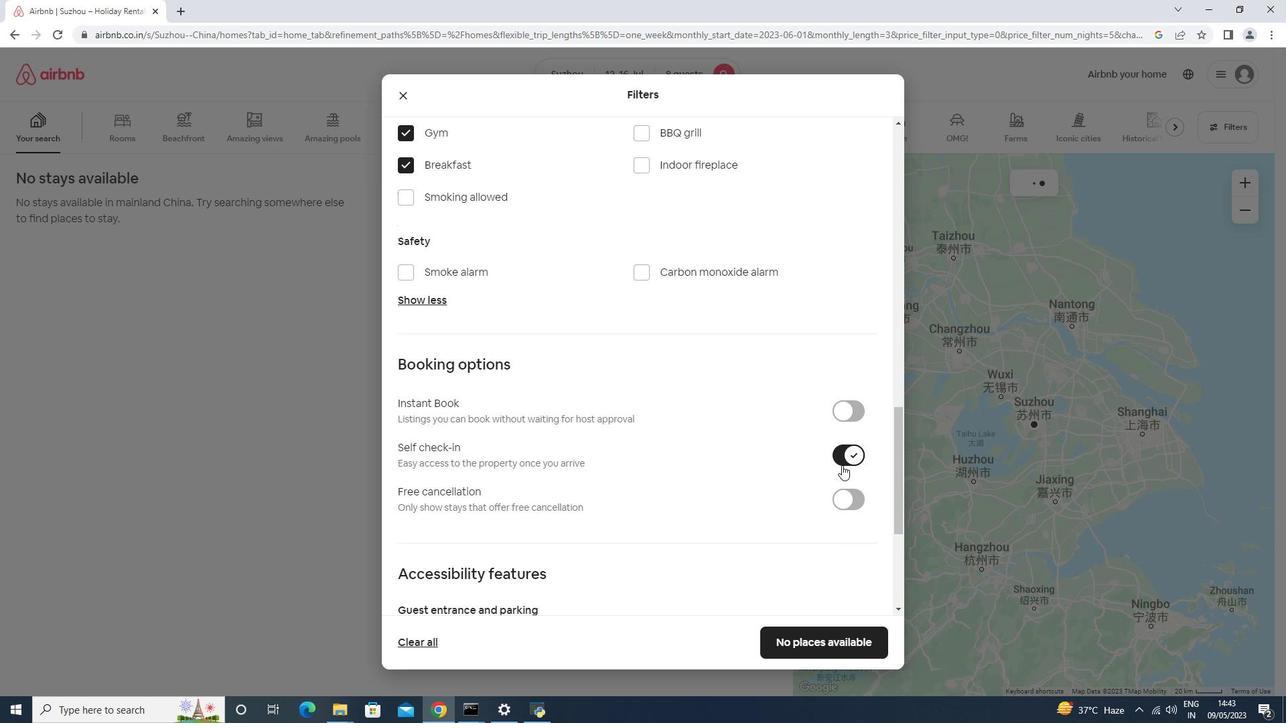 
Action: Mouse scrolled (842, 464) with delta (0, 0)
Screenshot: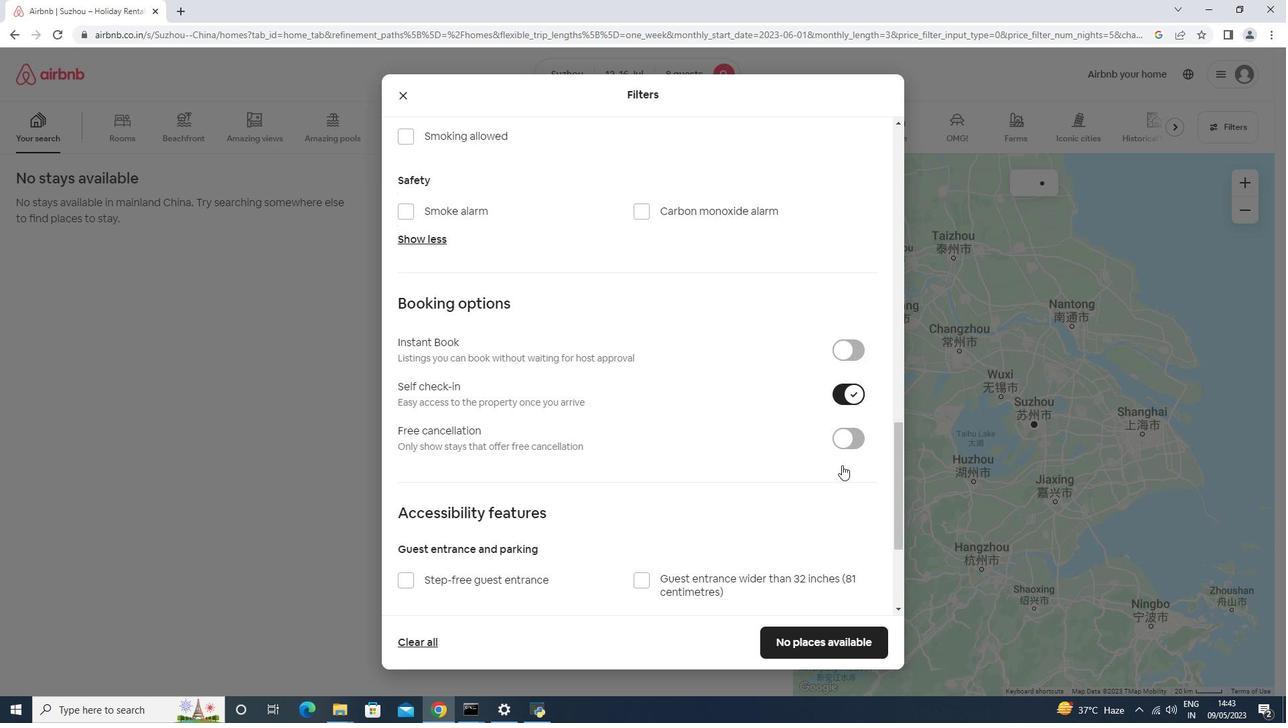 
Action: Mouse scrolled (842, 464) with delta (0, 0)
Screenshot: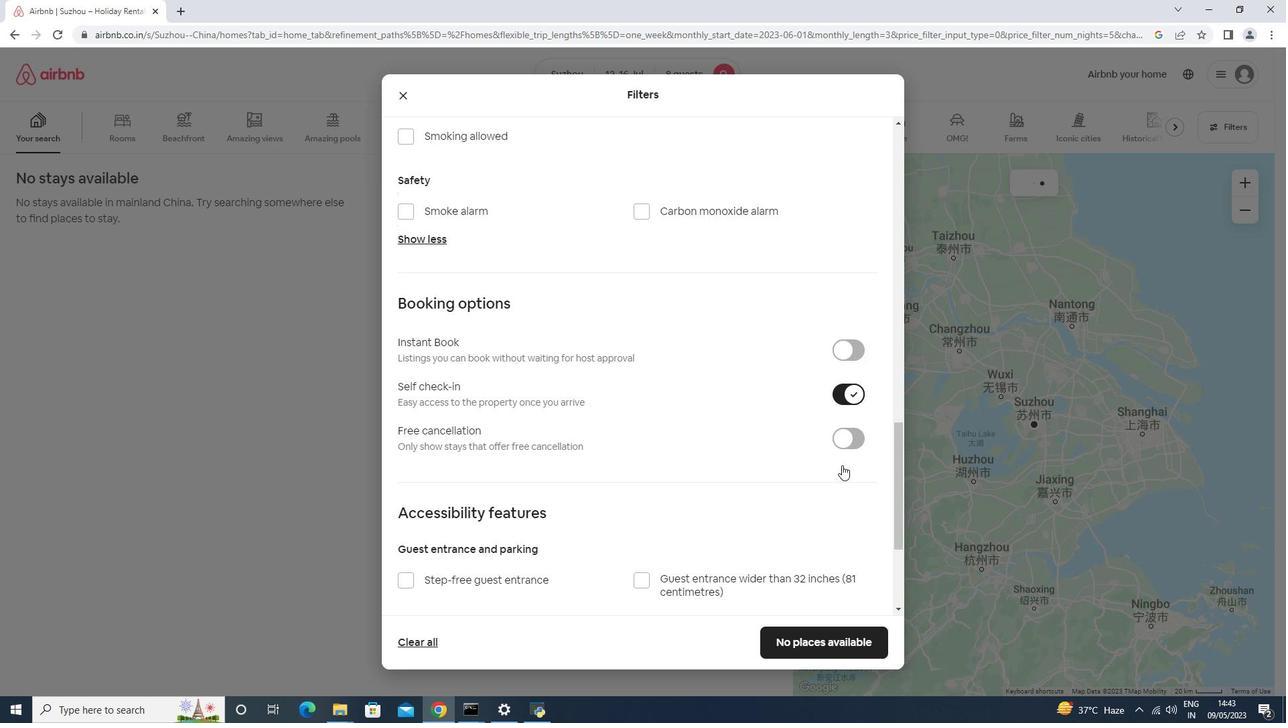 
Action: Mouse moved to (539, 548)
Screenshot: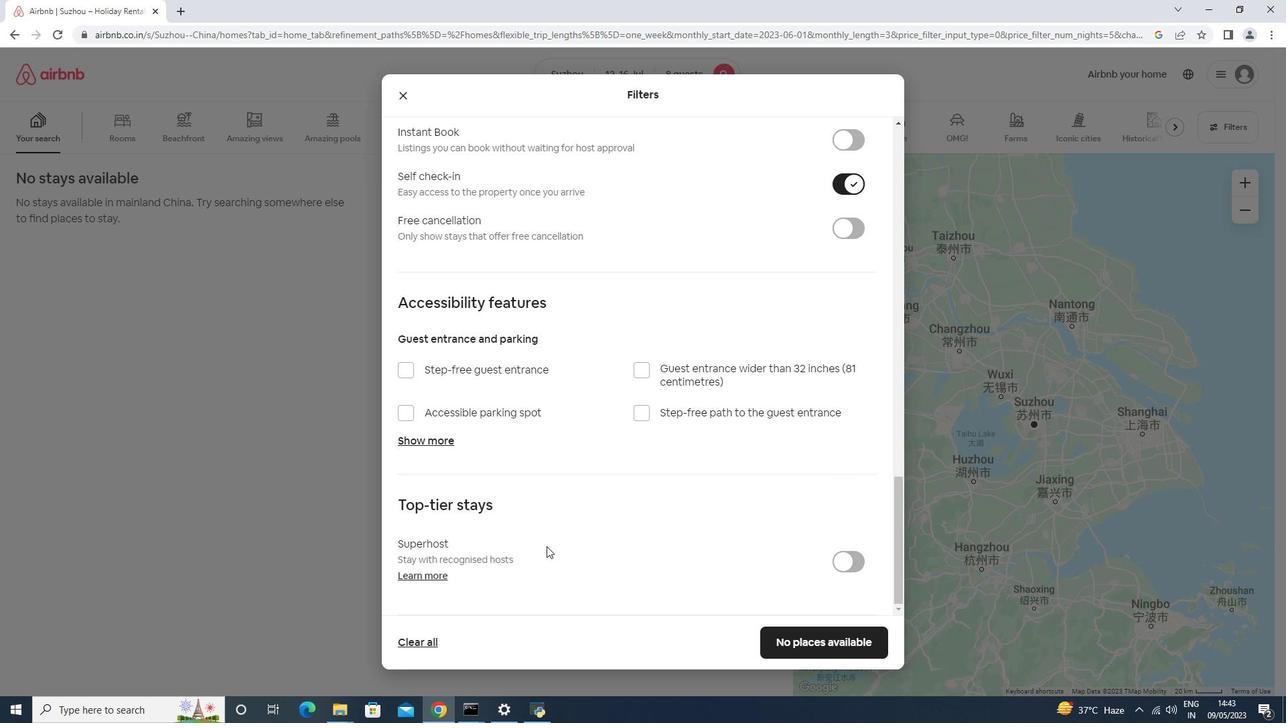 
Action: Mouse scrolled (539, 547) with delta (0, 0)
Screenshot: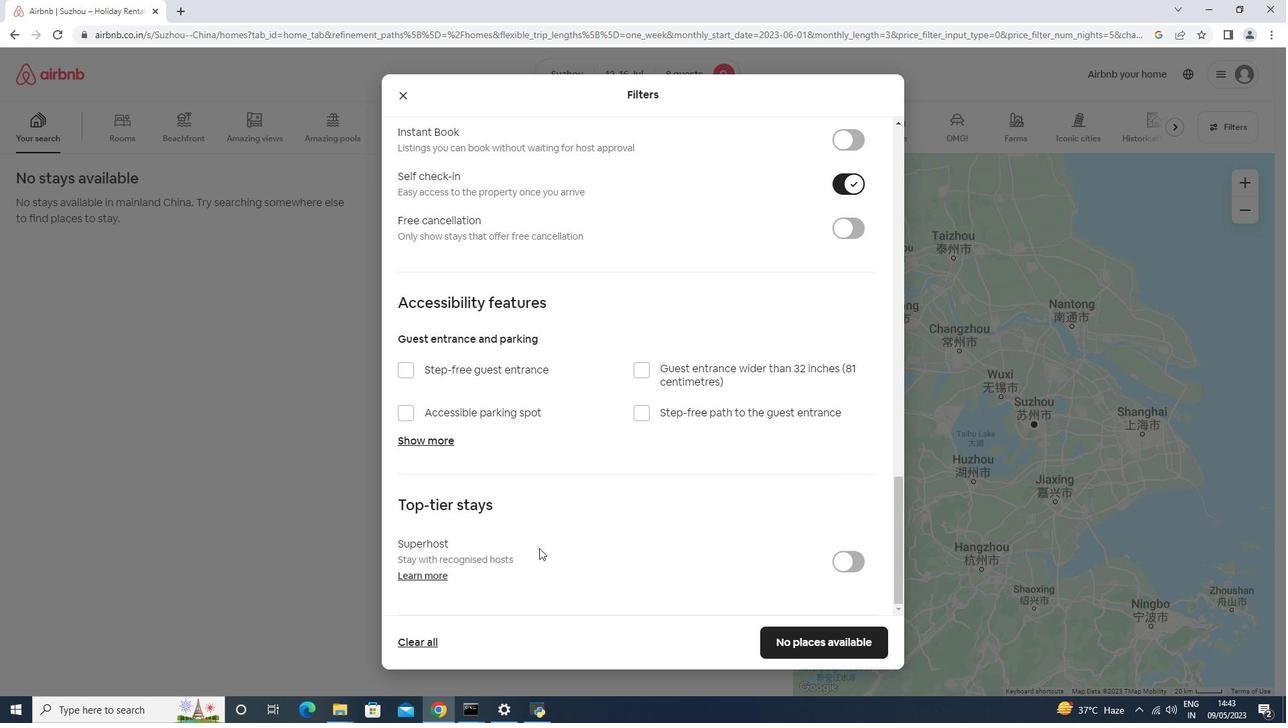 
Action: Mouse scrolled (539, 547) with delta (0, 0)
Screenshot: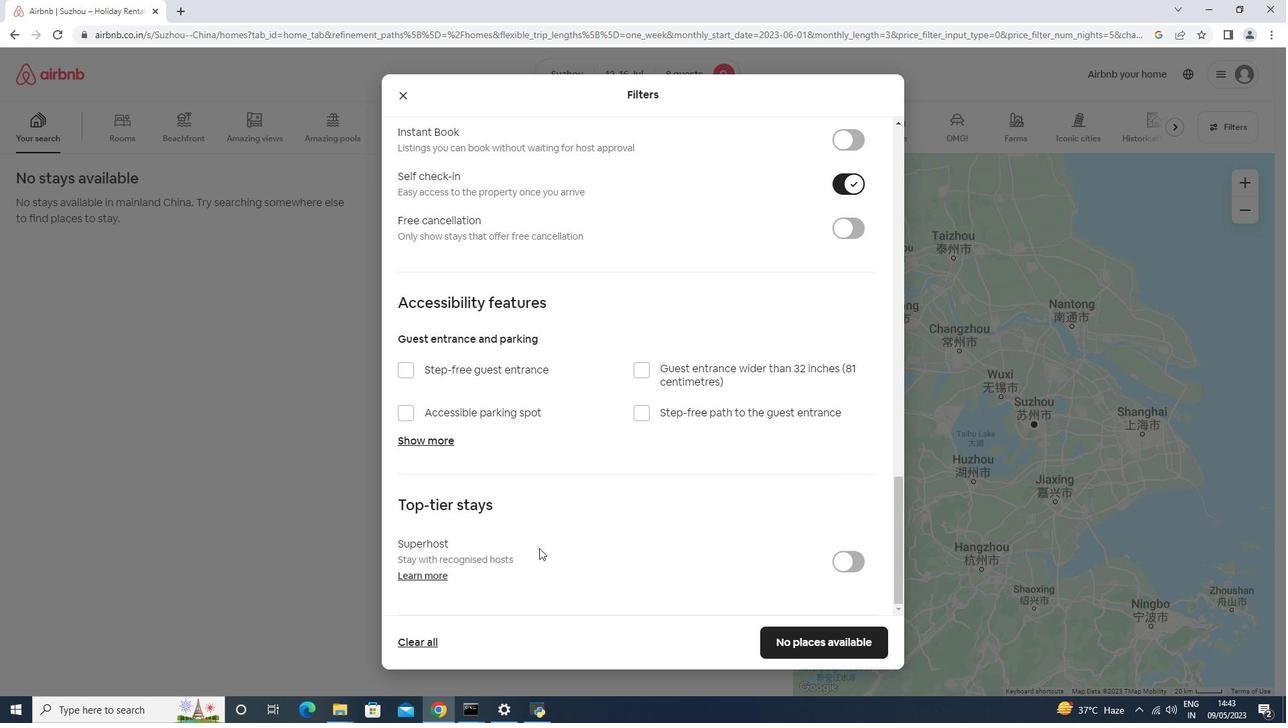 
Action: Mouse scrolled (539, 547) with delta (0, 0)
Screenshot: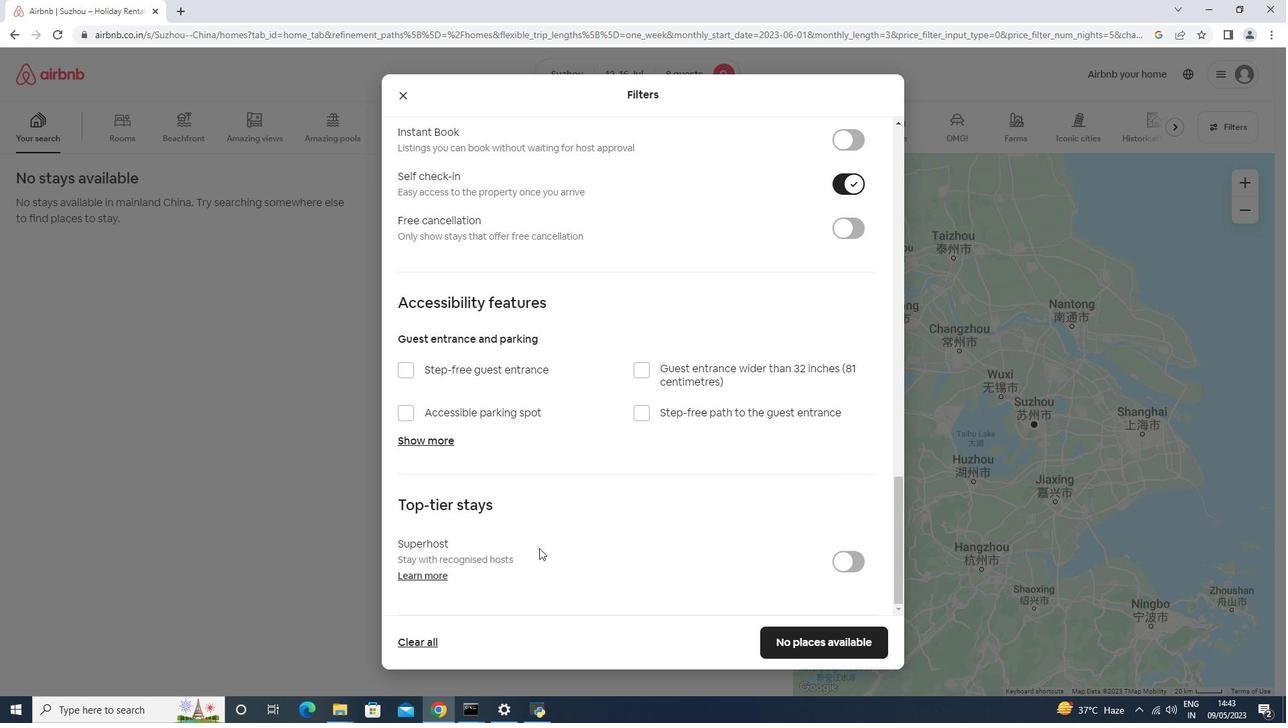 
Action: Mouse scrolled (539, 547) with delta (0, 0)
Screenshot: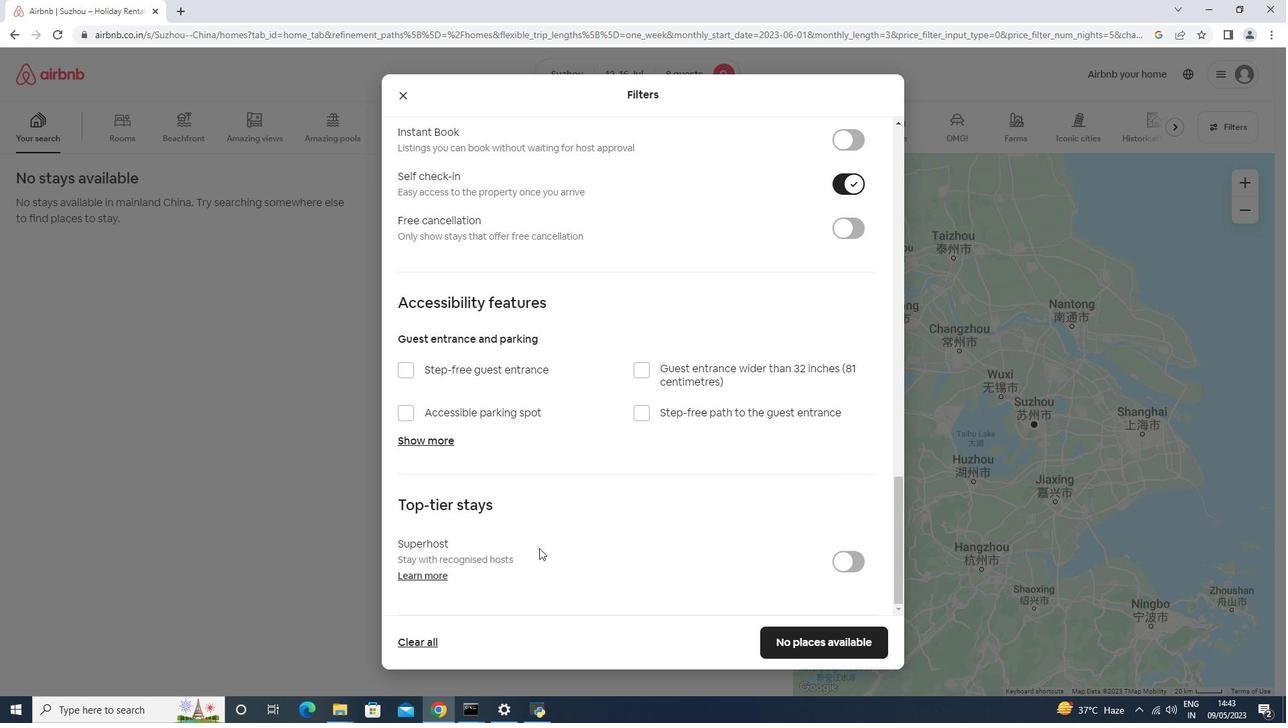 
Action: Mouse scrolled (539, 547) with delta (0, 0)
Screenshot: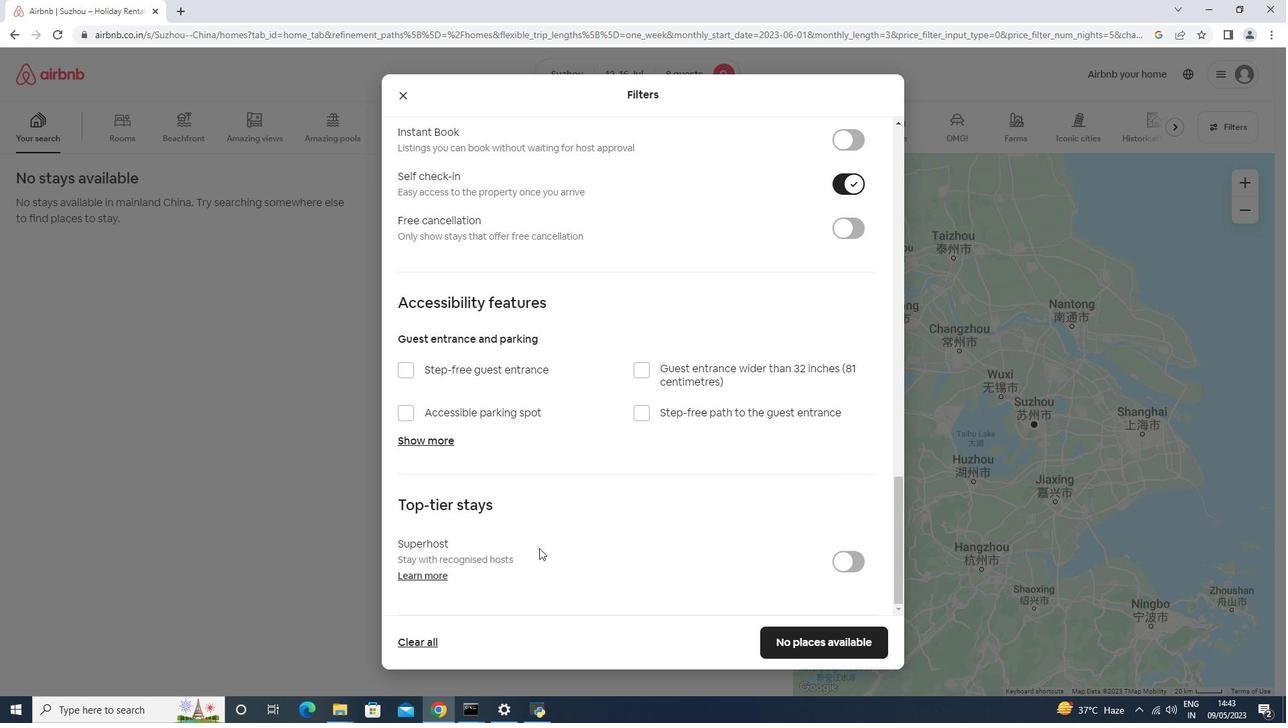 
Action: Mouse scrolled (539, 547) with delta (0, 0)
Screenshot: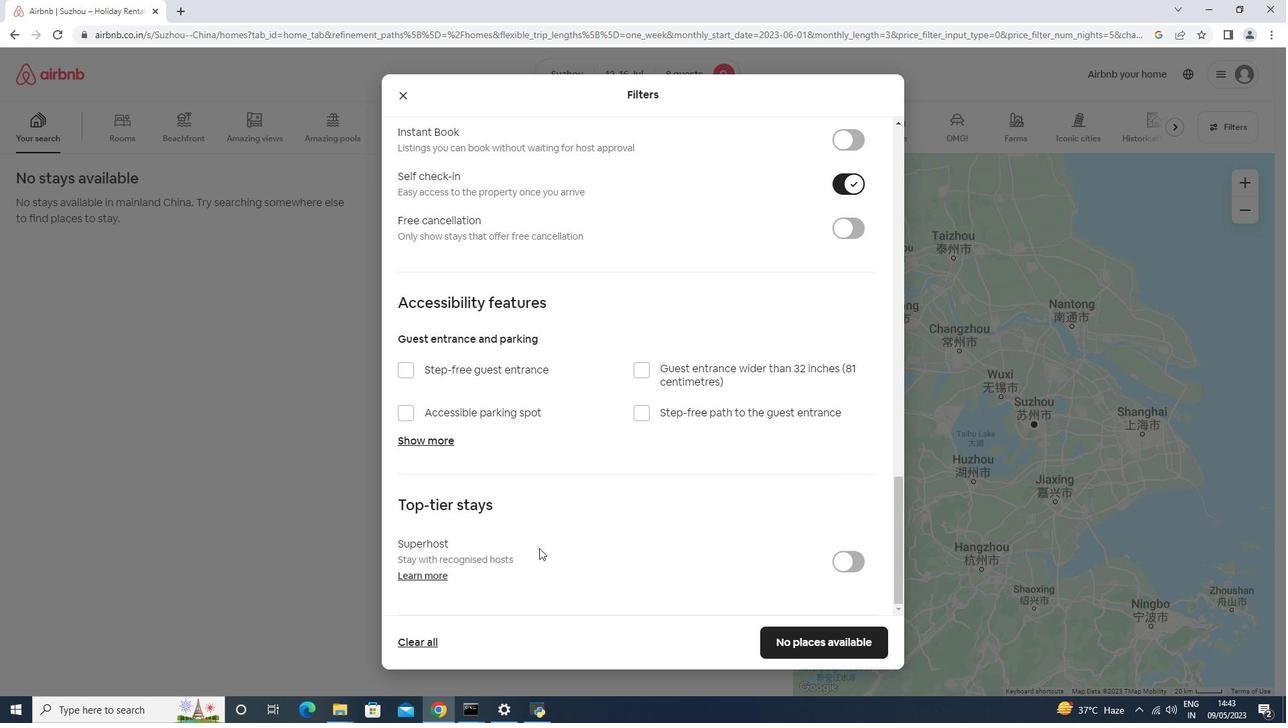 
Action: Mouse moved to (785, 641)
Screenshot: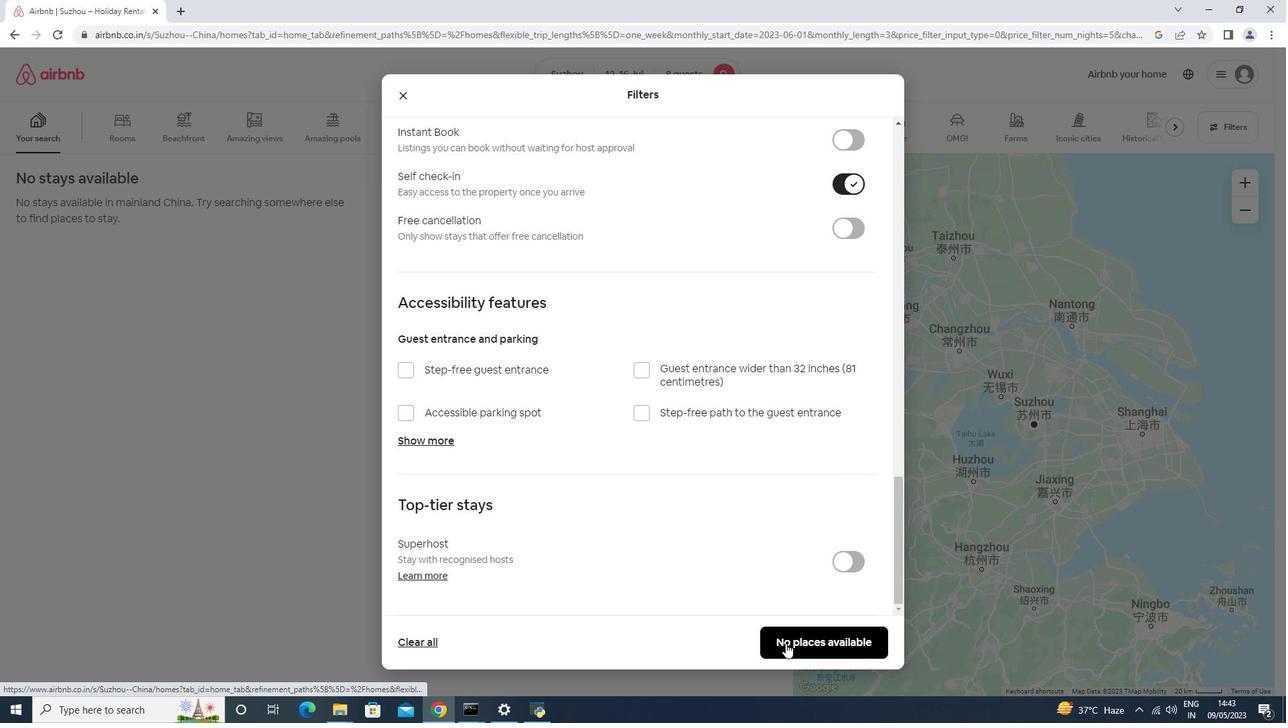 
Action: Mouse pressed left at (785, 641)
Screenshot: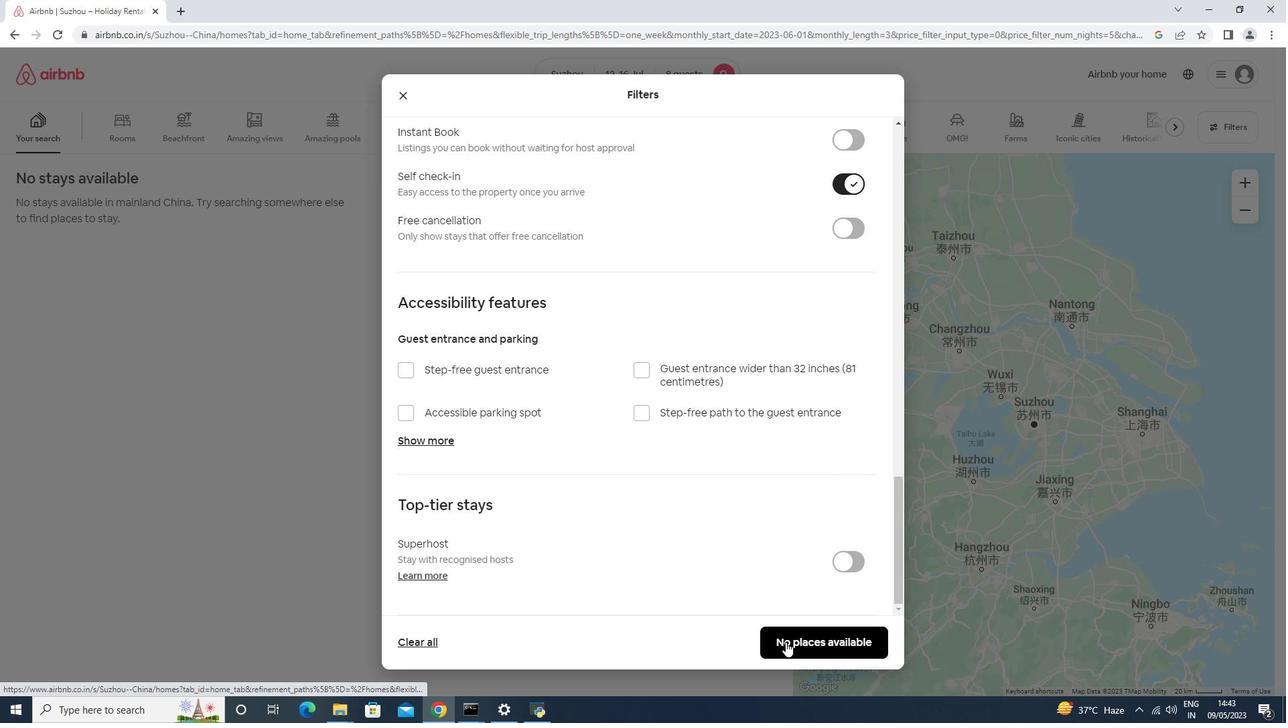 
